 Task: Look for space in South San Francisco, United States from 10th July, 2023 to 25th July, 2023 for 3 adults, 1 child in price range Rs.15000 to Rs.25000. Place can be shared room with 2 bedrooms having 3 beds and 2 bathrooms. Property type can be house, flat, guest house. Amenities needed are: wifi, TV, free parkinig on premises, gym, breakfast. Booking option can be shelf check-in. Required host language is English.
Action: Mouse pressed left at (455, 111)
Screenshot: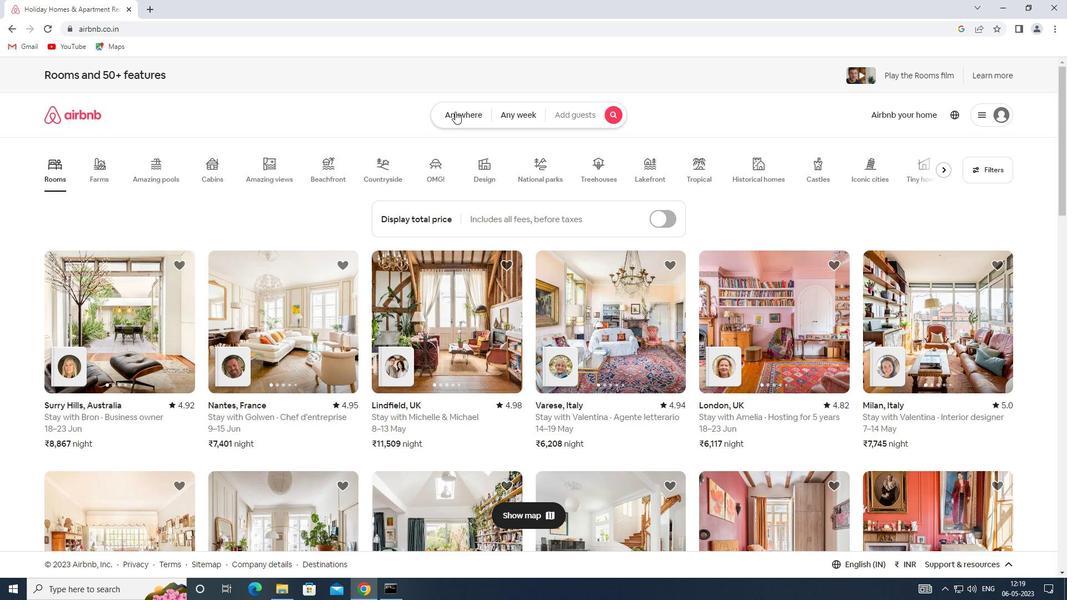 
Action: Mouse moved to (357, 155)
Screenshot: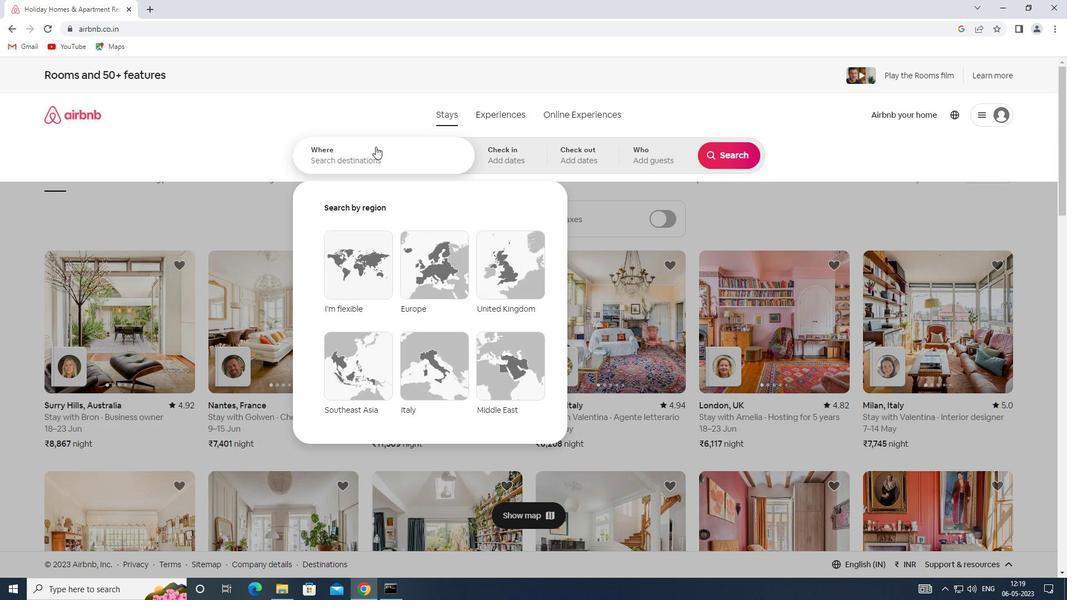 
Action: Mouse pressed left at (357, 155)
Screenshot: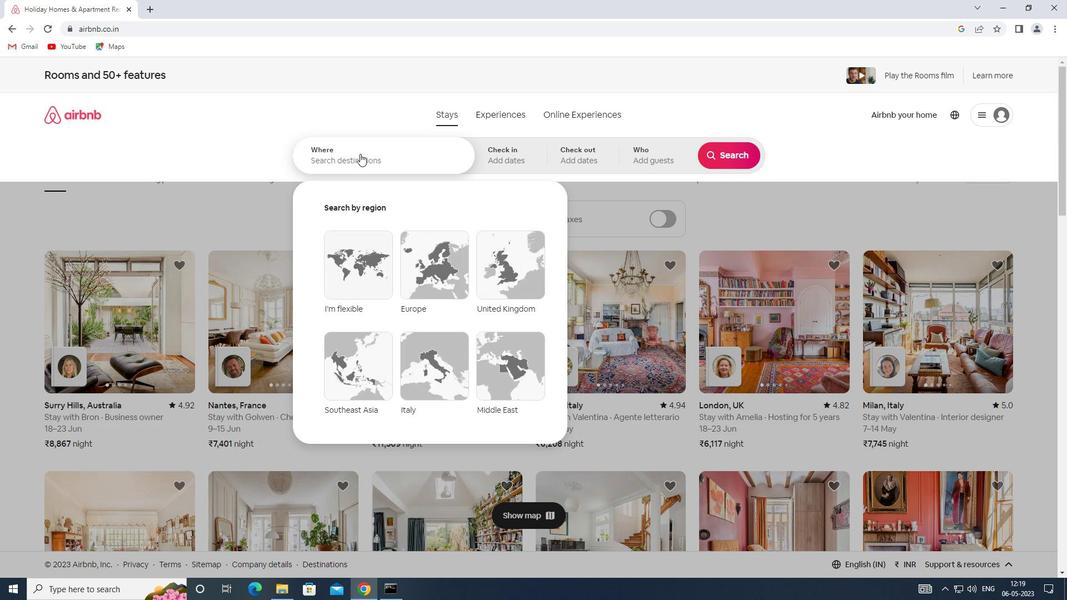 
Action: Key pressed <Key.shift>SPACE<Key.space>IN<Key.space><Key.shift>SOUTH<Key.space><Key.shift>SAN<Key.space><Key.shift>FRANCISCO,<Key.shift>UNITED<Key.space><Key.shift>STATES
Screenshot: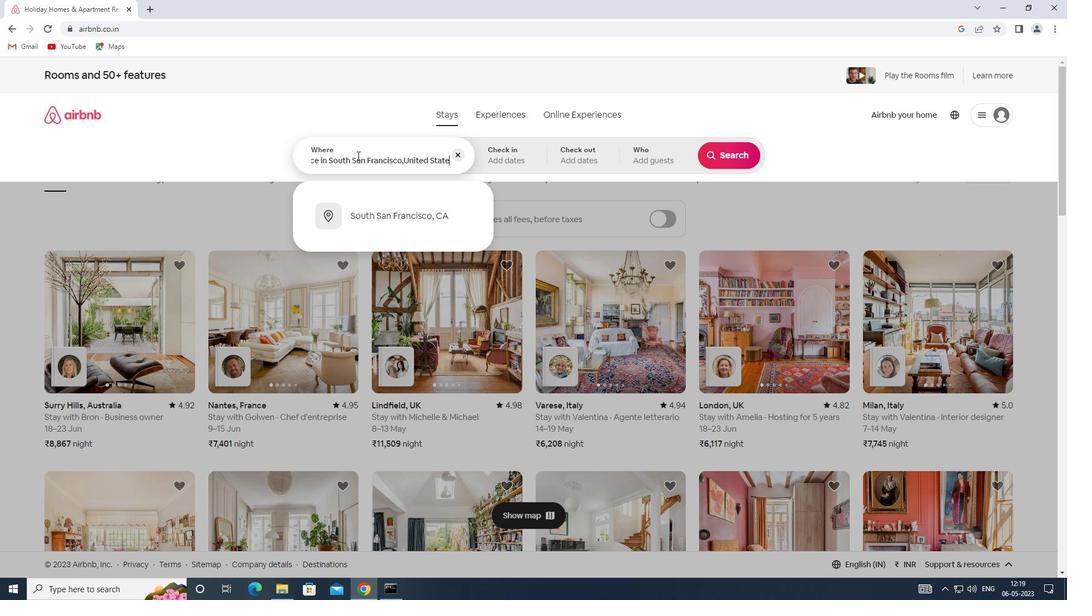 
Action: Mouse moved to (486, 151)
Screenshot: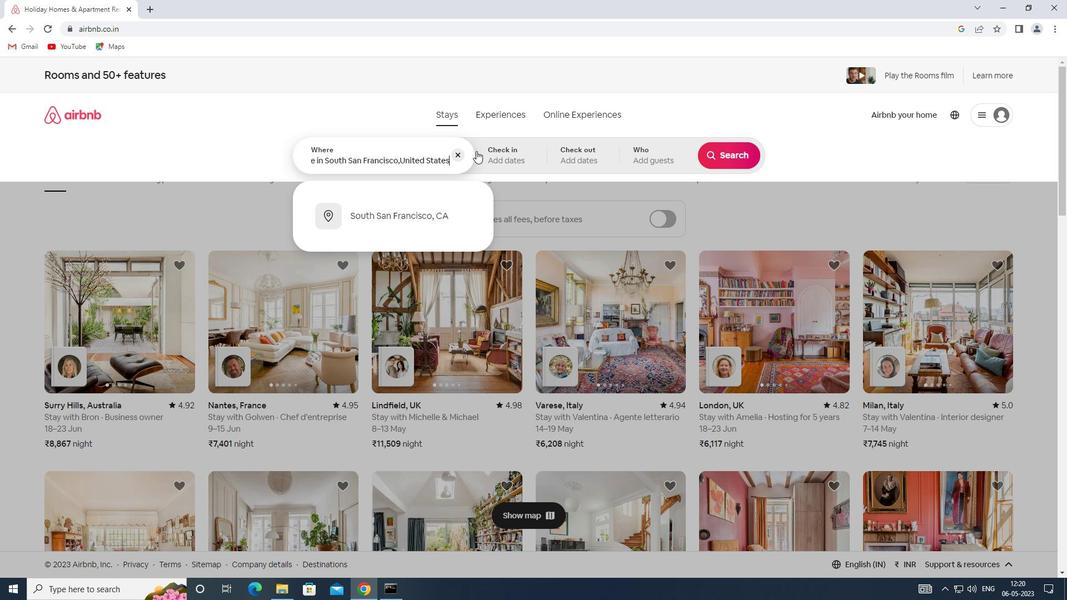 
Action: Mouse pressed left at (486, 151)
Screenshot: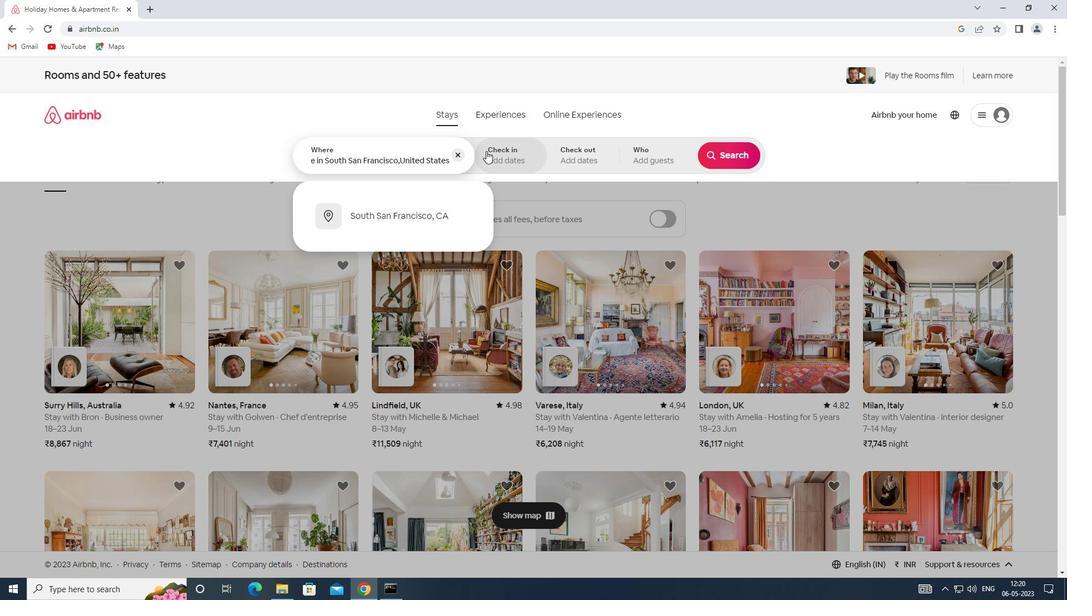 
Action: Mouse moved to (719, 246)
Screenshot: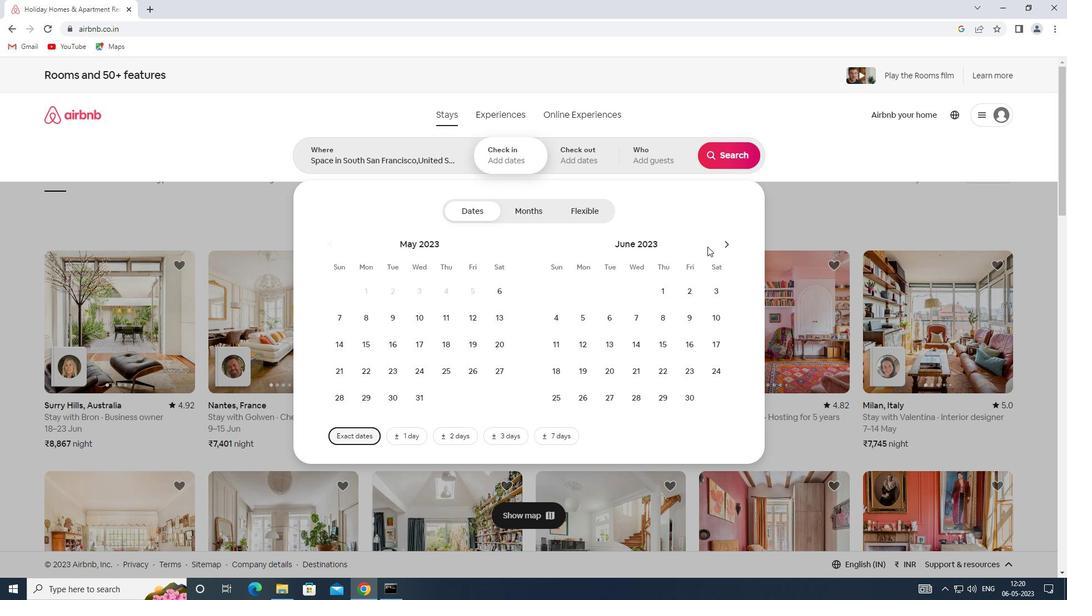 
Action: Mouse pressed left at (719, 246)
Screenshot: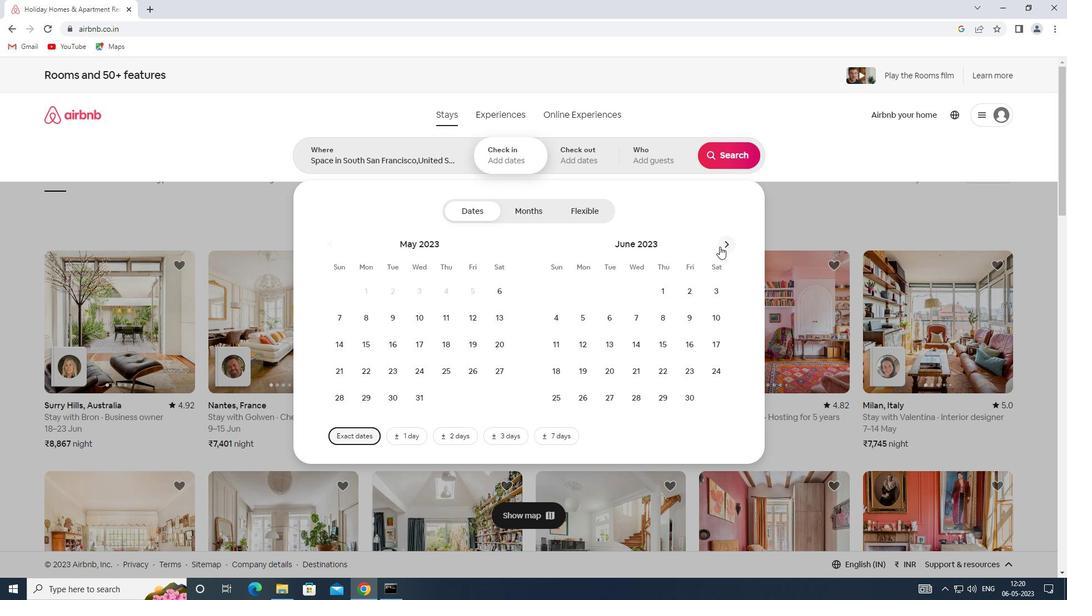 
Action: Mouse moved to (579, 345)
Screenshot: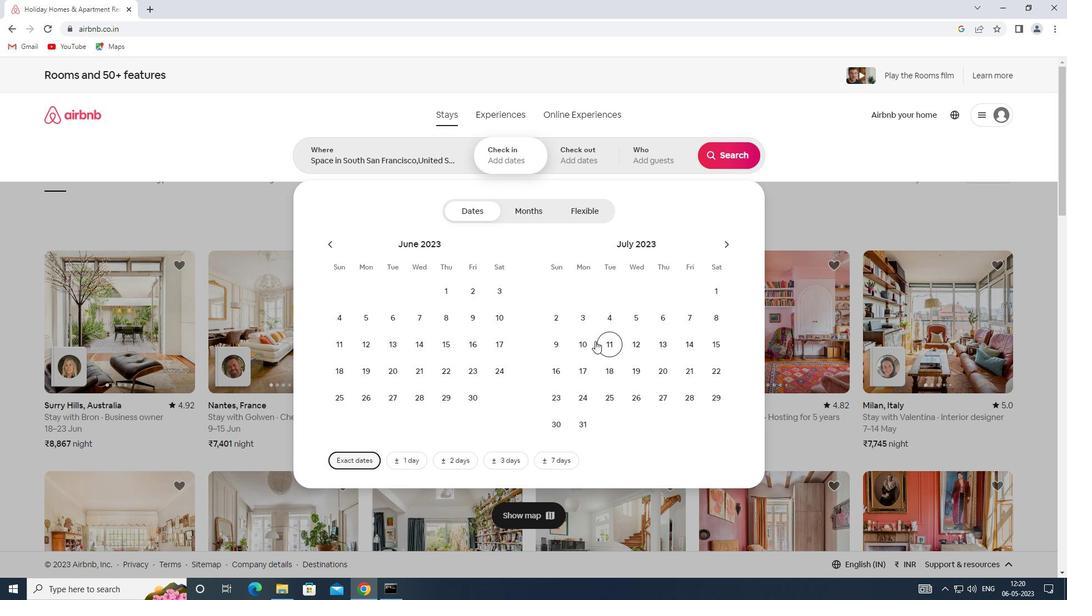 
Action: Mouse pressed left at (579, 345)
Screenshot: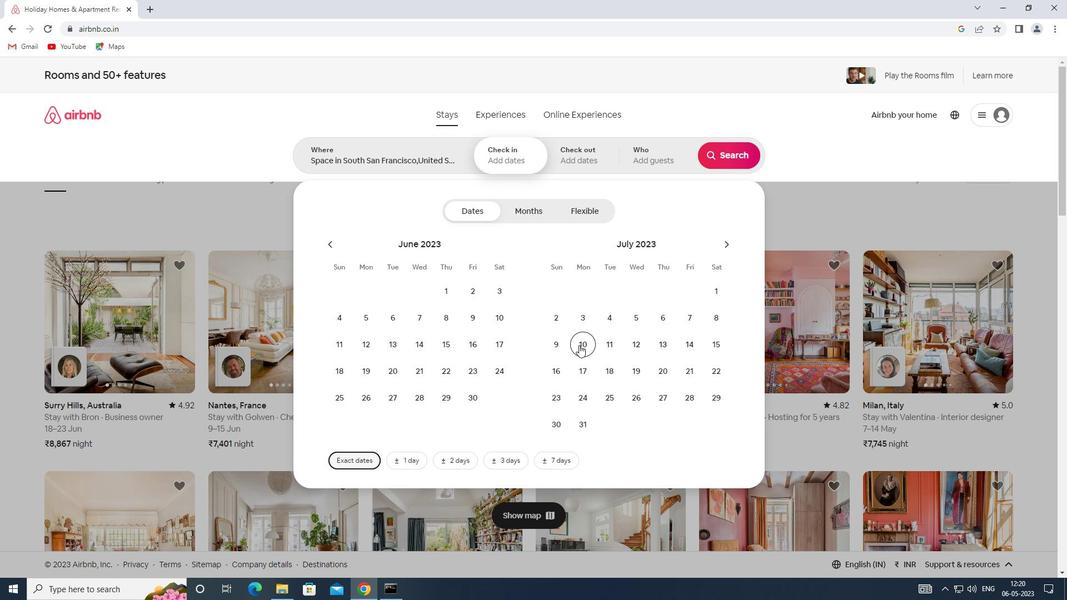 
Action: Mouse moved to (618, 394)
Screenshot: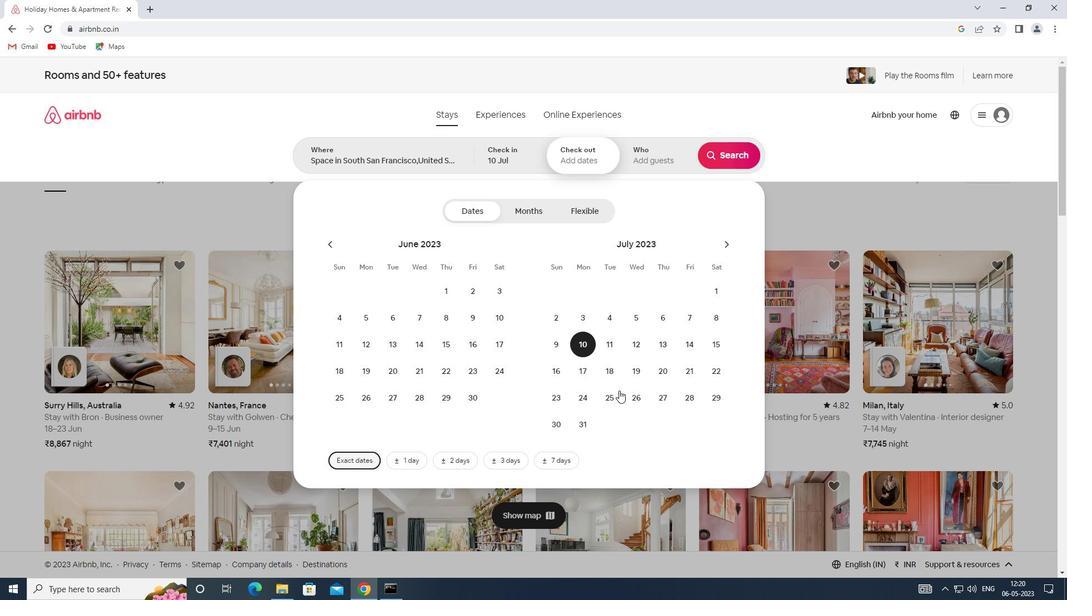 
Action: Mouse pressed left at (618, 394)
Screenshot: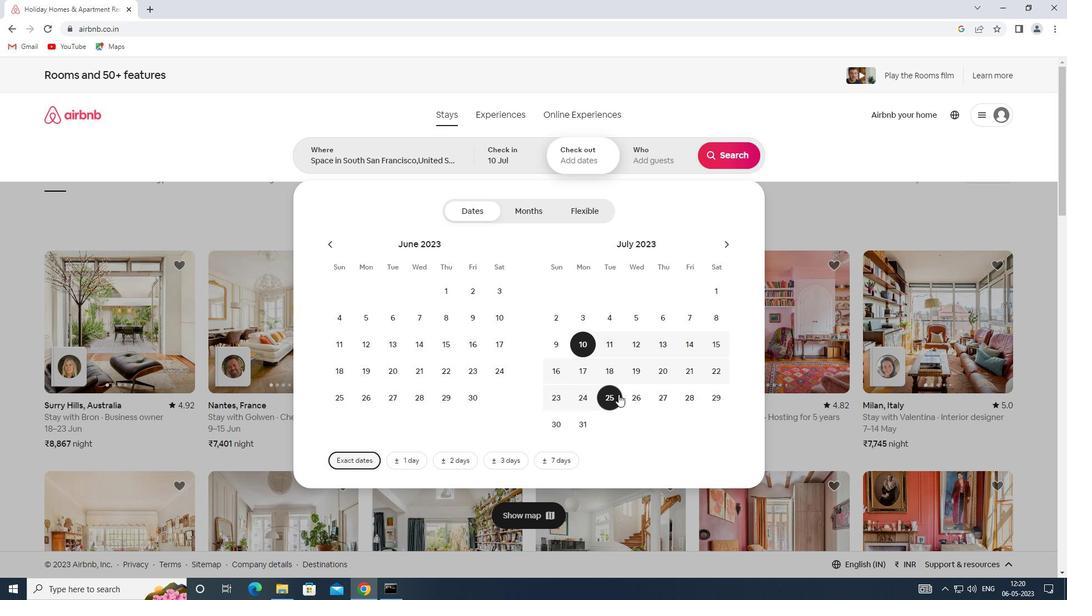 
Action: Mouse moved to (656, 156)
Screenshot: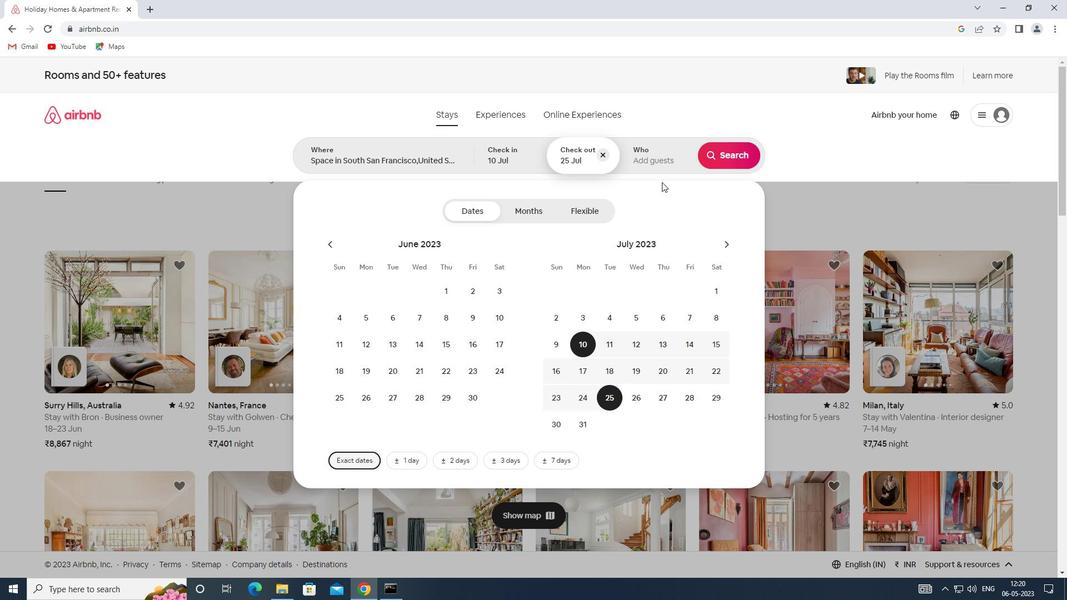 
Action: Mouse pressed left at (656, 156)
Screenshot: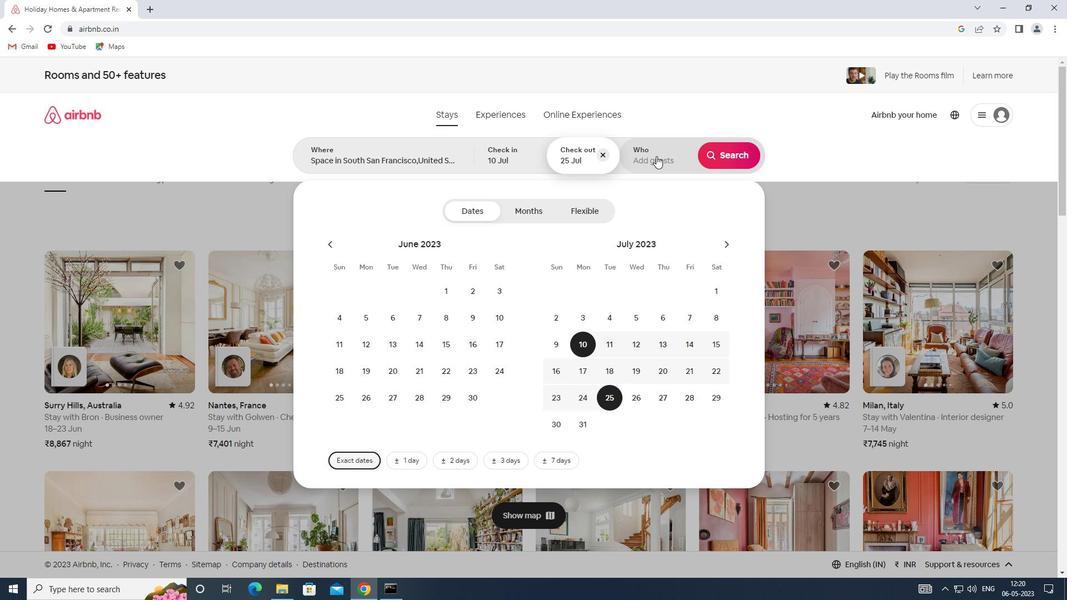 
Action: Mouse moved to (731, 209)
Screenshot: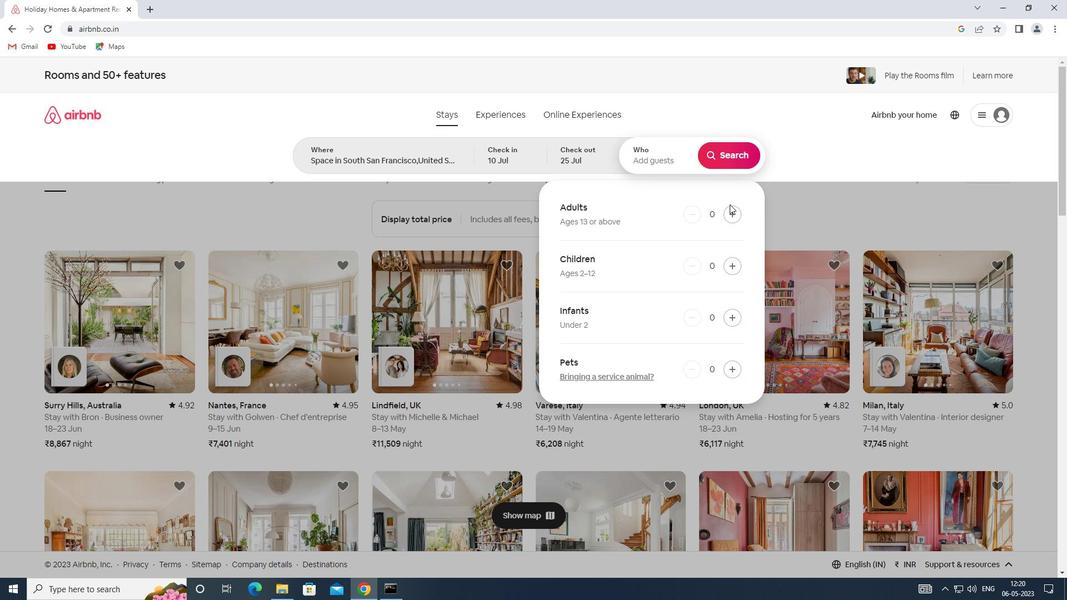 
Action: Mouse pressed left at (731, 209)
Screenshot: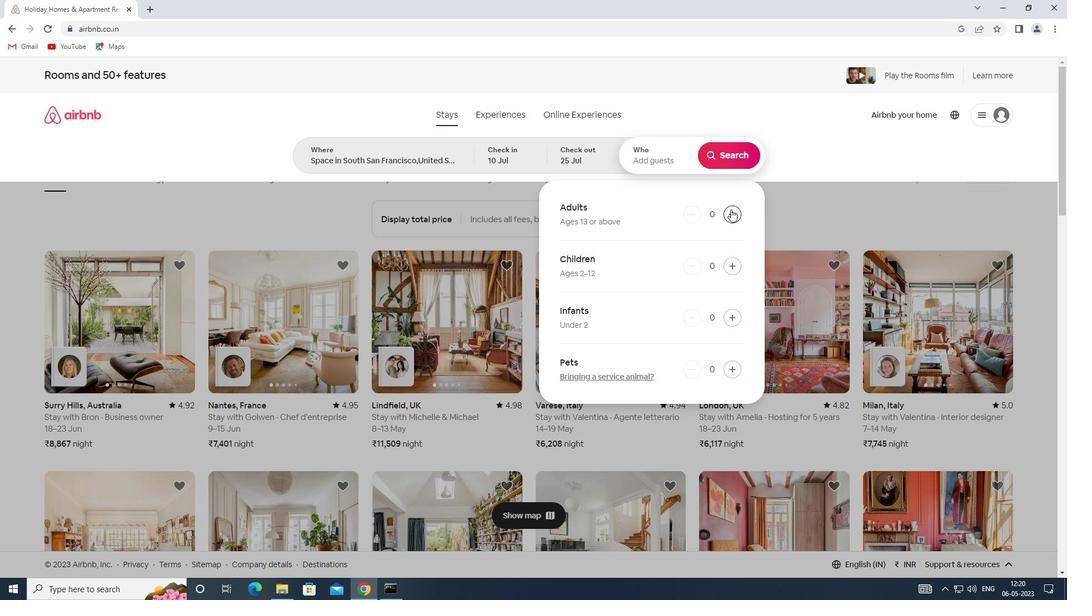 
Action: Mouse pressed left at (731, 209)
Screenshot: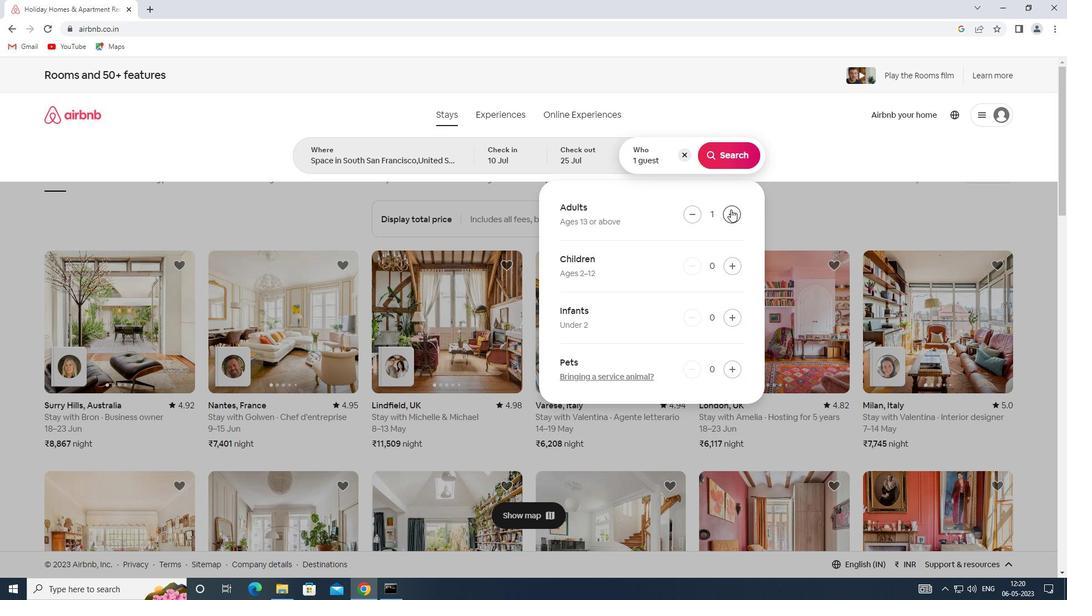 
Action: Mouse pressed left at (731, 209)
Screenshot: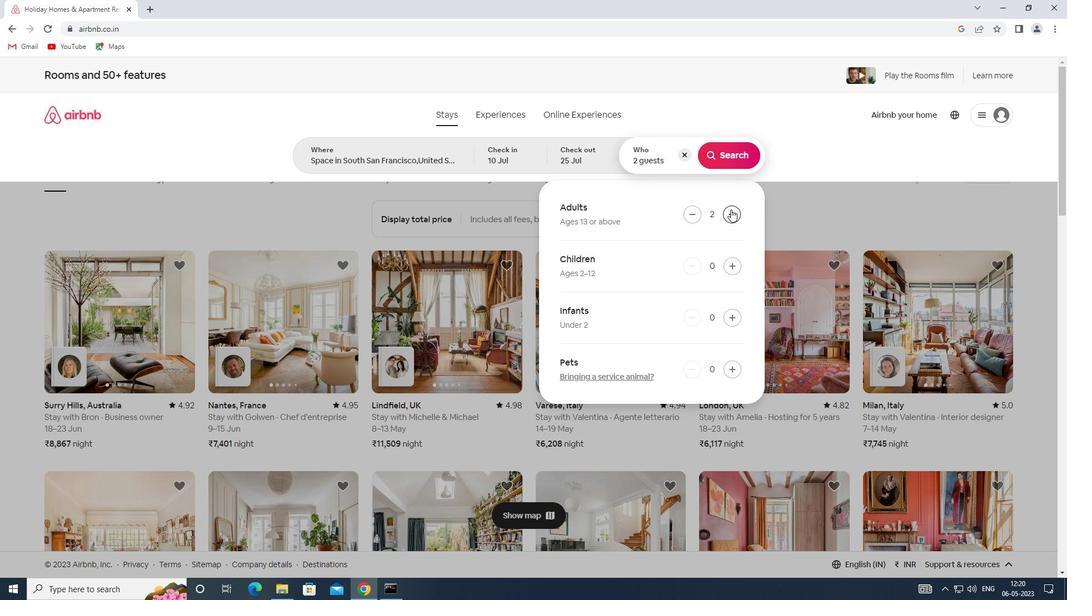 
Action: Mouse moved to (731, 266)
Screenshot: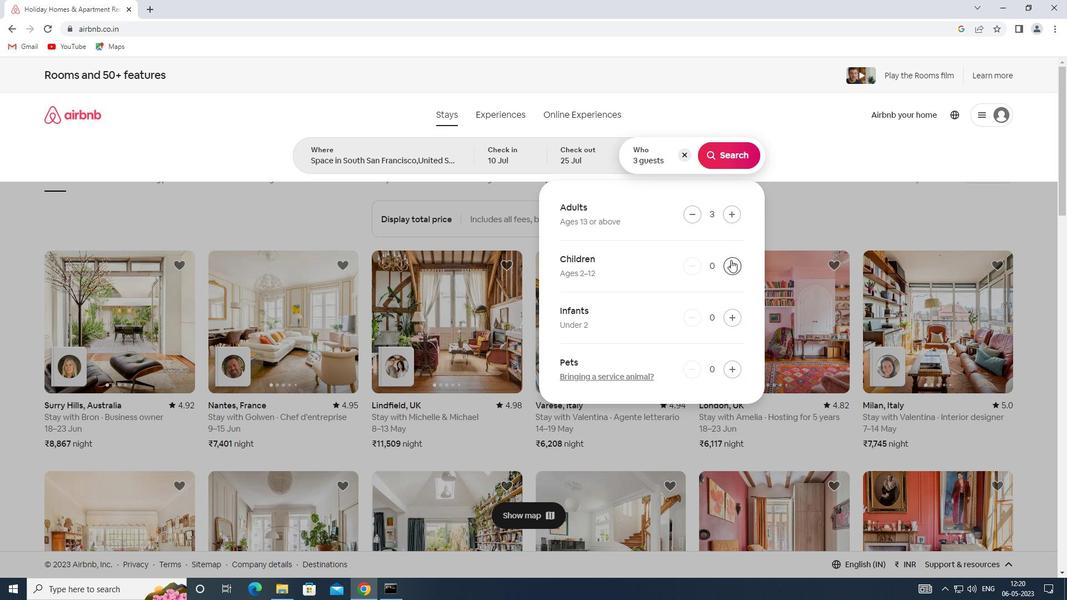 
Action: Mouse pressed left at (731, 266)
Screenshot: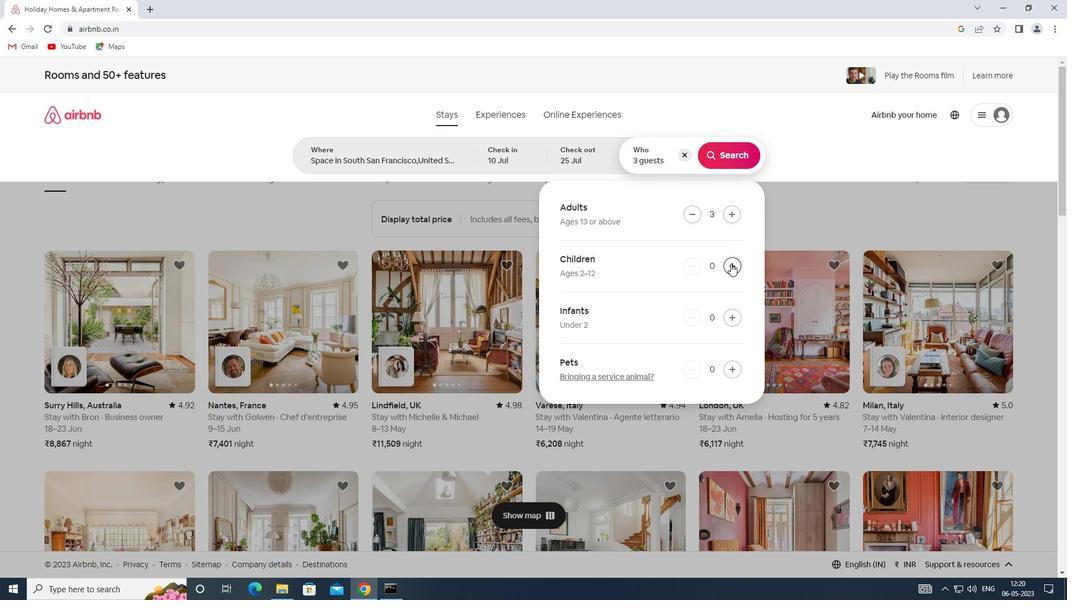 
Action: Mouse moved to (733, 155)
Screenshot: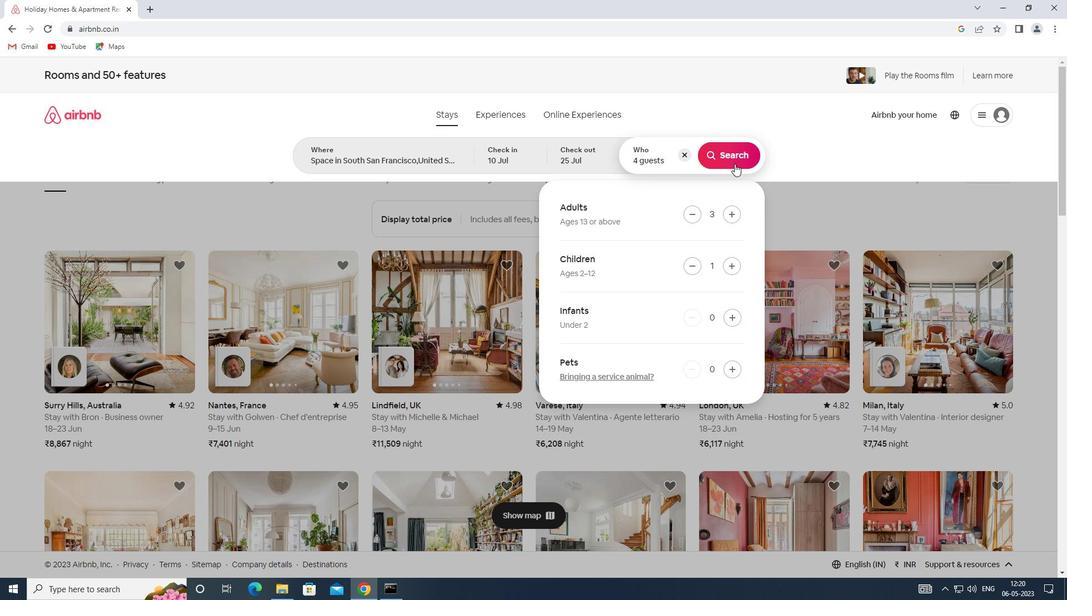 
Action: Mouse pressed left at (733, 155)
Screenshot: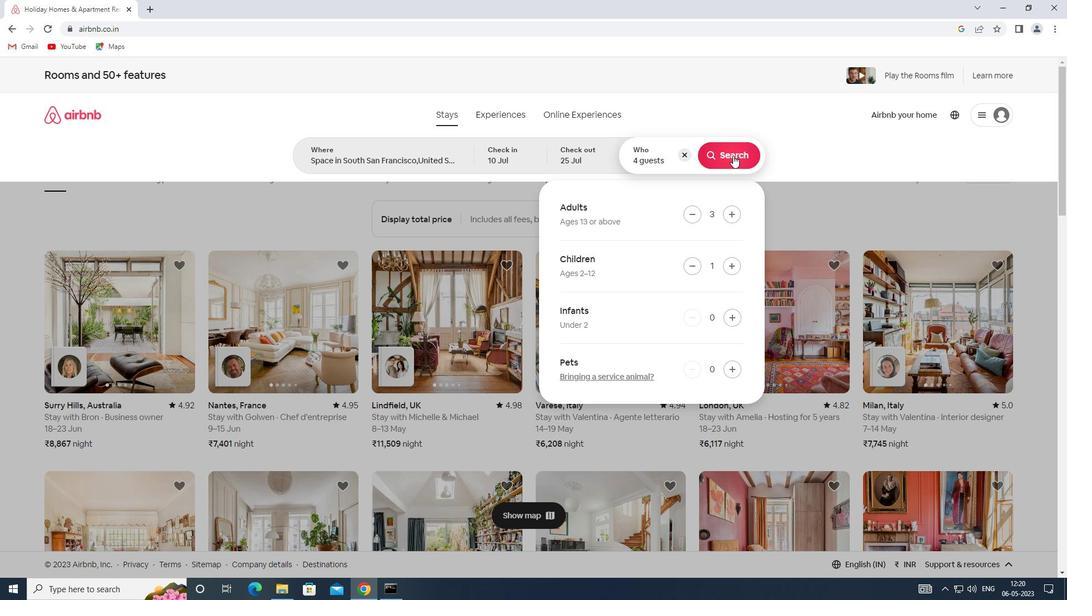 
Action: Mouse moved to (1015, 118)
Screenshot: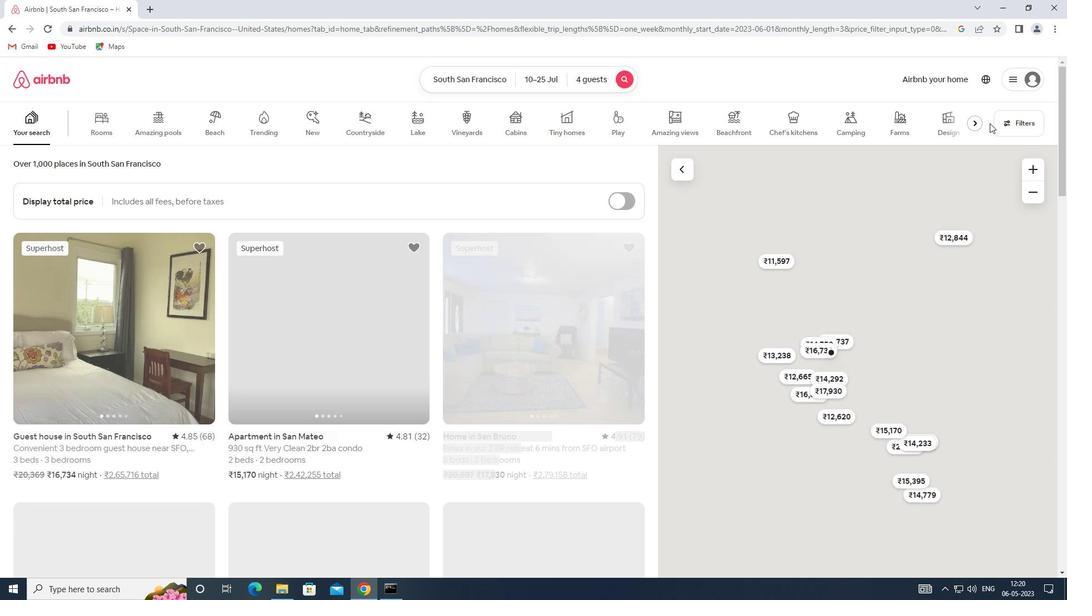 
Action: Mouse pressed left at (1015, 118)
Screenshot: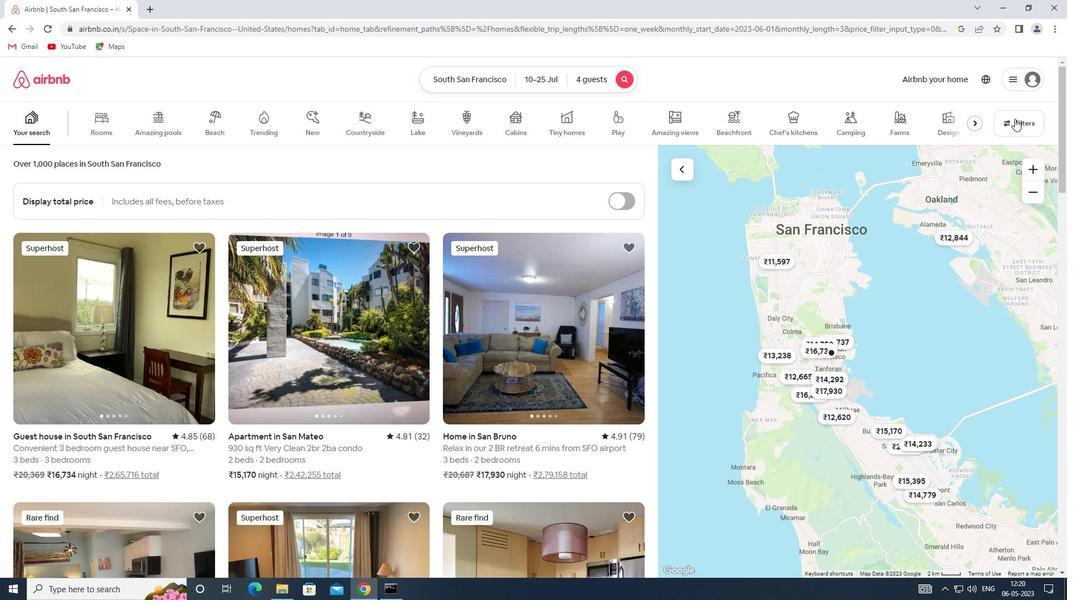 
Action: Mouse moved to (393, 395)
Screenshot: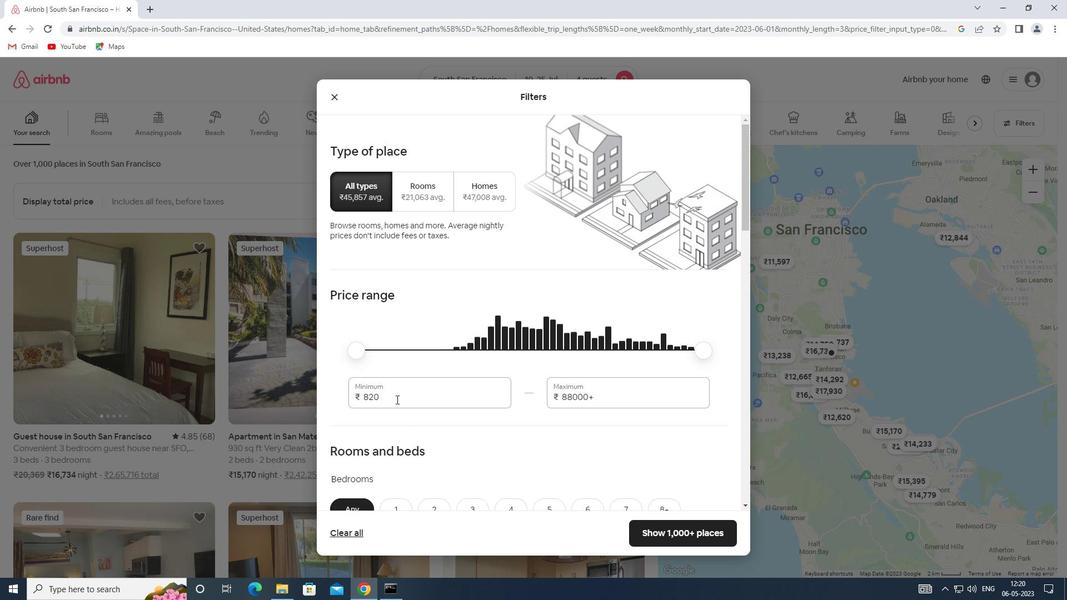 
Action: Mouse pressed left at (393, 395)
Screenshot: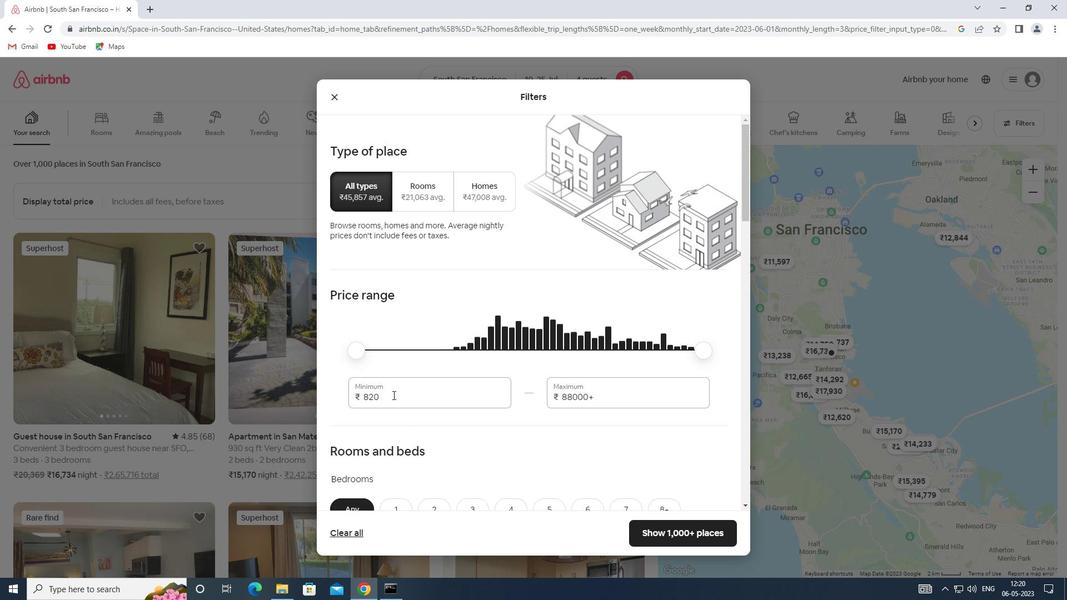 
Action: Mouse moved to (386, 398)
Screenshot: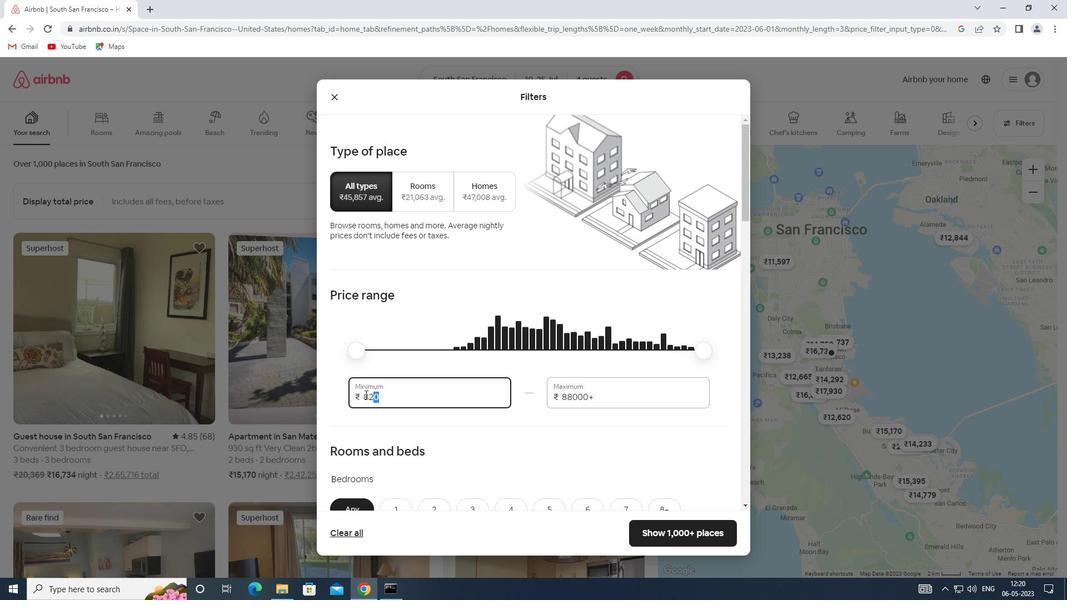 
Action: Mouse pressed left at (386, 398)
Screenshot: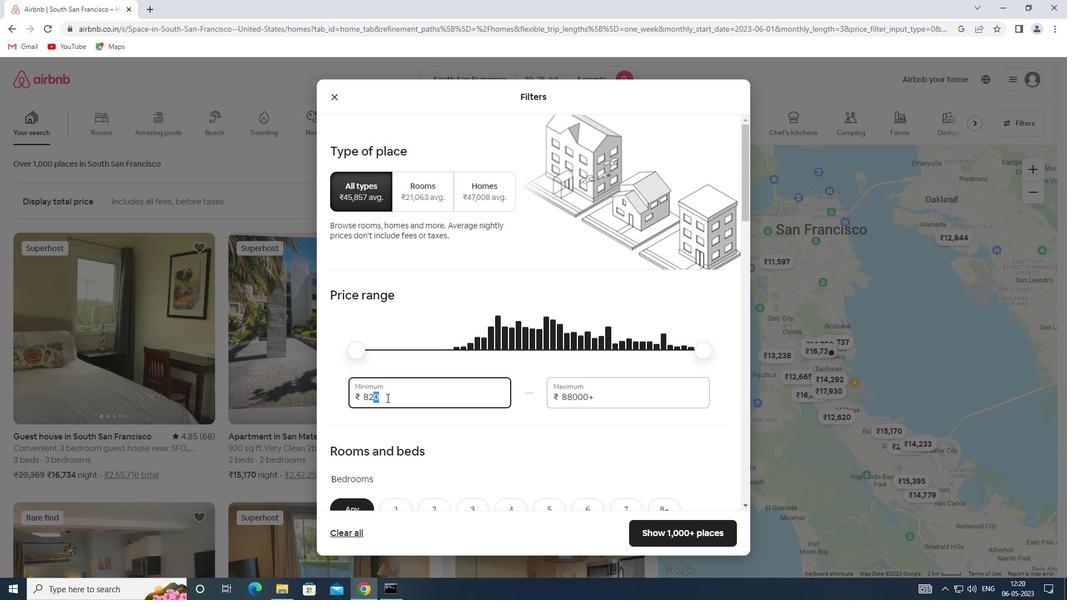 
Action: Mouse moved to (385, 396)
Screenshot: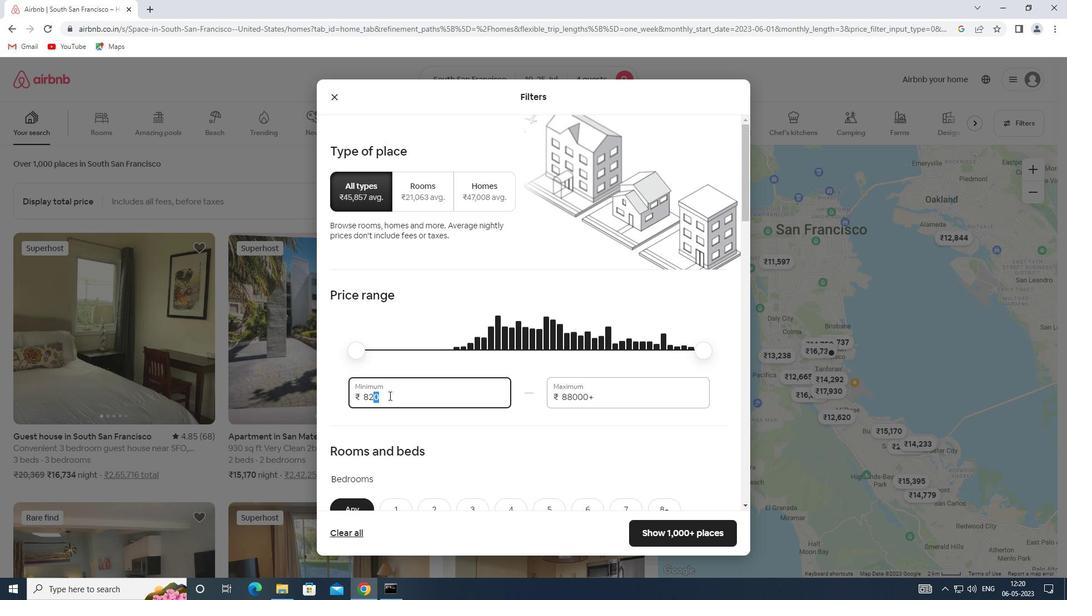 
Action: Mouse pressed left at (385, 396)
Screenshot: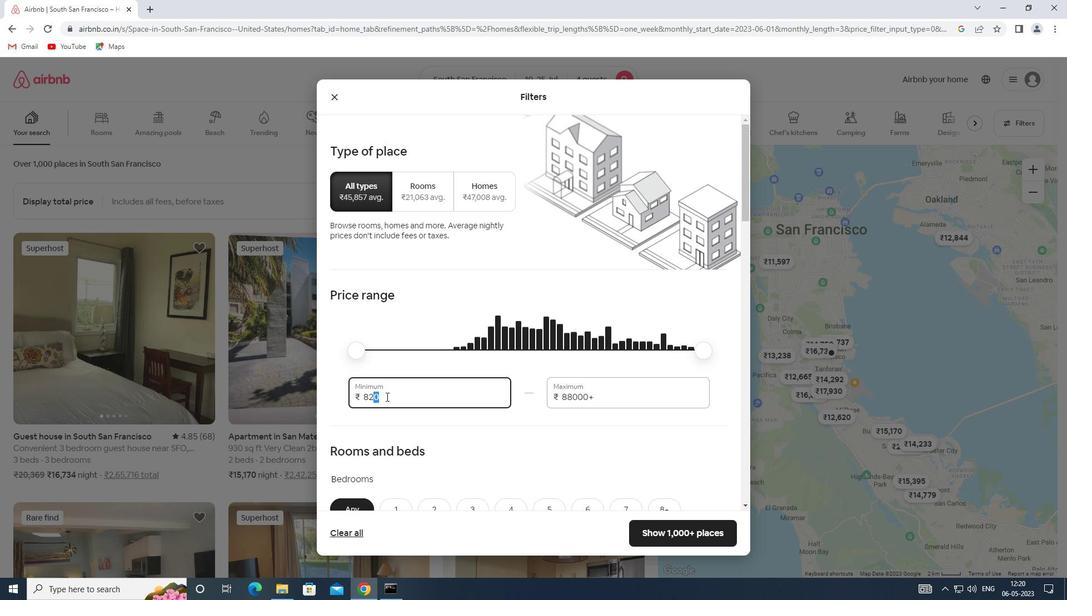 
Action: Mouse moved to (381, 397)
Screenshot: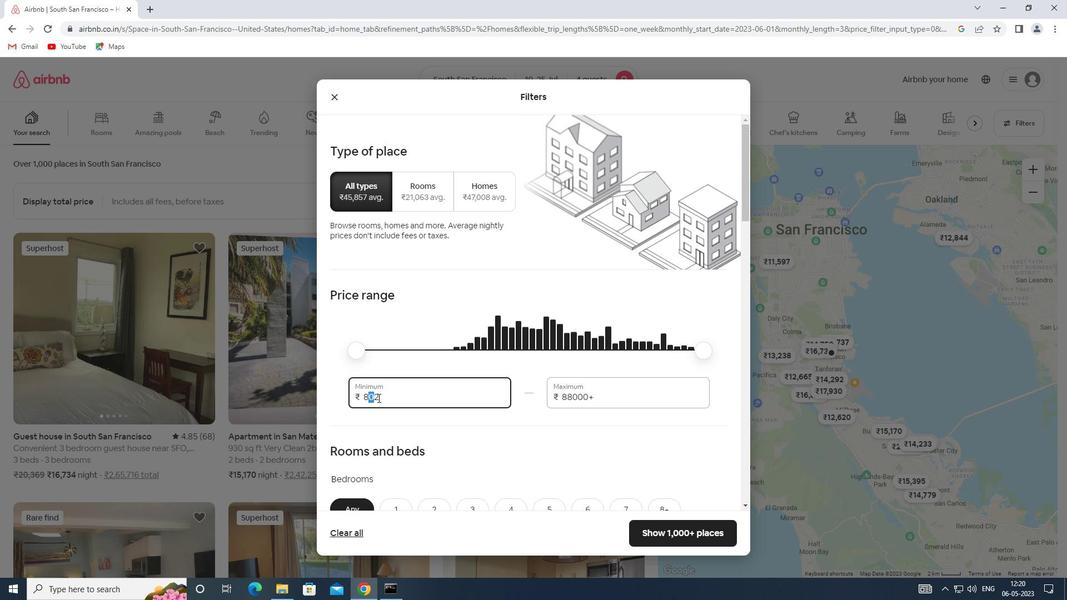 
Action: Mouse pressed left at (381, 397)
Screenshot: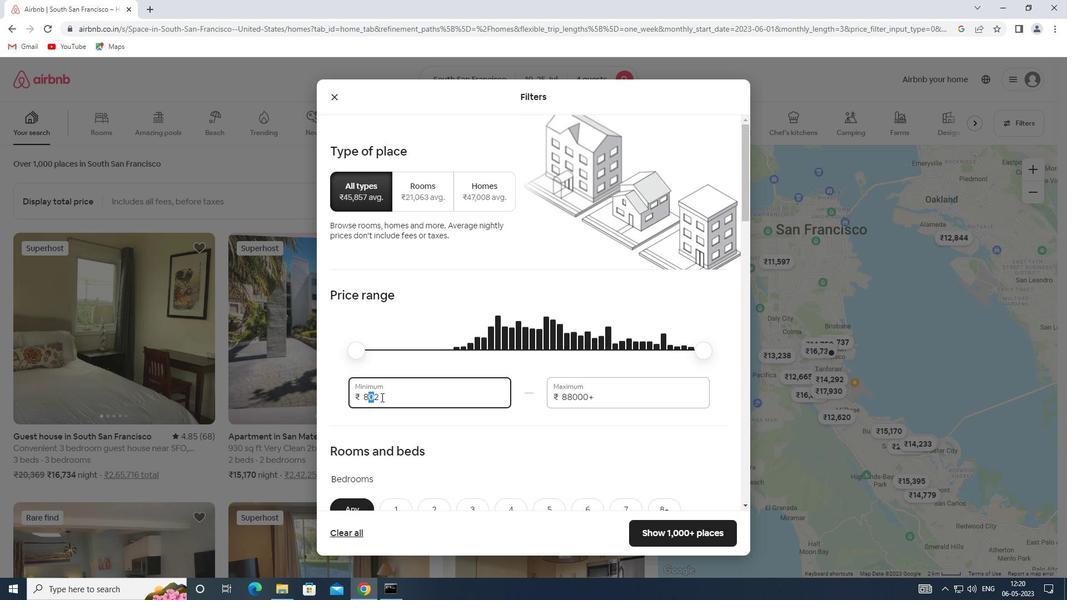 
Action: Mouse moved to (363, 396)
Screenshot: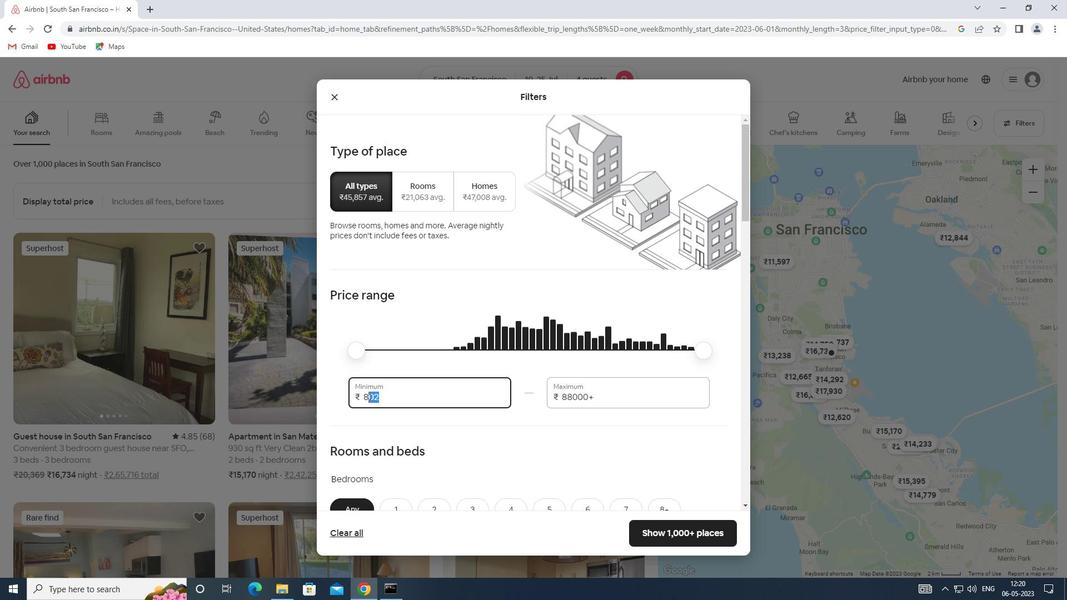 
Action: Key pressed 15000
Screenshot: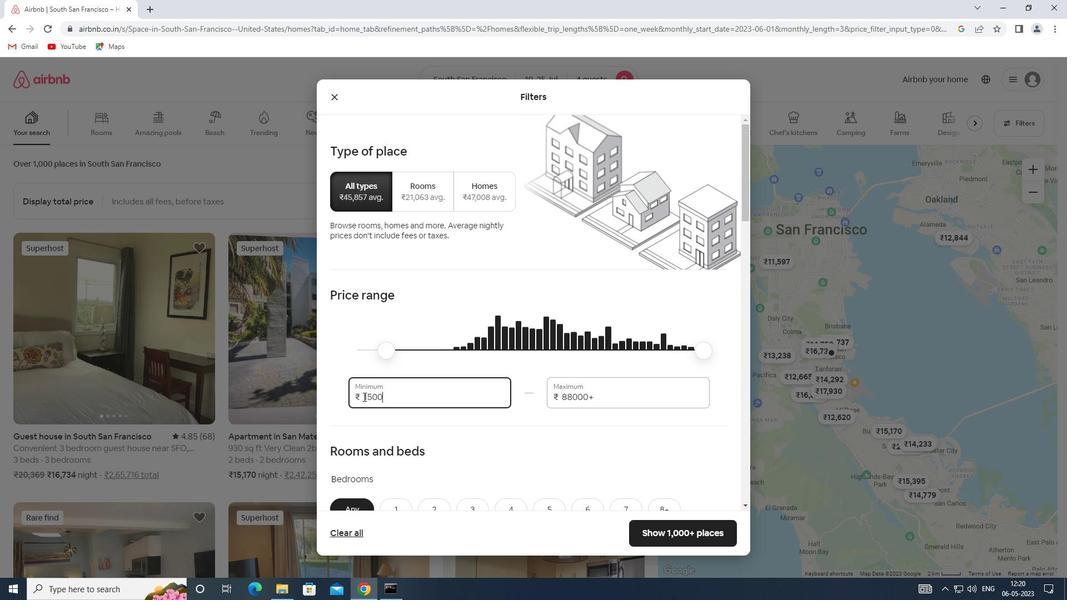 
Action: Mouse moved to (593, 395)
Screenshot: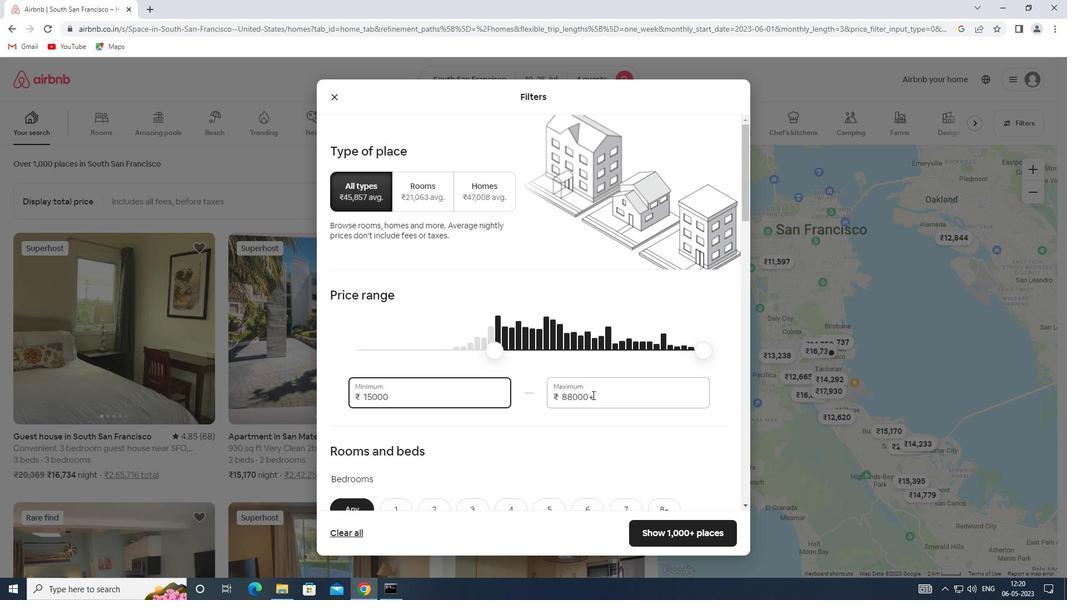 
Action: Mouse pressed left at (593, 395)
Screenshot: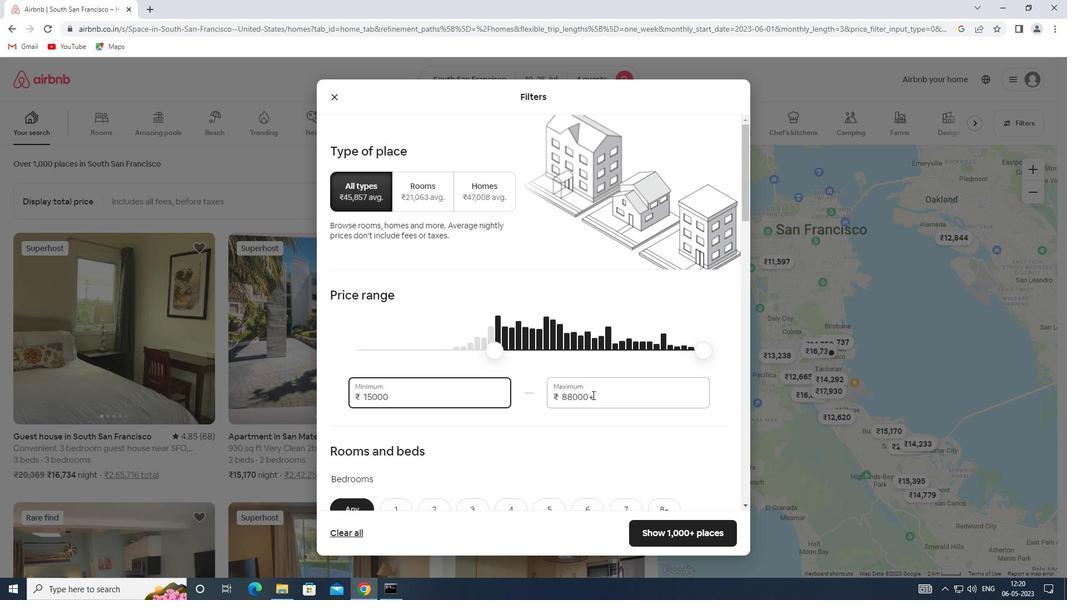 
Action: Mouse moved to (538, 396)
Screenshot: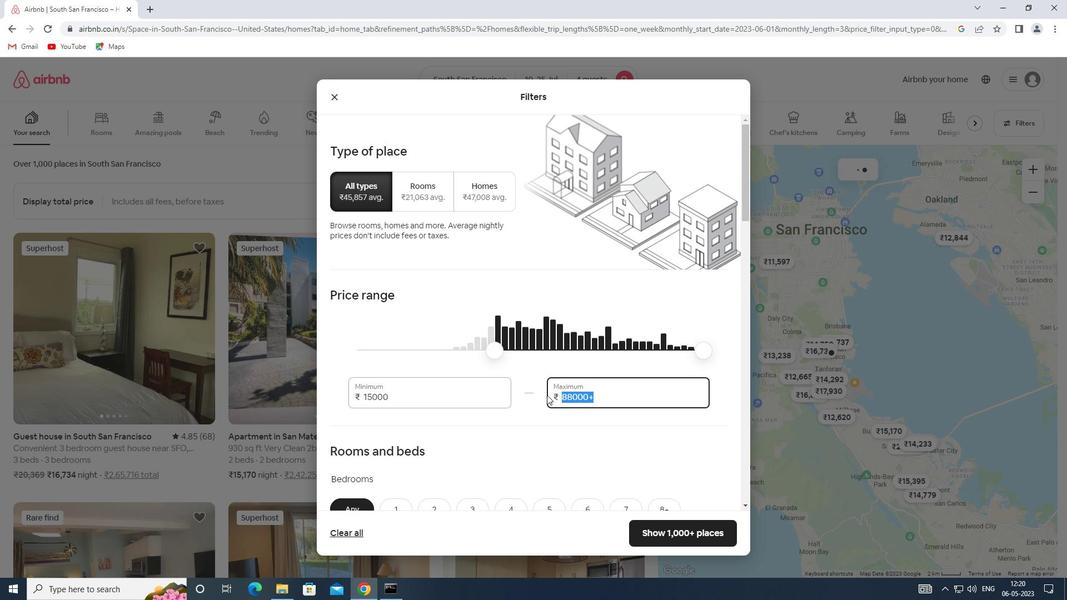 
Action: Key pressed 25000
Screenshot: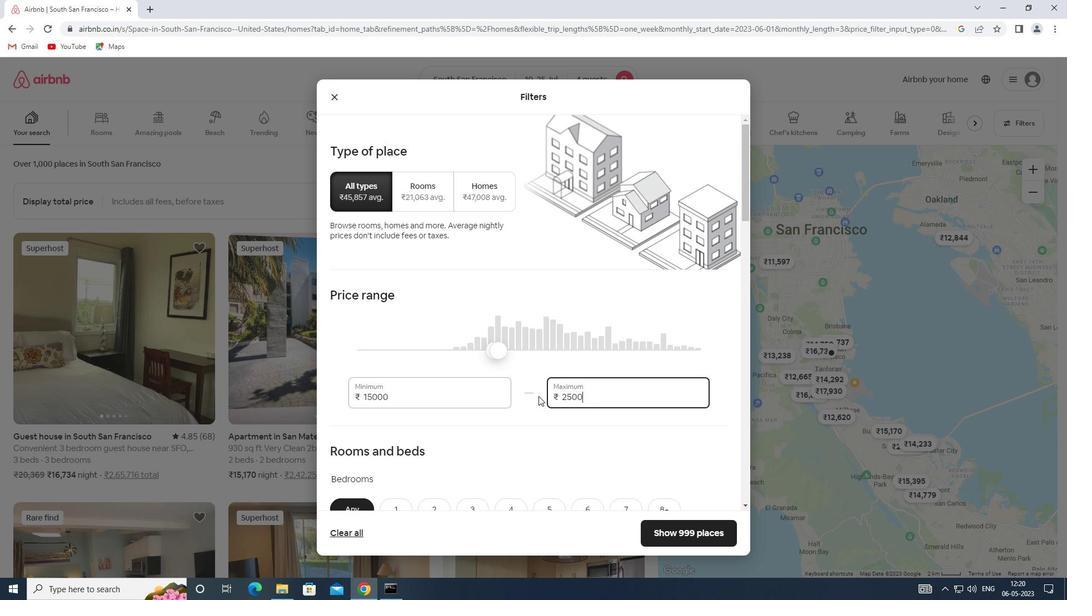 
Action: Mouse moved to (538, 396)
Screenshot: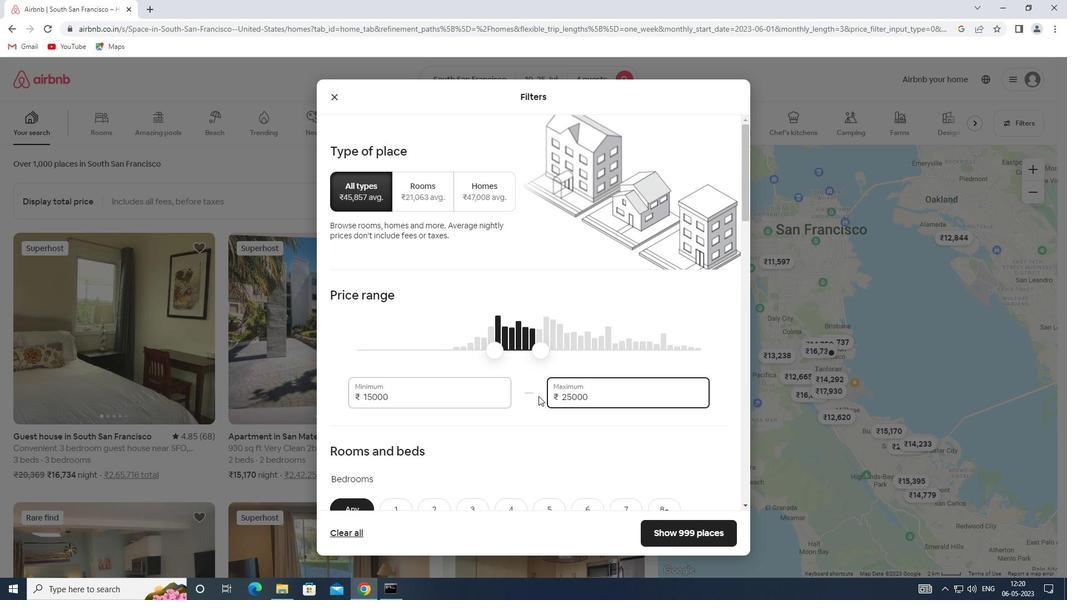 
Action: Mouse scrolled (538, 395) with delta (0, 0)
Screenshot: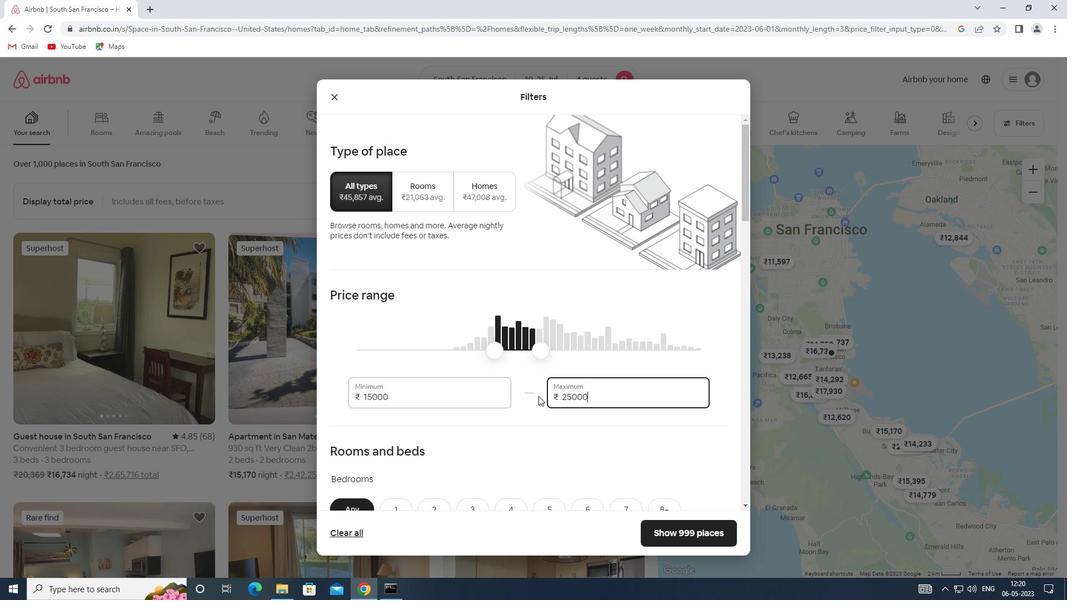 
Action: Mouse scrolled (538, 395) with delta (0, 0)
Screenshot: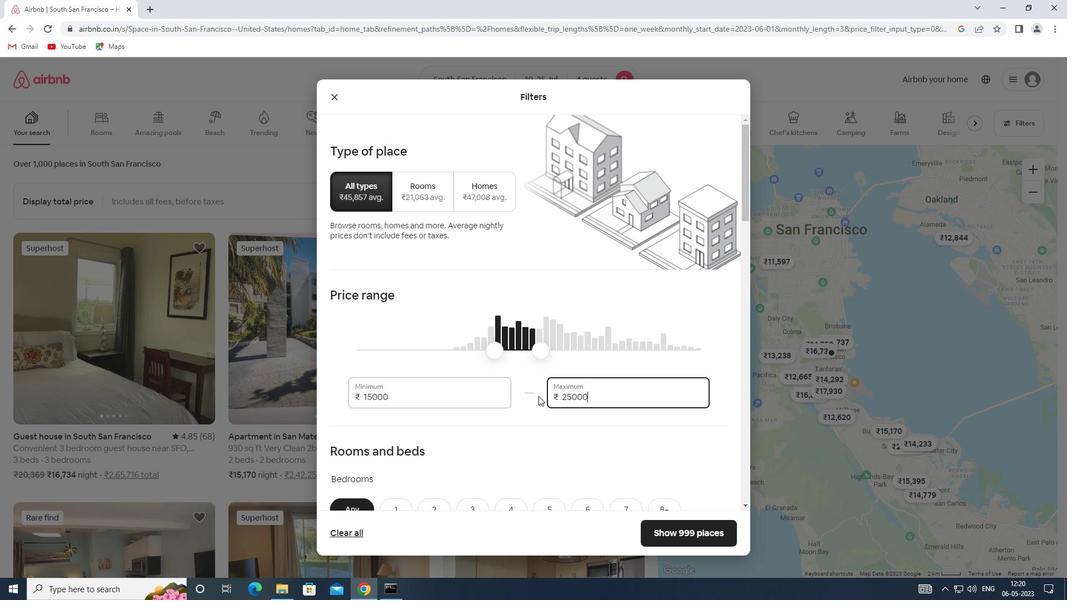 
Action: Mouse moved to (423, 396)
Screenshot: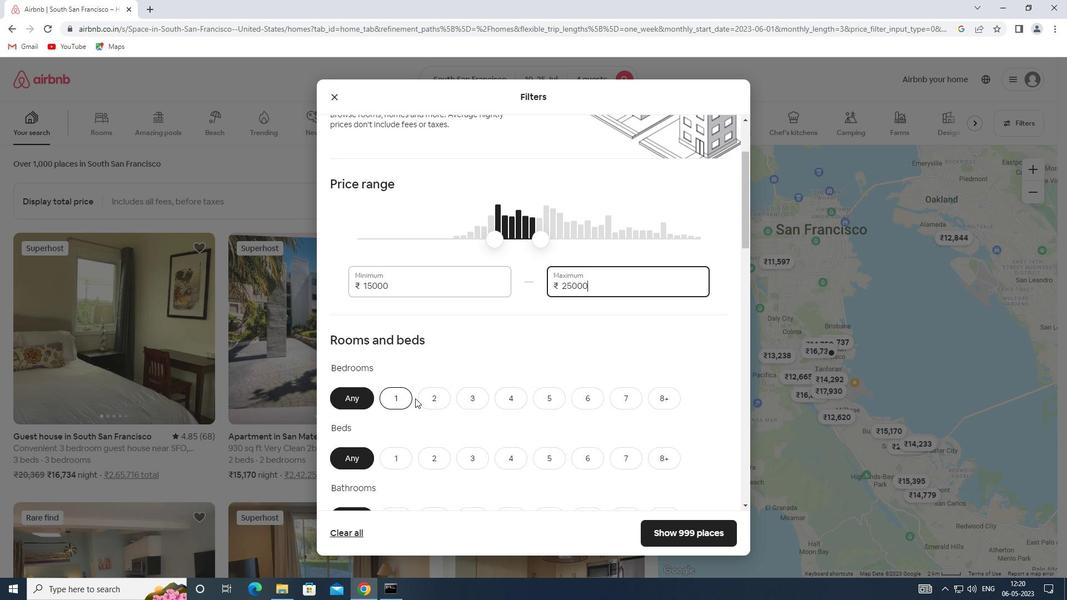 
Action: Mouse pressed left at (423, 396)
Screenshot: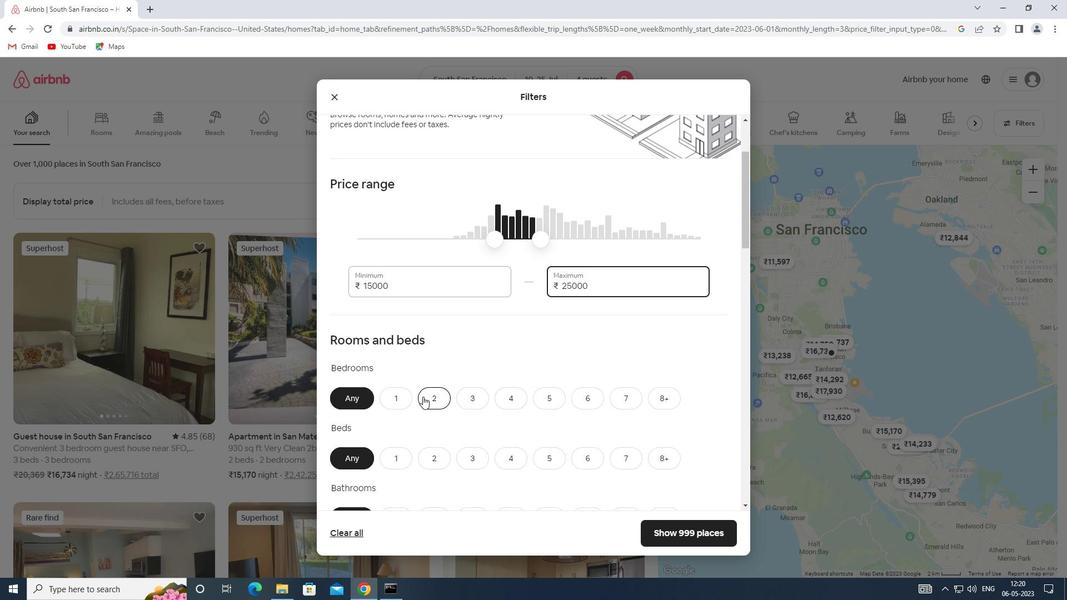 
Action: Mouse moved to (466, 454)
Screenshot: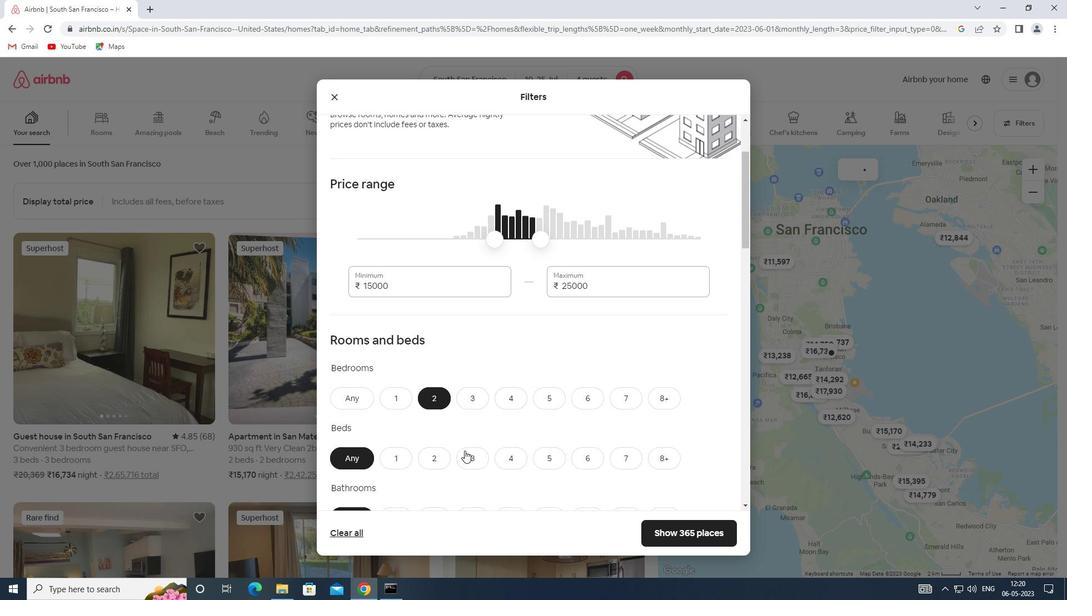 
Action: Mouse pressed left at (466, 454)
Screenshot: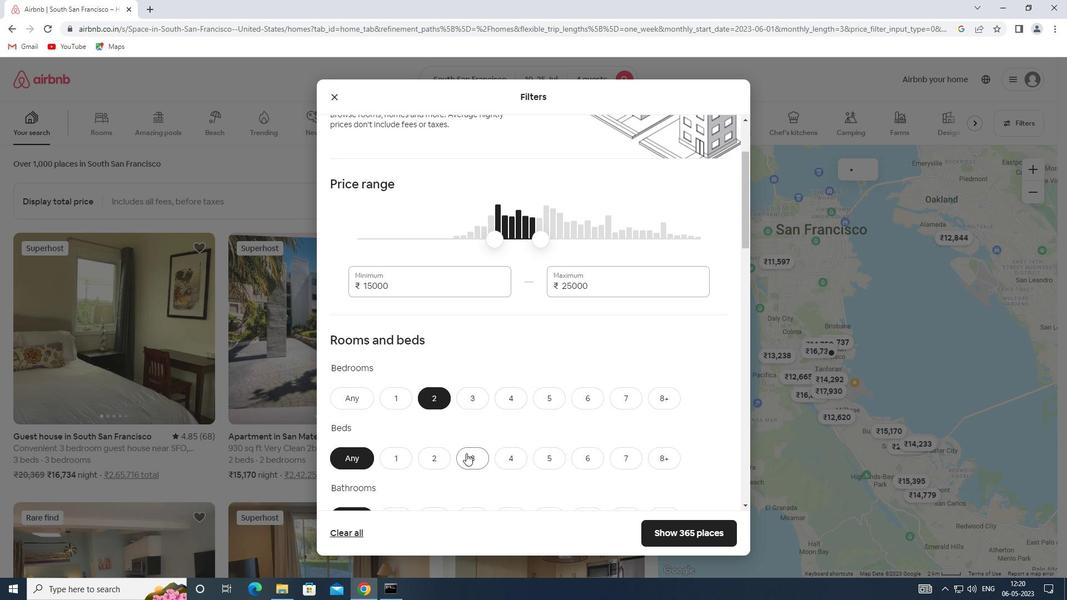 
Action: Mouse moved to (466, 454)
Screenshot: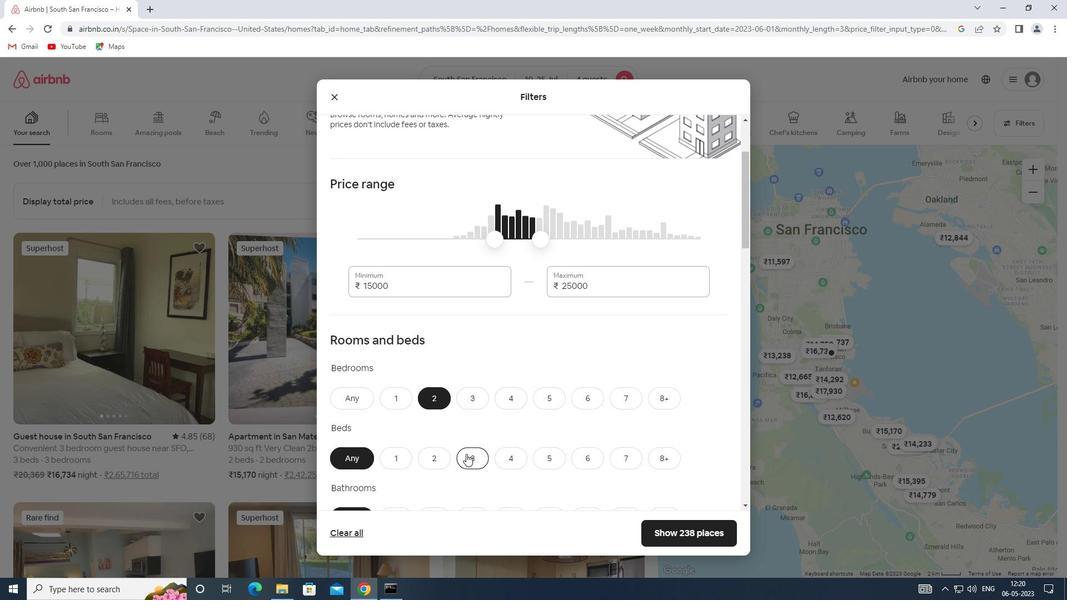 
Action: Mouse scrolled (466, 453) with delta (0, 0)
Screenshot: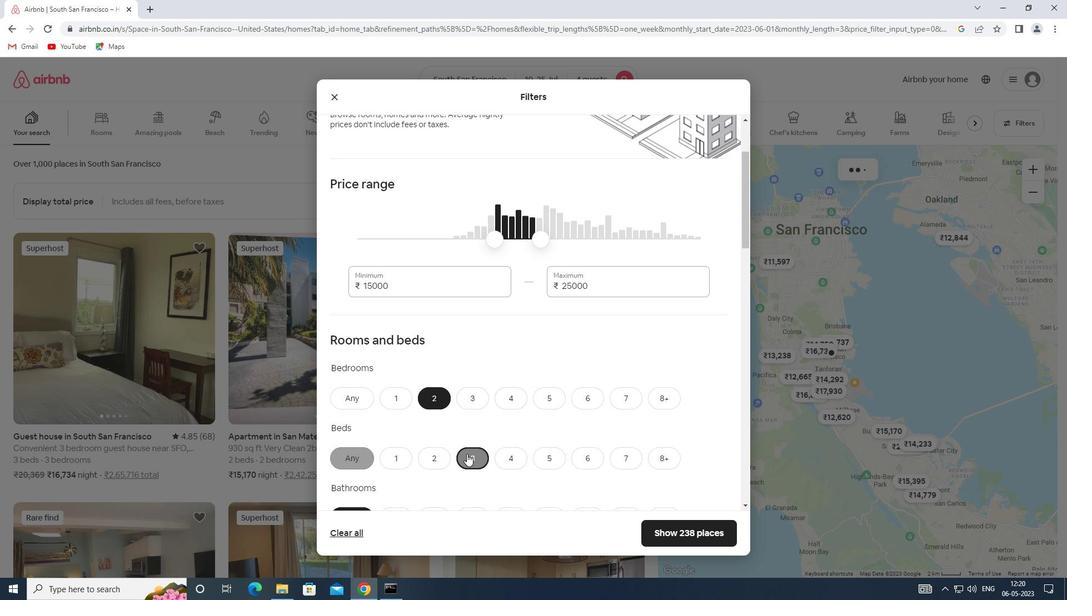 
Action: Mouse scrolled (466, 453) with delta (0, 0)
Screenshot: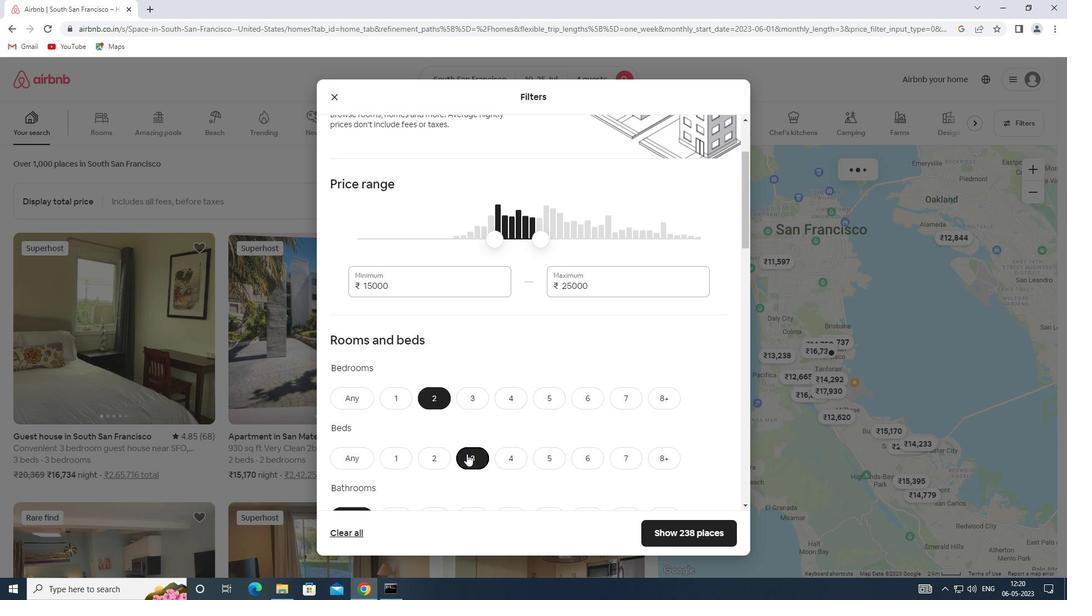 
Action: Mouse scrolled (466, 453) with delta (0, 0)
Screenshot: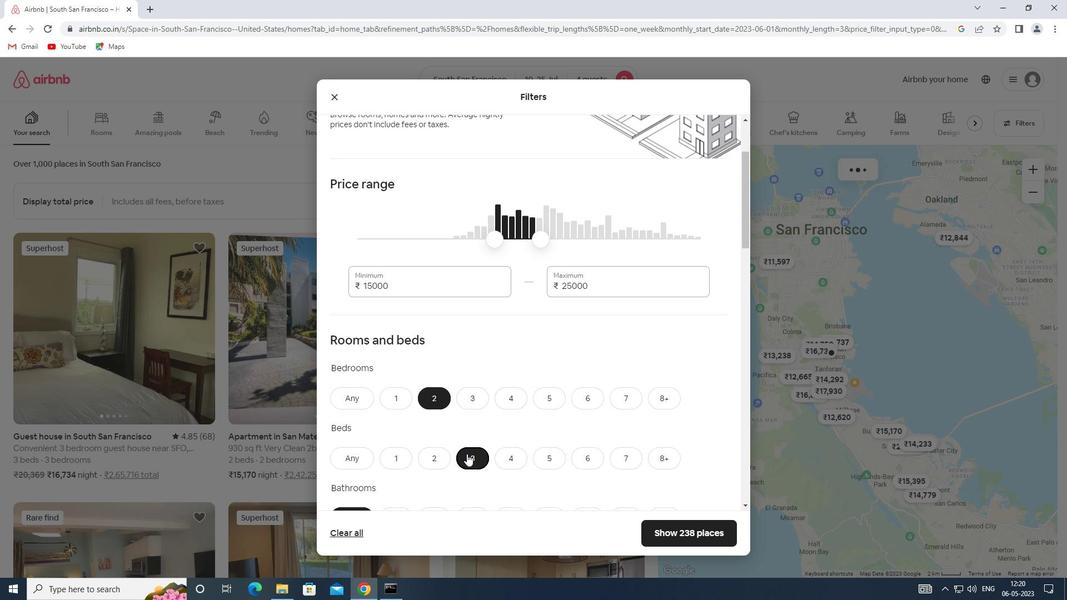 
Action: Mouse moved to (466, 454)
Screenshot: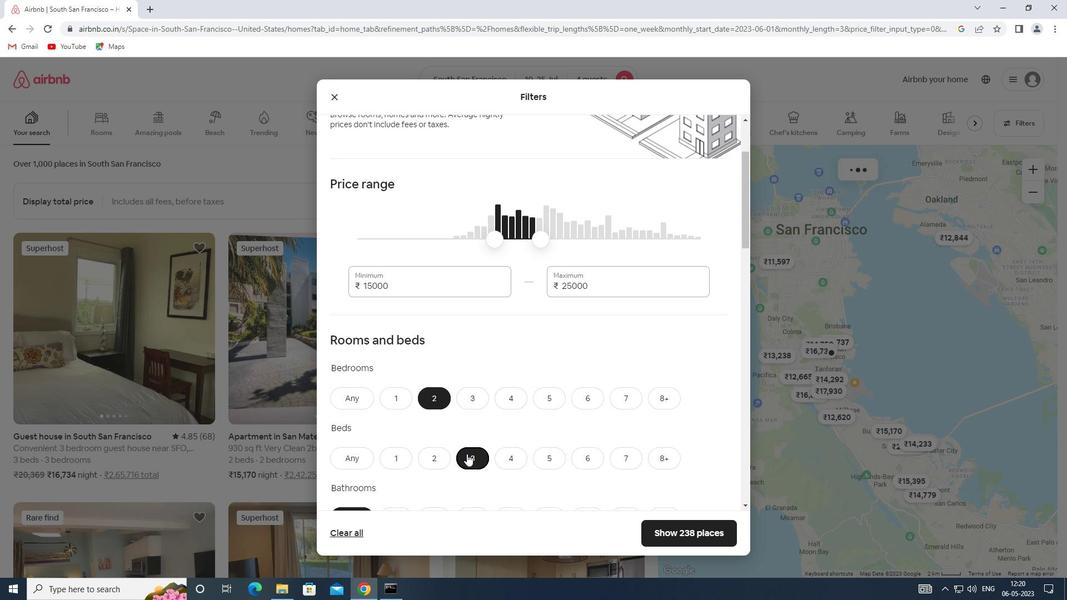 
Action: Mouse scrolled (466, 453) with delta (0, 0)
Screenshot: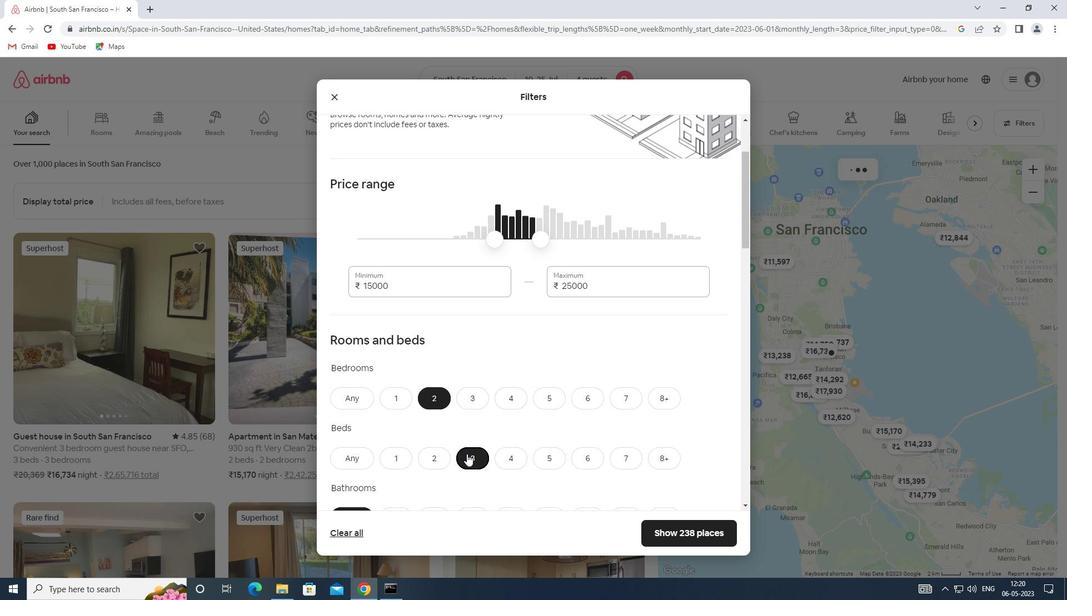 
Action: Mouse moved to (434, 292)
Screenshot: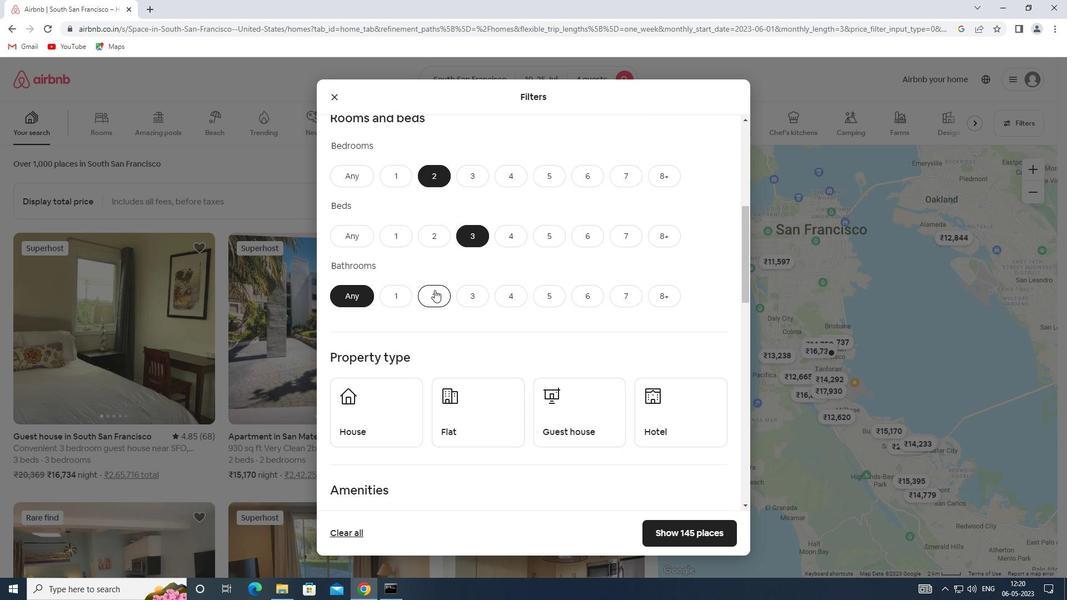 
Action: Mouse pressed left at (434, 292)
Screenshot: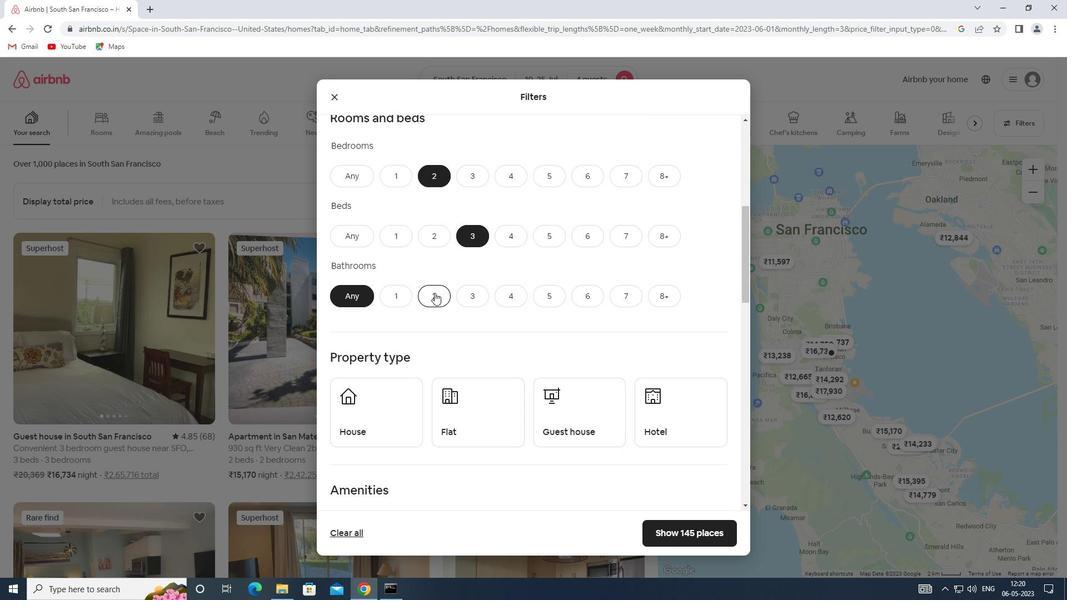 
Action: Mouse scrolled (434, 292) with delta (0, 0)
Screenshot: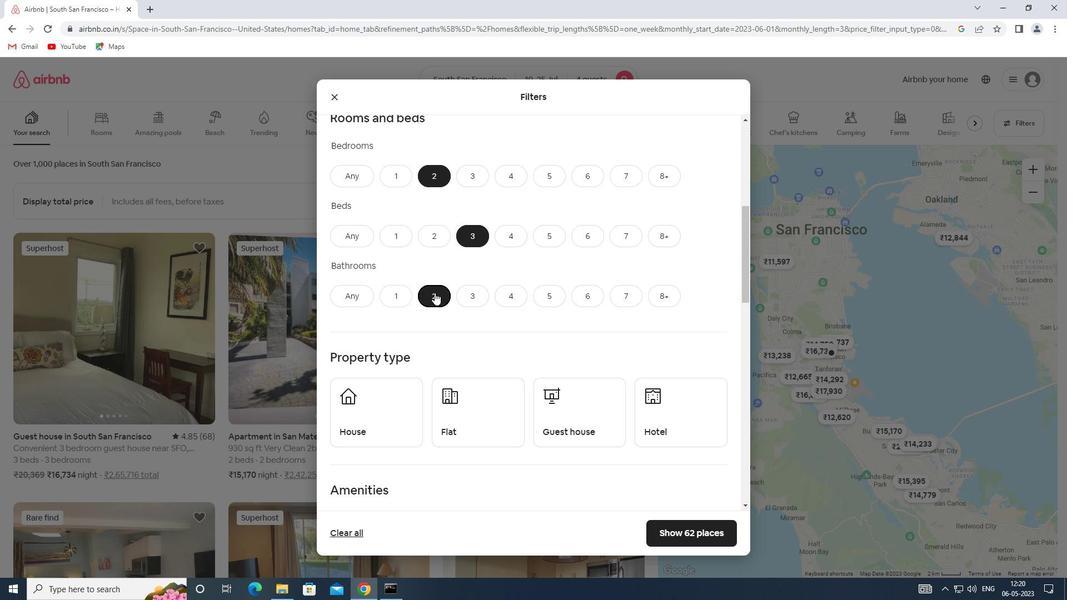 
Action: Mouse moved to (383, 351)
Screenshot: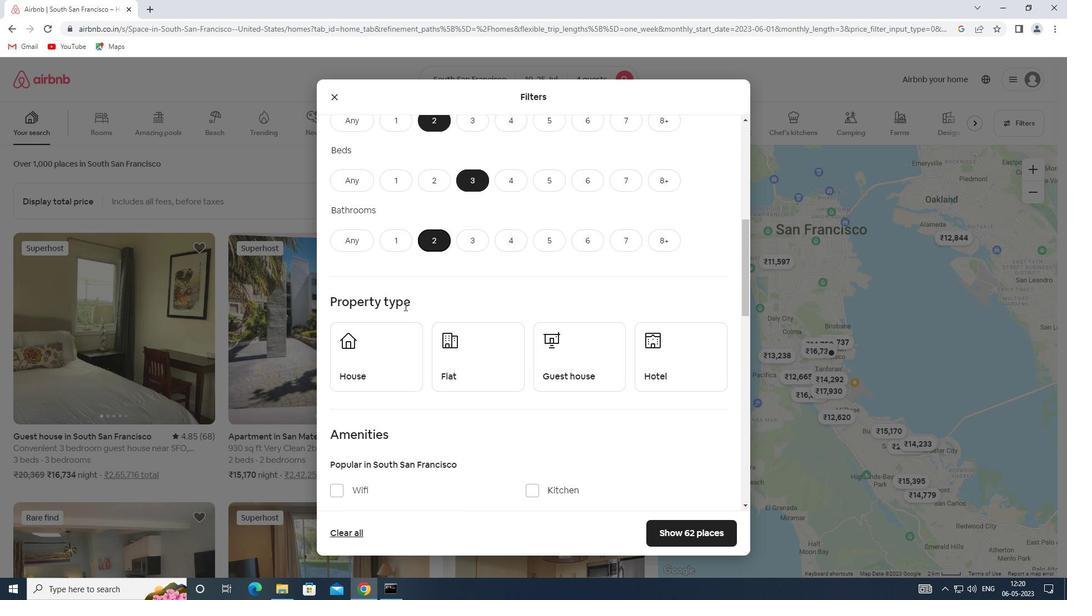 
Action: Mouse pressed left at (383, 351)
Screenshot: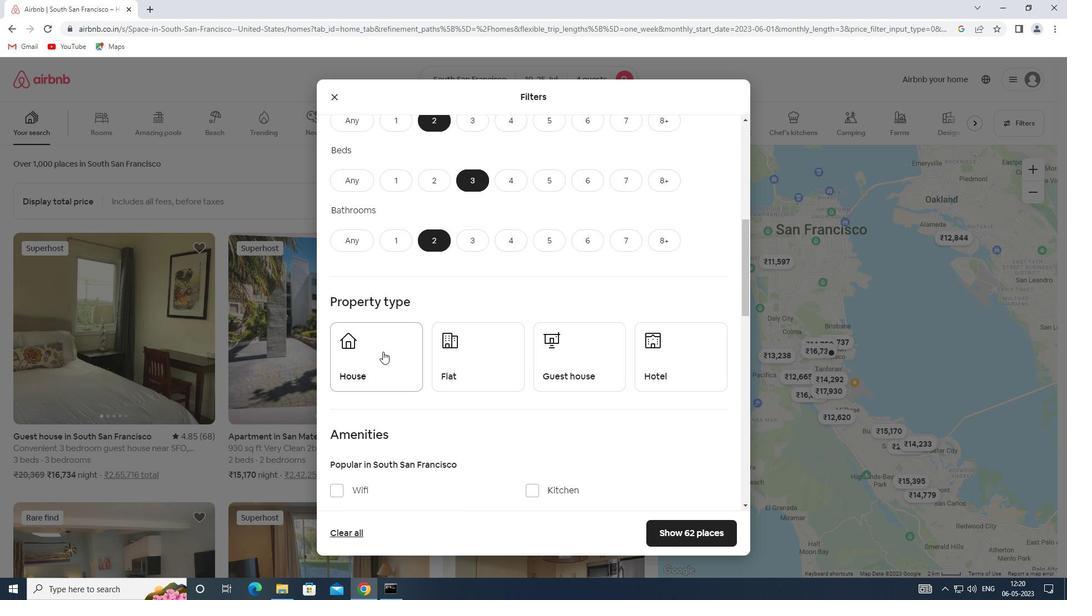 
Action: Mouse moved to (442, 355)
Screenshot: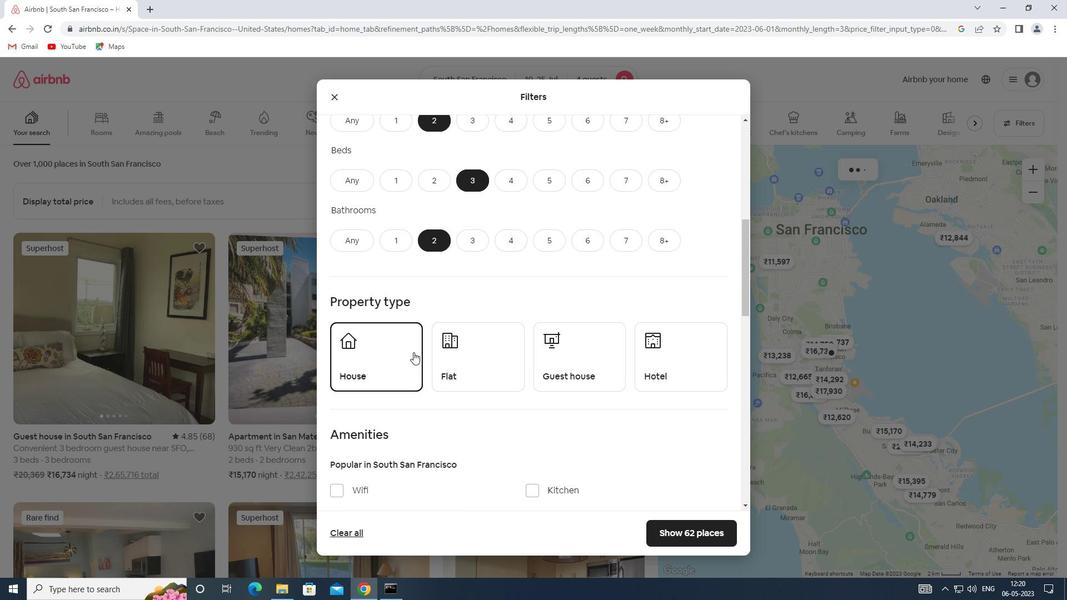 
Action: Mouse pressed left at (442, 355)
Screenshot: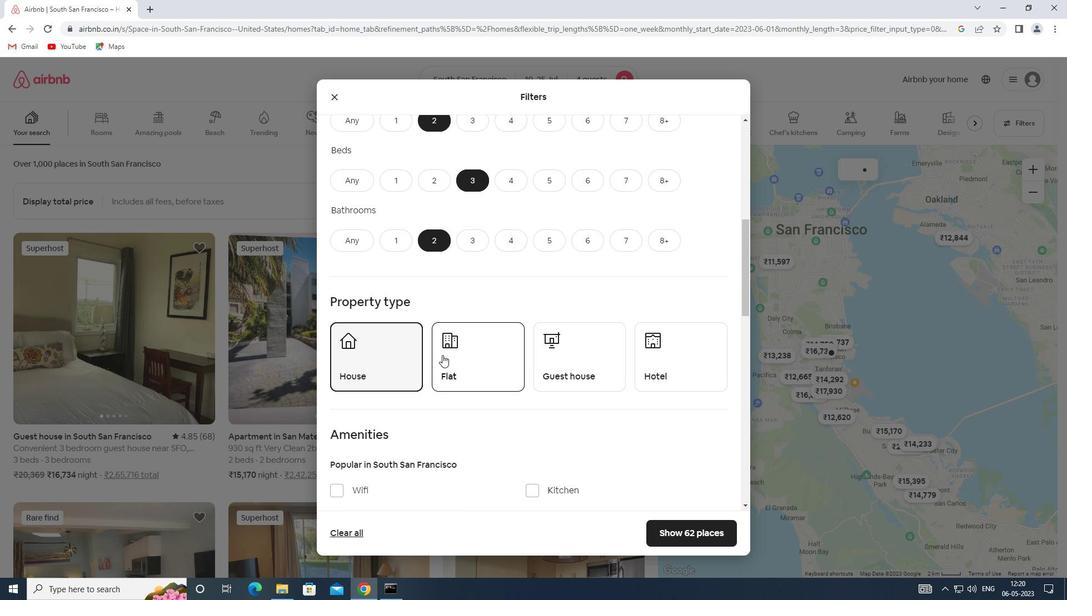 
Action: Mouse moved to (569, 367)
Screenshot: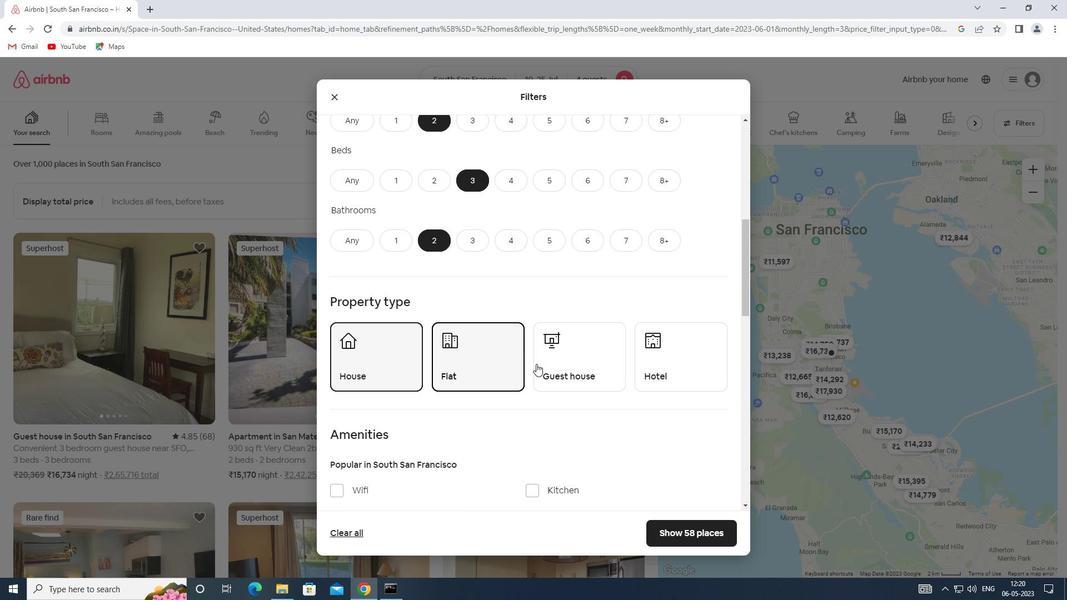 
Action: Mouse pressed left at (569, 367)
Screenshot: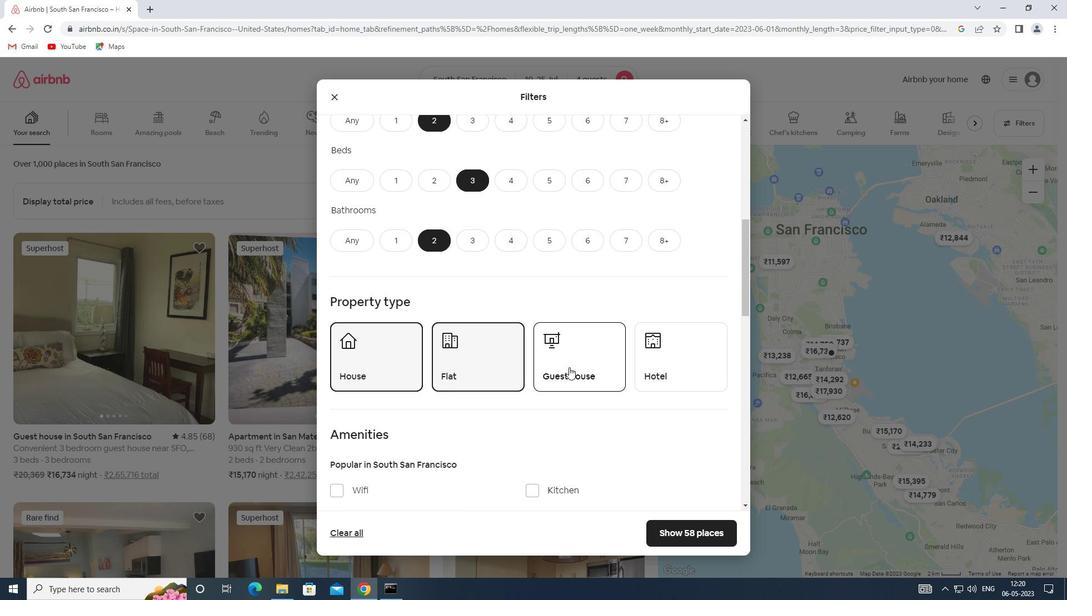 
Action: Mouse moved to (569, 368)
Screenshot: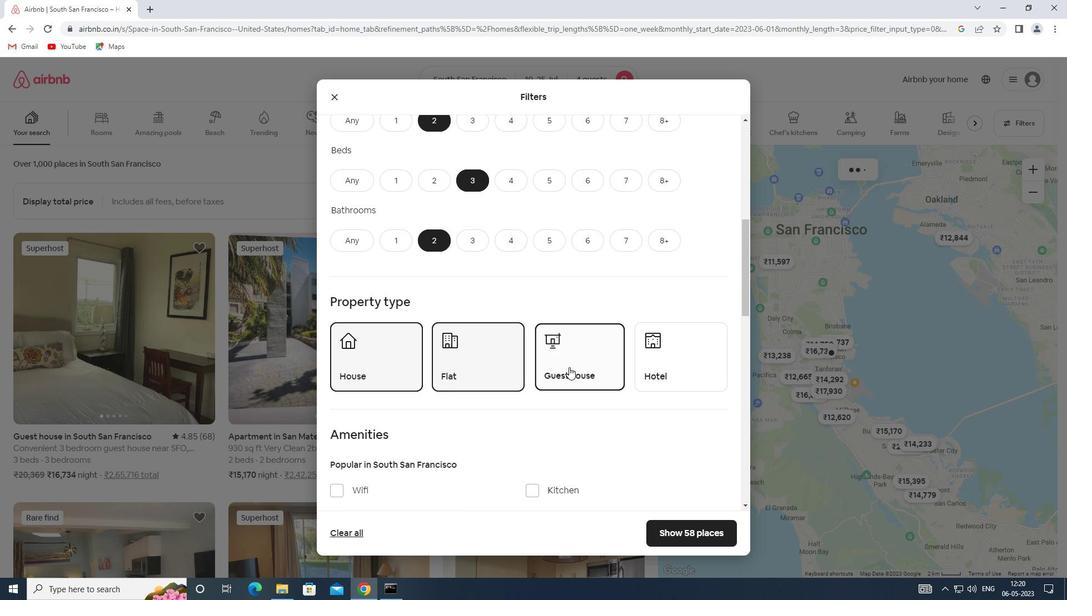
Action: Mouse scrolled (569, 367) with delta (0, 0)
Screenshot: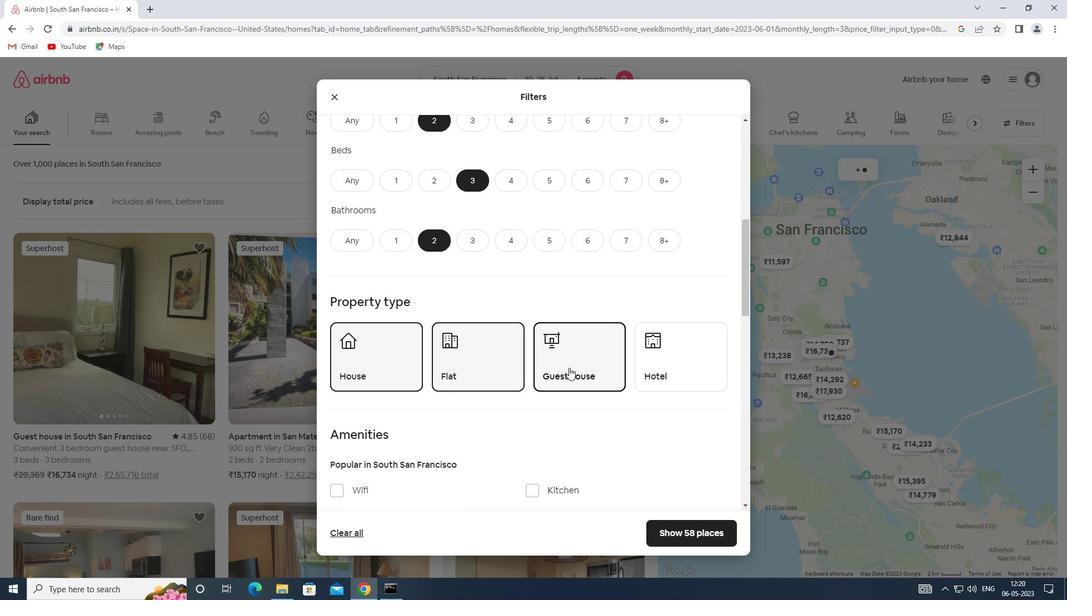 
Action: Mouse scrolled (569, 367) with delta (0, 0)
Screenshot: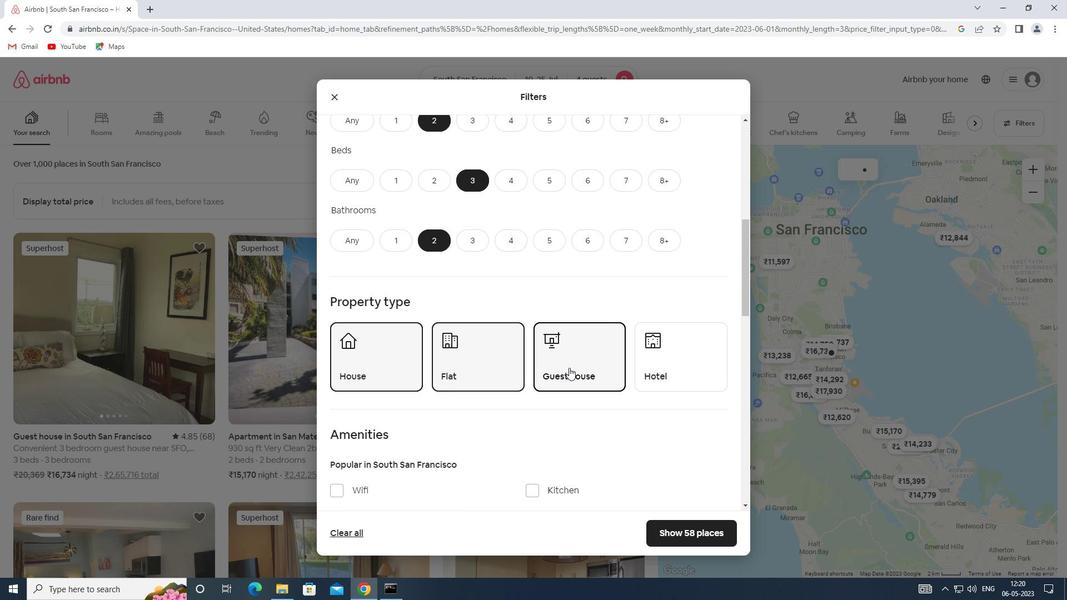
Action: Mouse scrolled (569, 367) with delta (0, 0)
Screenshot: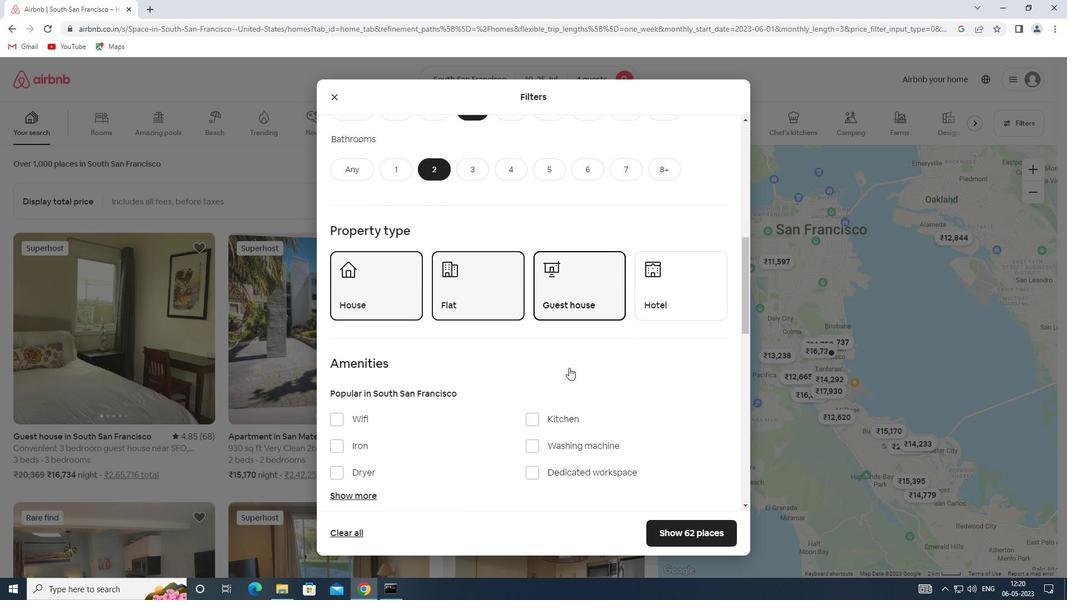 
Action: Mouse moved to (358, 327)
Screenshot: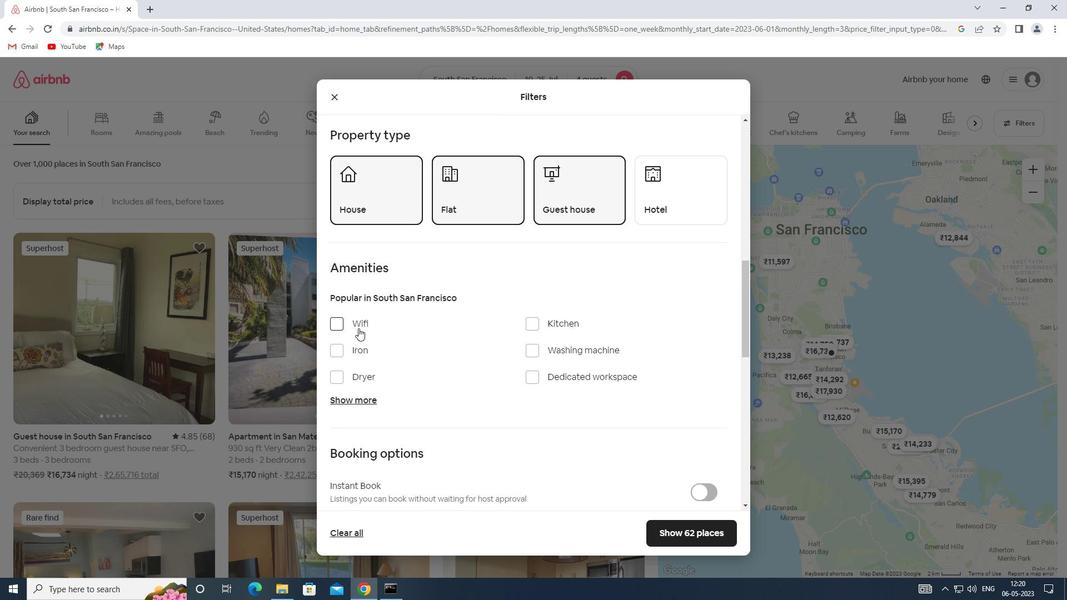 
Action: Mouse pressed left at (358, 327)
Screenshot: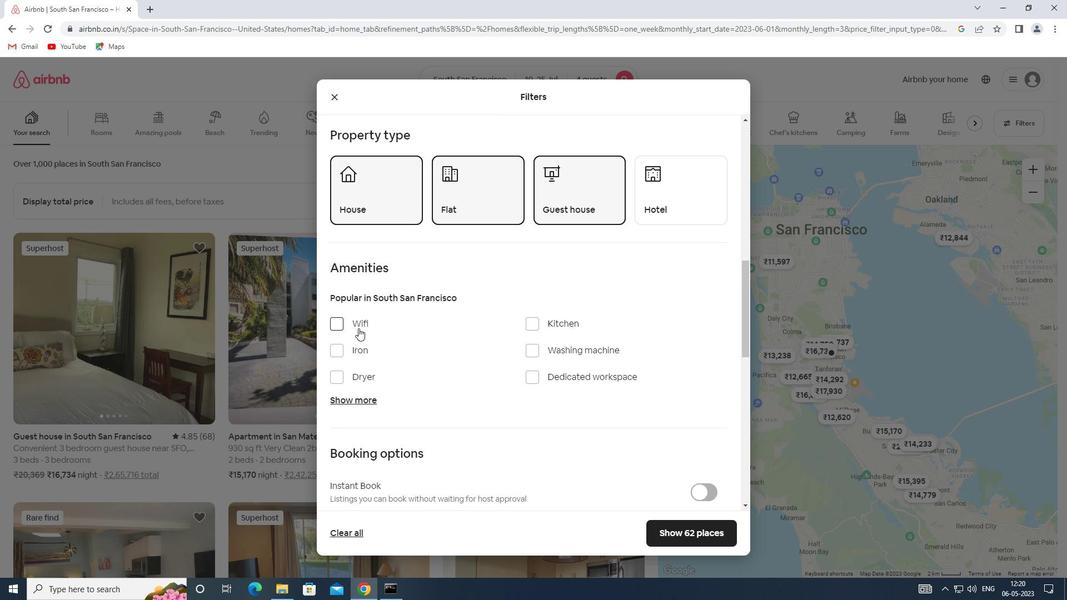 
Action: Mouse moved to (363, 395)
Screenshot: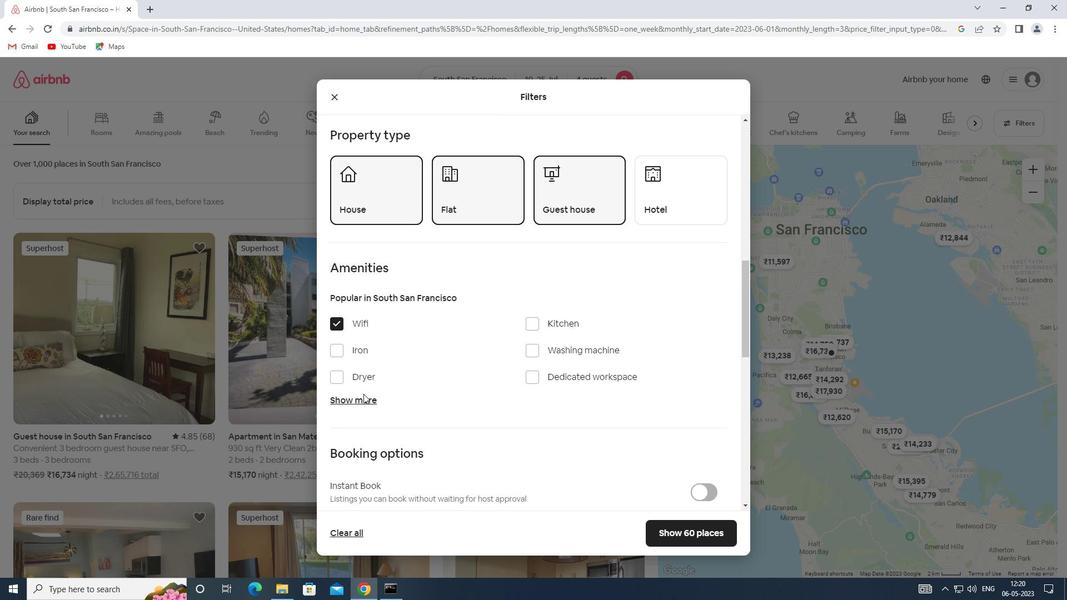 
Action: Mouse pressed left at (363, 395)
Screenshot: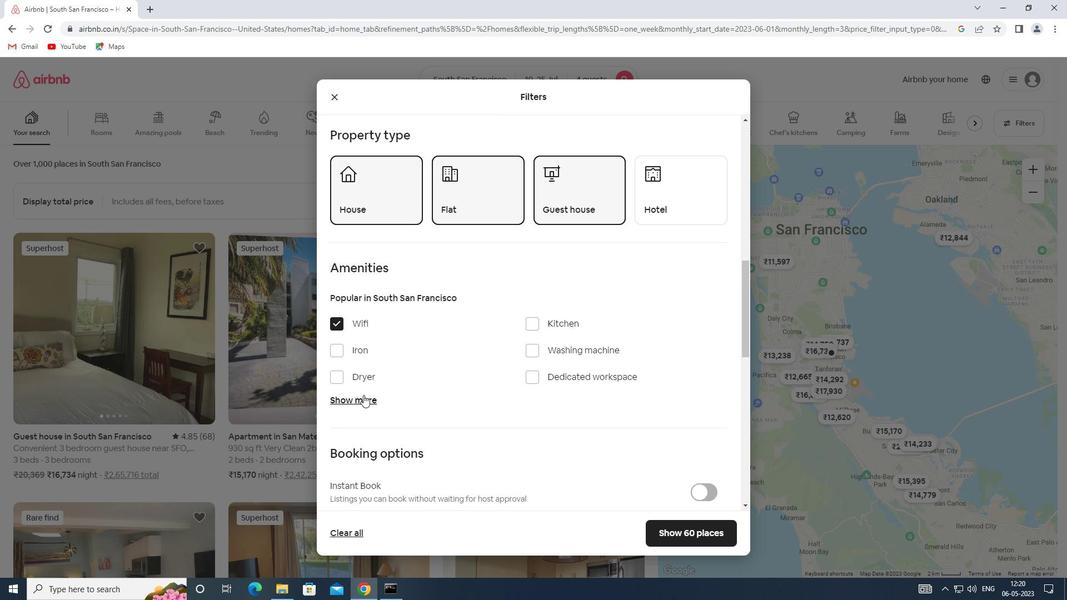 
Action: Mouse moved to (368, 393)
Screenshot: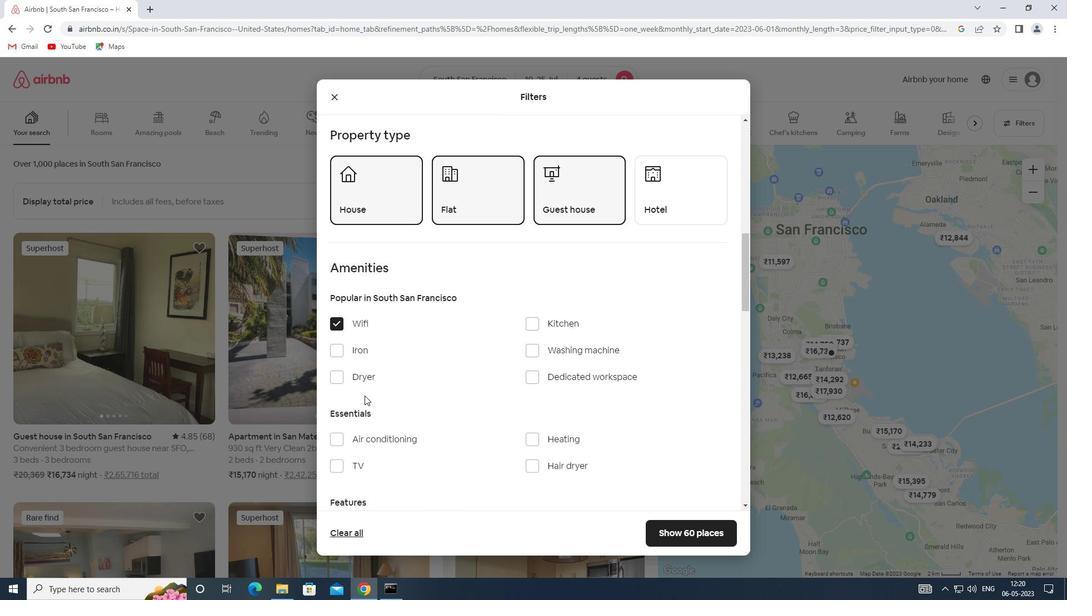 
Action: Mouse scrolled (368, 393) with delta (0, 0)
Screenshot: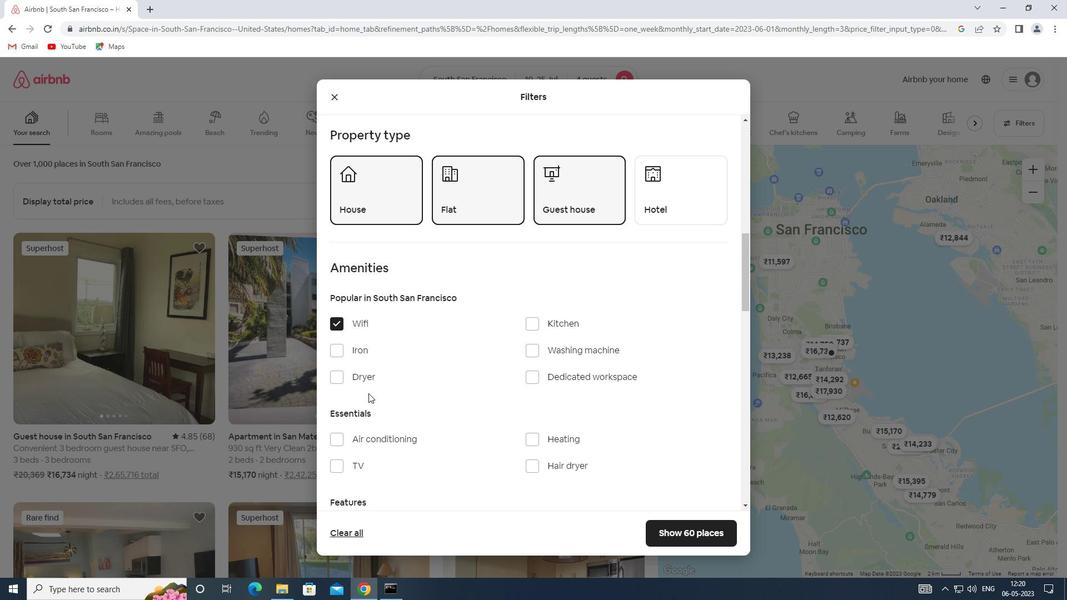 
Action: Mouse scrolled (368, 393) with delta (0, 0)
Screenshot: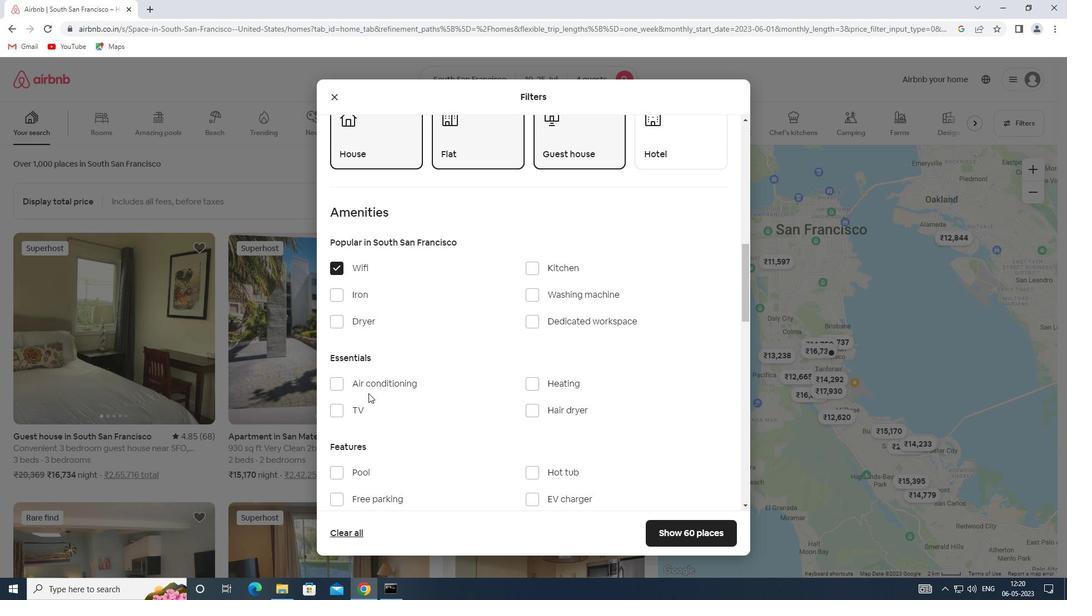 
Action: Mouse moved to (353, 359)
Screenshot: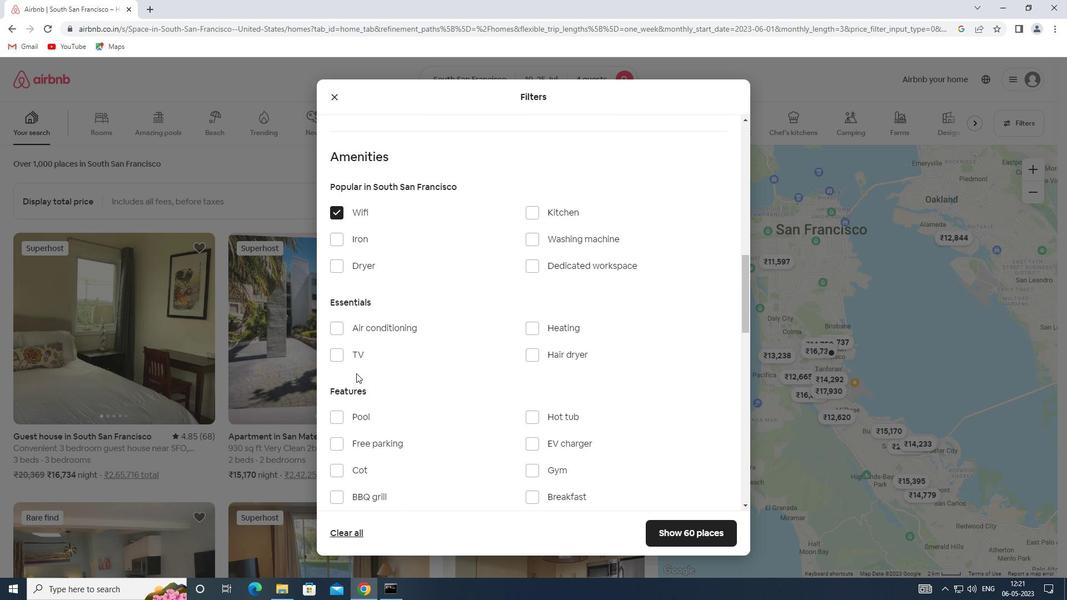 
Action: Mouse pressed left at (353, 359)
Screenshot: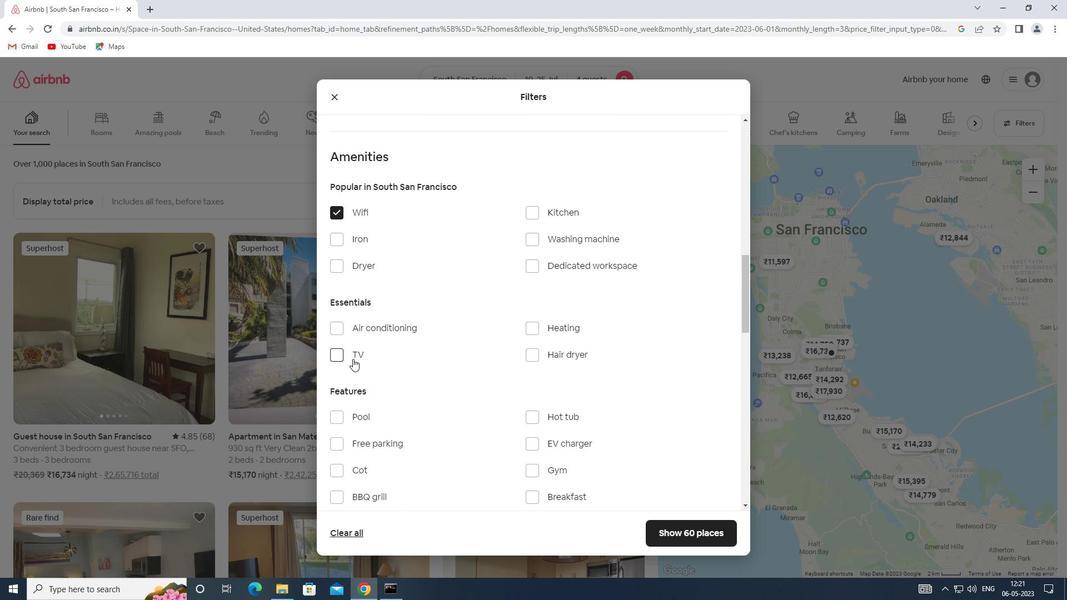 
Action: Mouse moved to (450, 271)
Screenshot: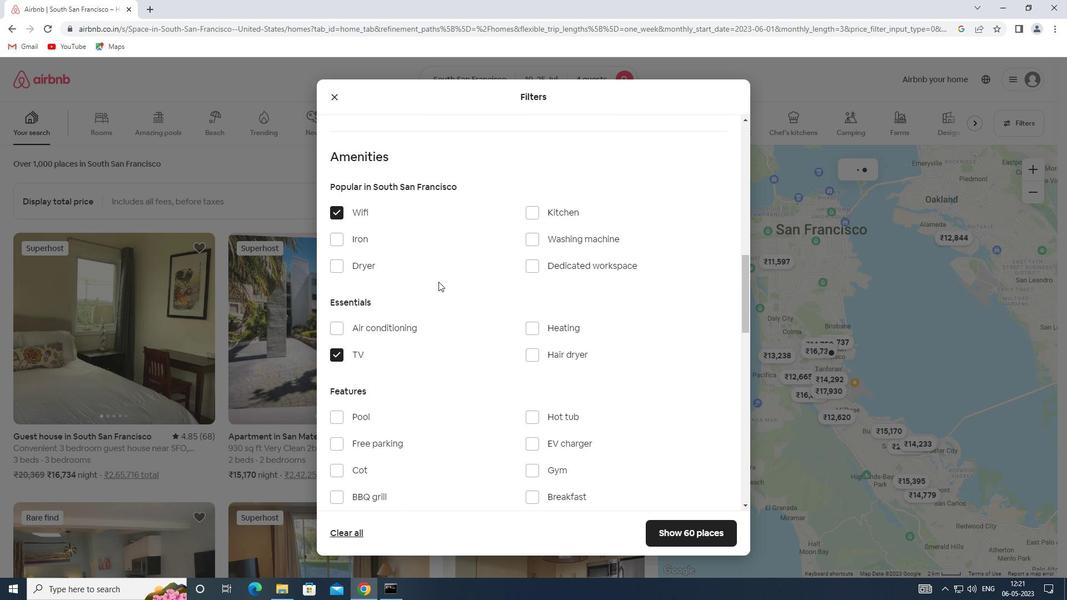 
Action: Mouse scrolled (450, 270) with delta (0, 0)
Screenshot: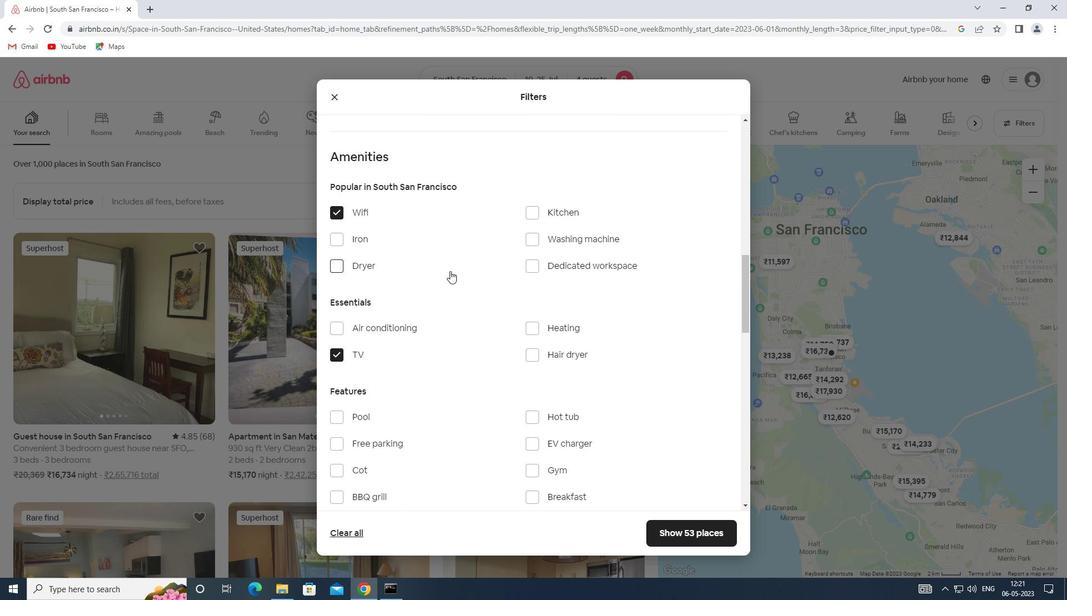 
Action: Mouse scrolled (450, 270) with delta (0, 0)
Screenshot: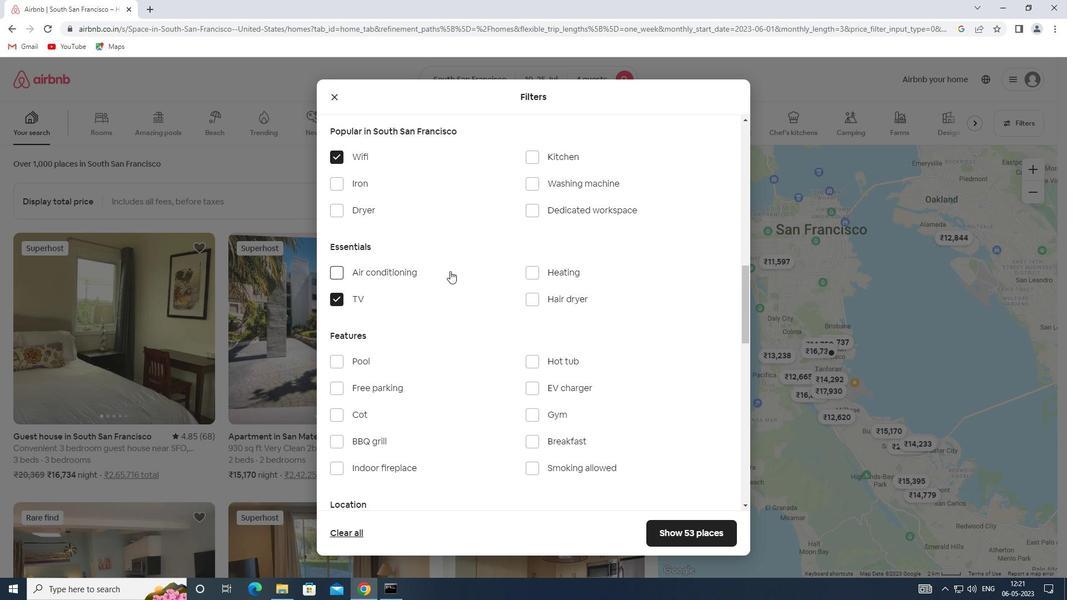 
Action: Mouse scrolled (450, 271) with delta (0, 0)
Screenshot: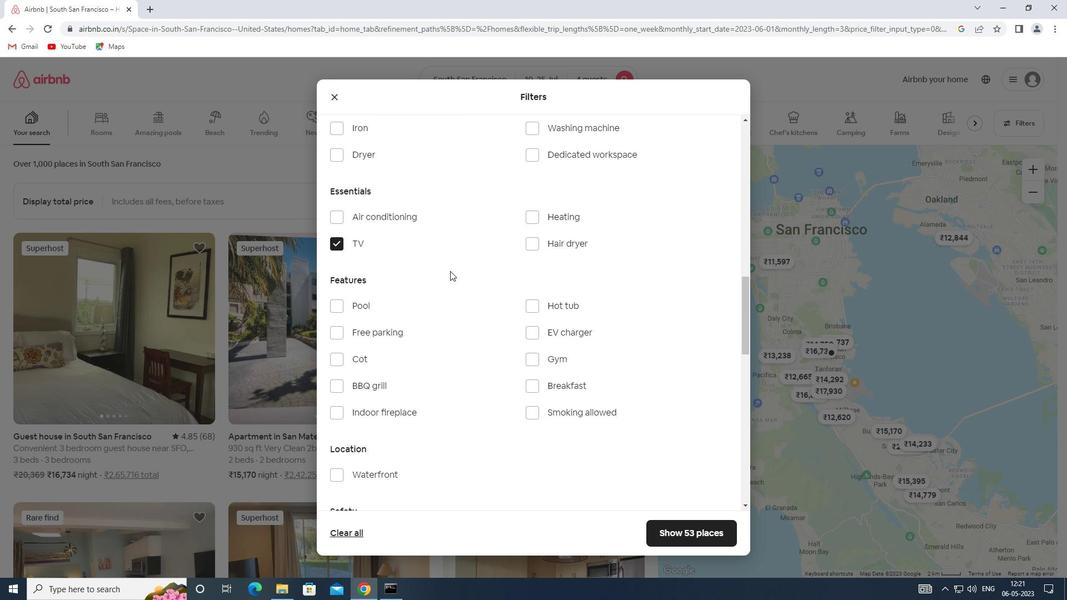 
Action: Mouse scrolled (450, 270) with delta (0, 0)
Screenshot: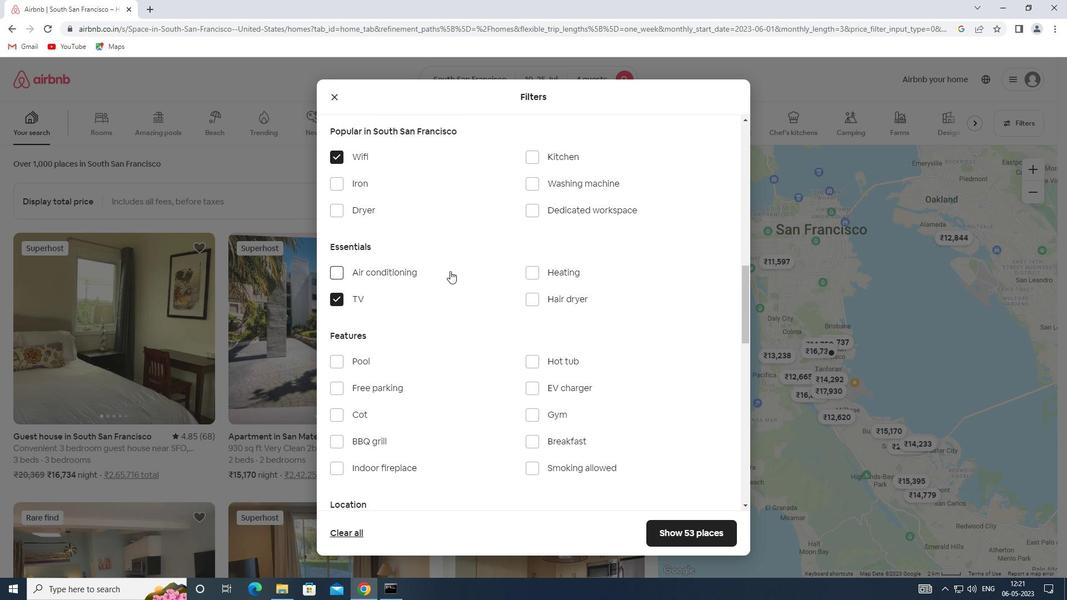 
Action: Mouse moved to (389, 327)
Screenshot: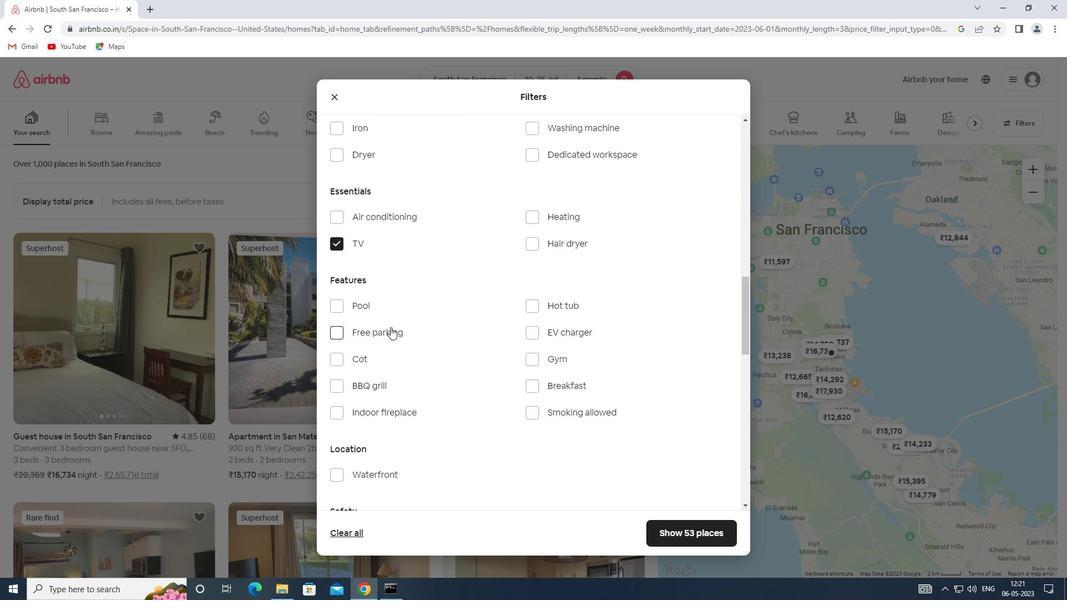 
Action: Mouse pressed left at (389, 327)
Screenshot: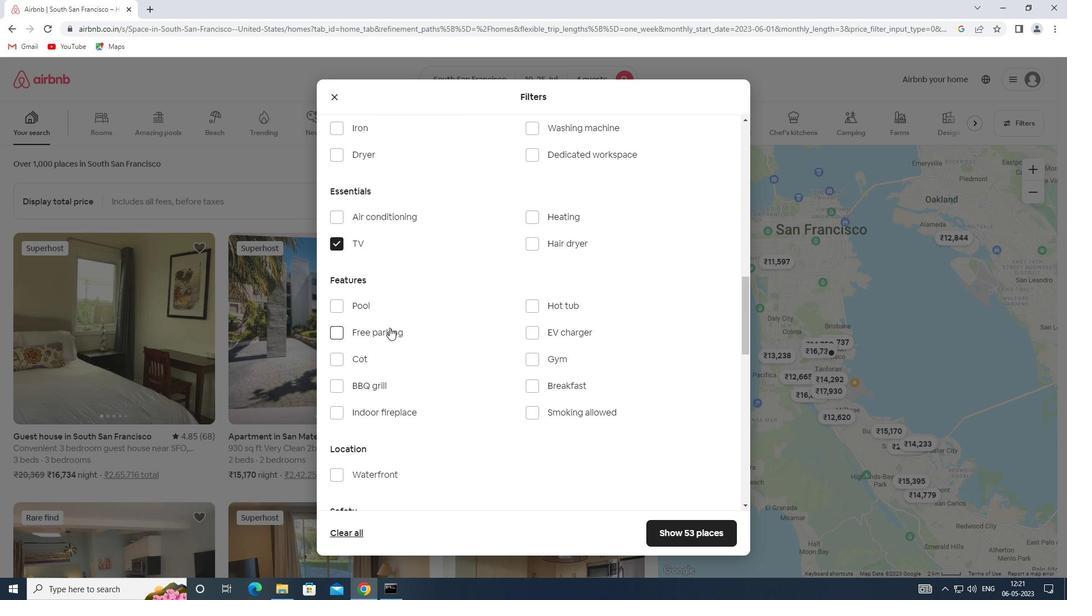 
Action: Mouse moved to (538, 359)
Screenshot: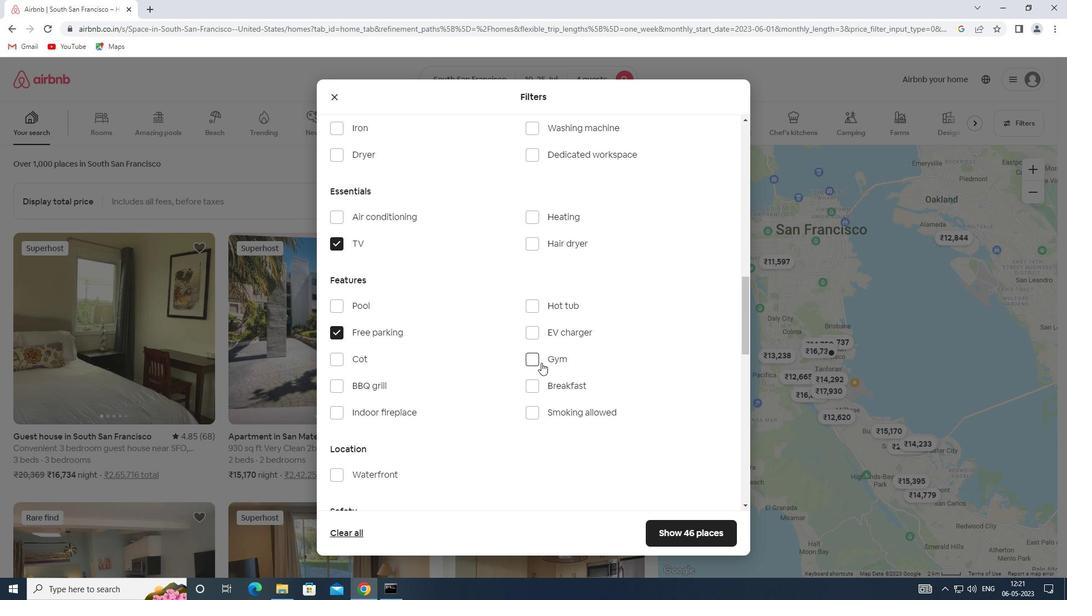 
Action: Mouse pressed left at (538, 359)
Screenshot: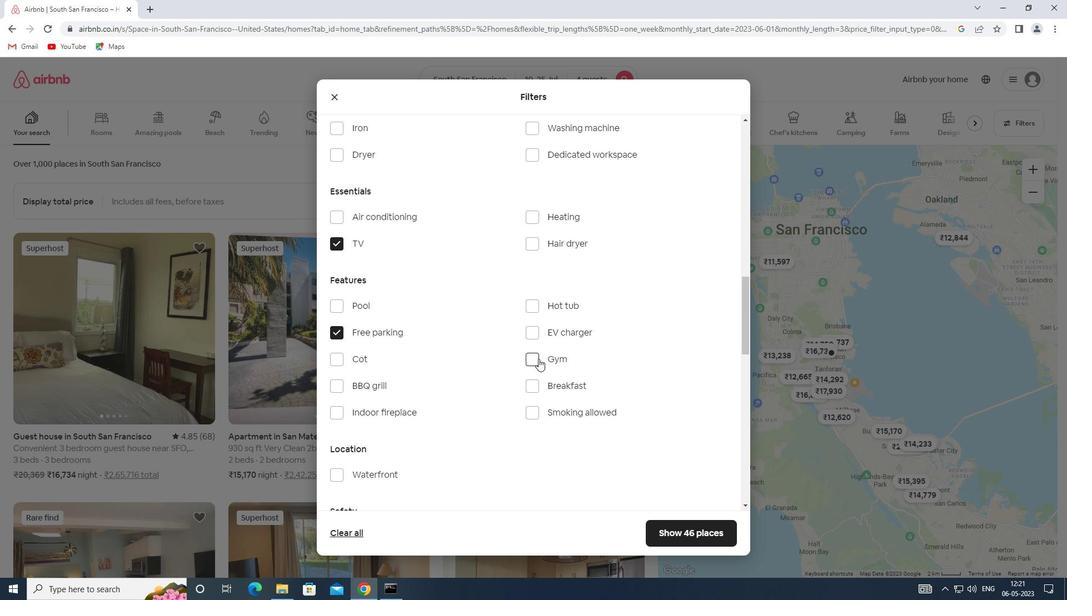 
Action: Mouse moved to (536, 386)
Screenshot: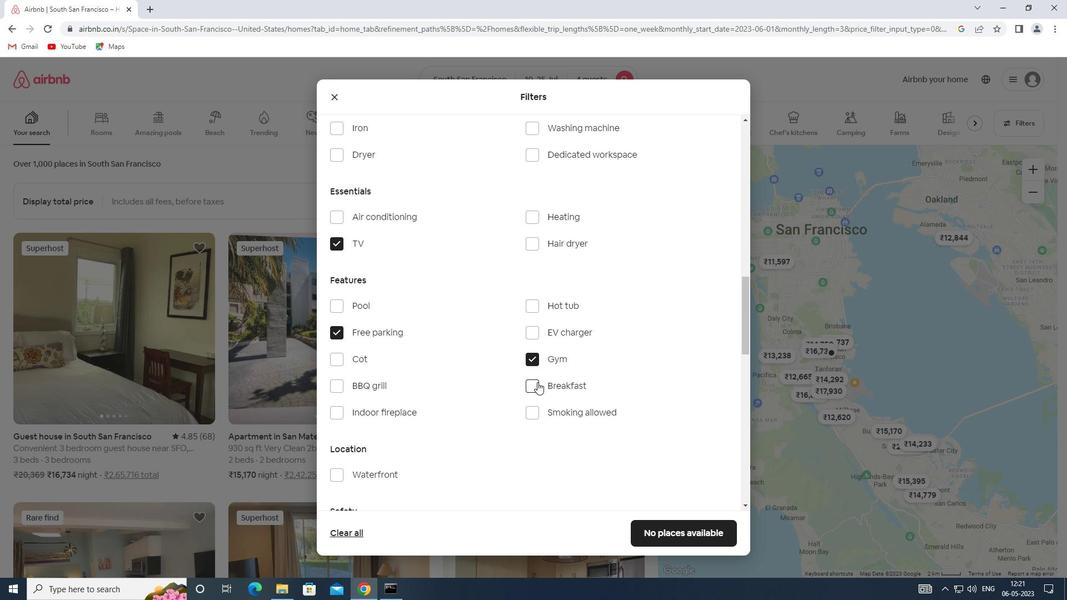 
Action: Mouse pressed left at (536, 386)
Screenshot: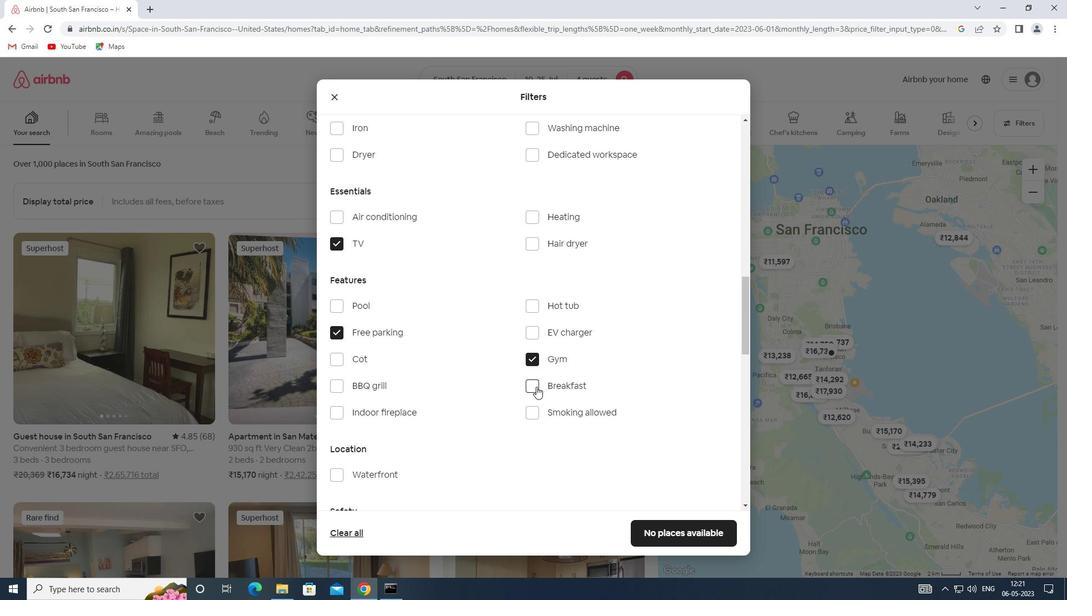 
Action: Mouse moved to (536, 387)
Screenshot: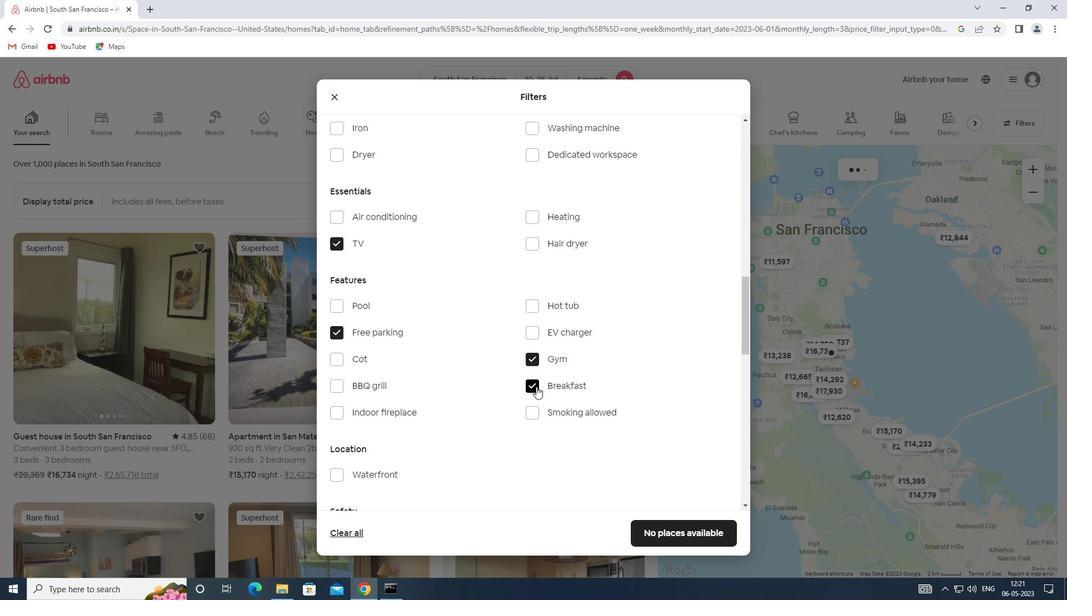 
Action: Mouse scrolled (536, 386) with delta (0, 0)
Screenshot: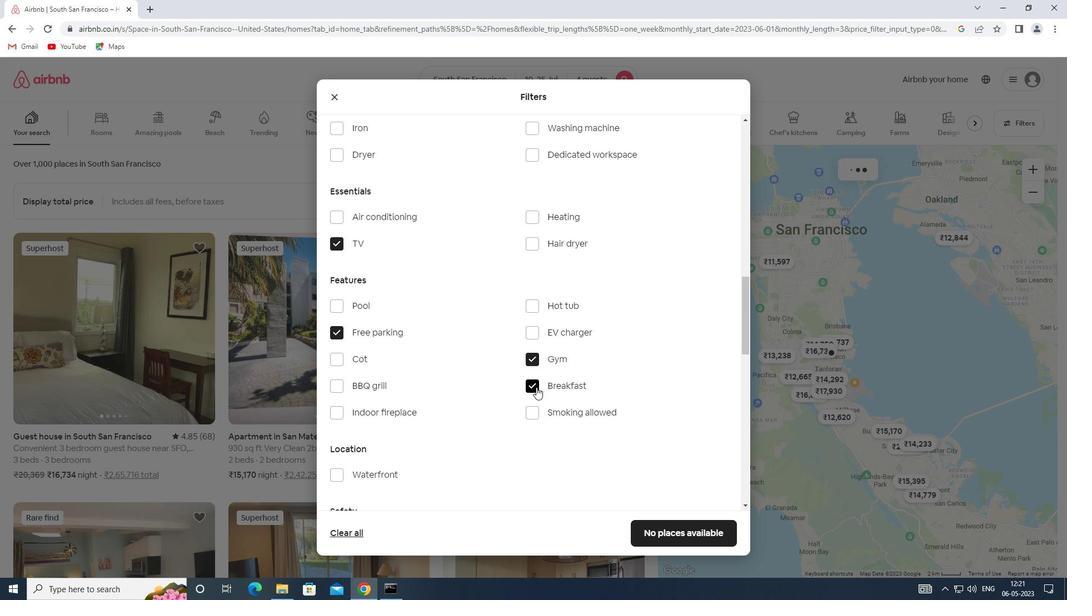 
Action: Mouse scrolled (536, 386) with delta (0, 0)
Screenshot: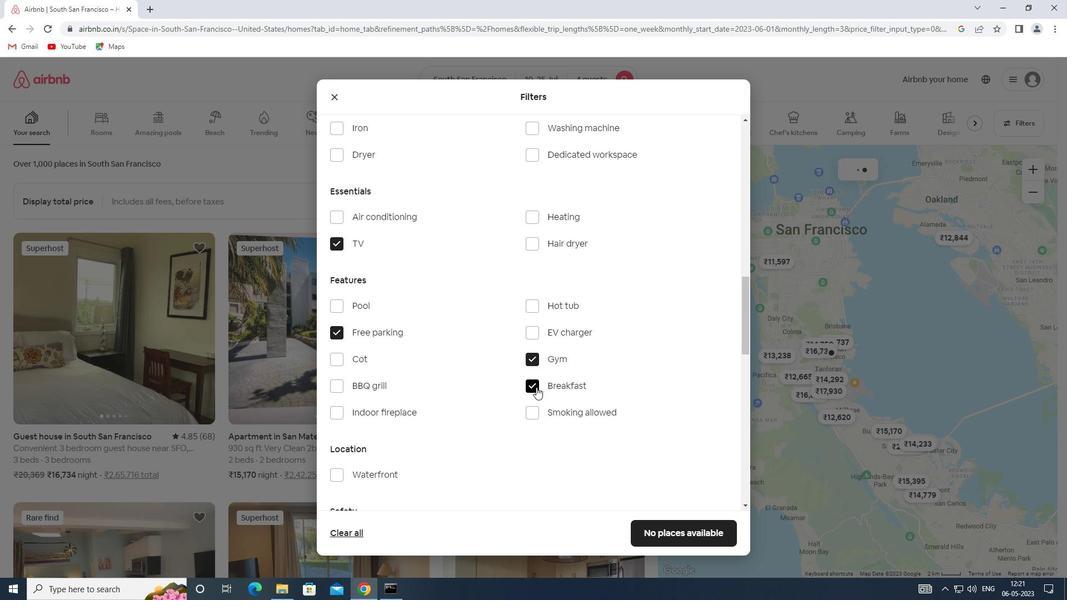 
Action: Mouse scrolled (536, 386) with delta (0, 0)
Screenshot: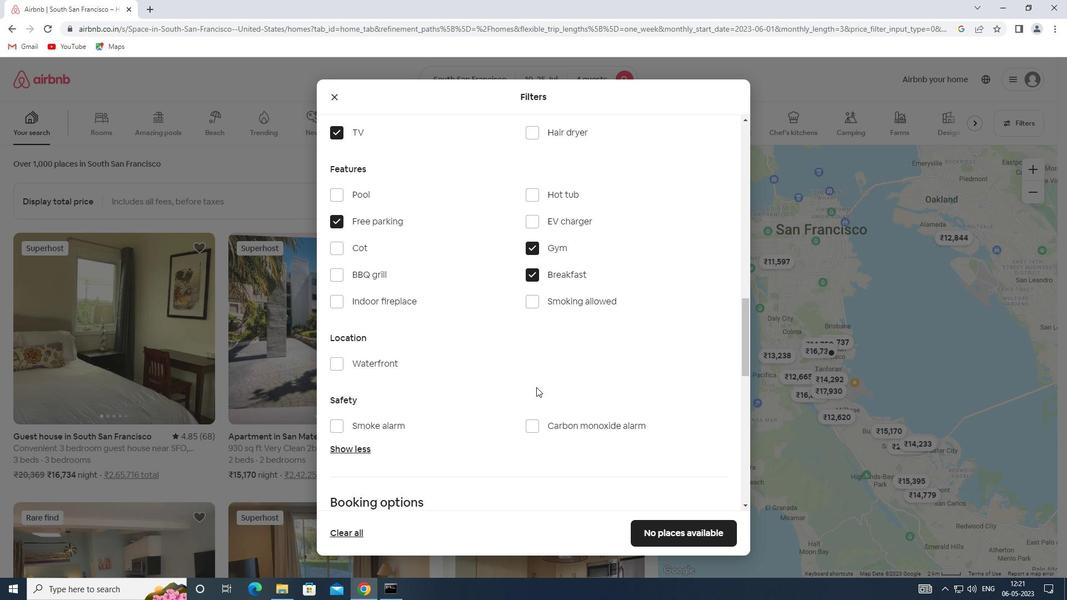 
Action: Mouse scrolled (536, 386) with delta (0, 0)
Screenshot: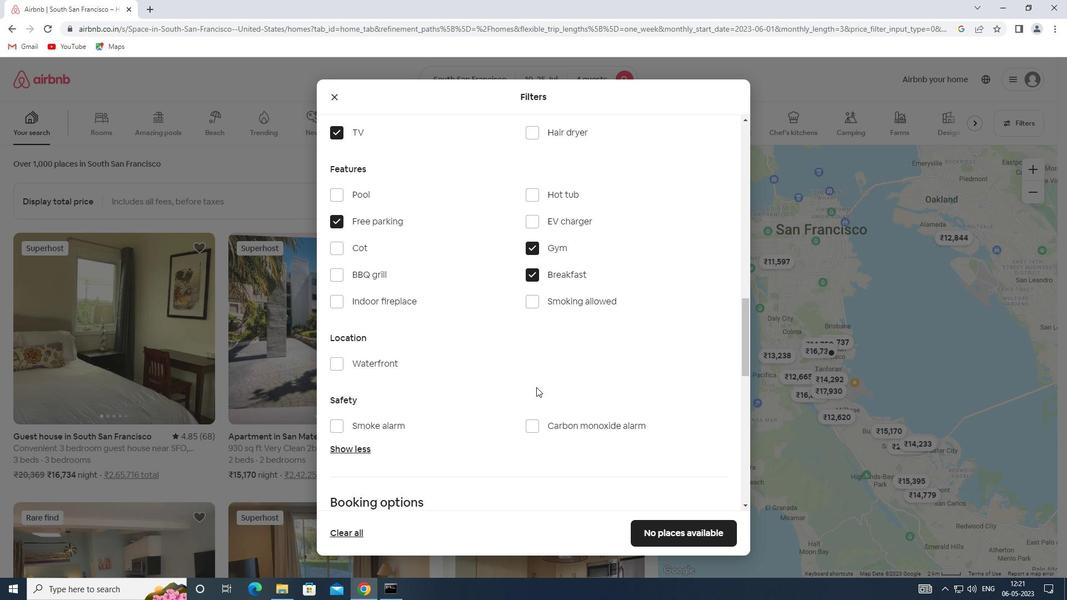 
Action: Mouse scrolled (536, 386) with delta (0, 0)
Screenshot: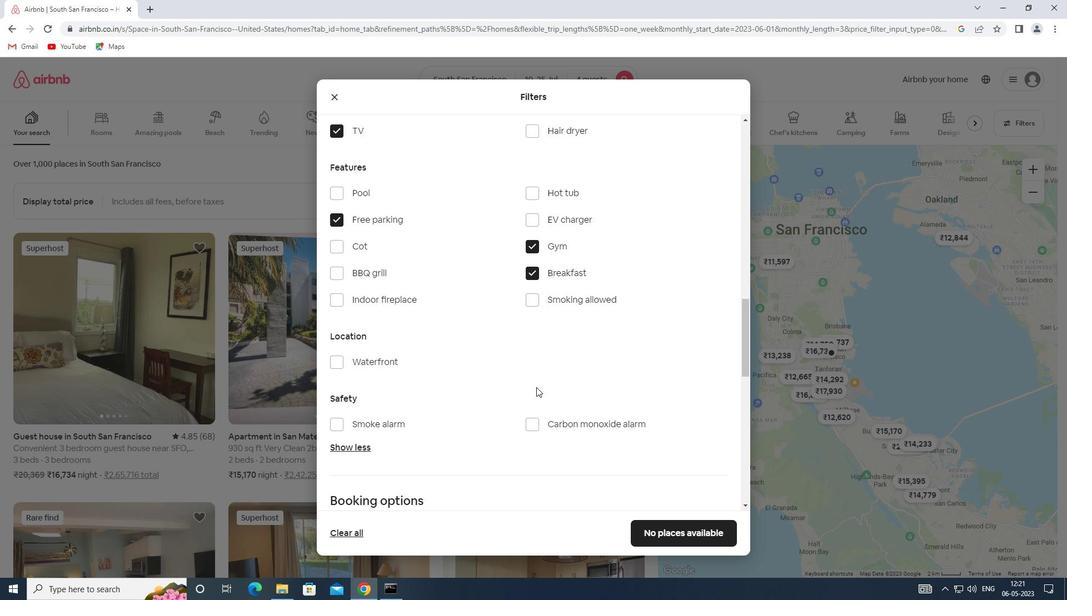 
Action: Mouse moved to (694, 411)
Screenshot: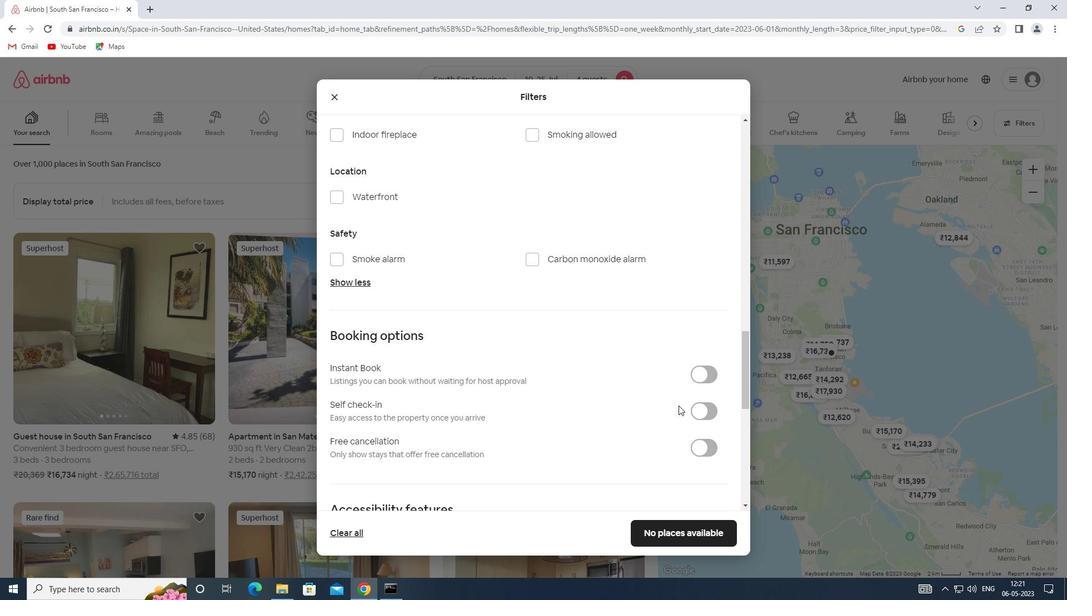 
Action: Mouse pressed left at (694, 411)
Screenshot: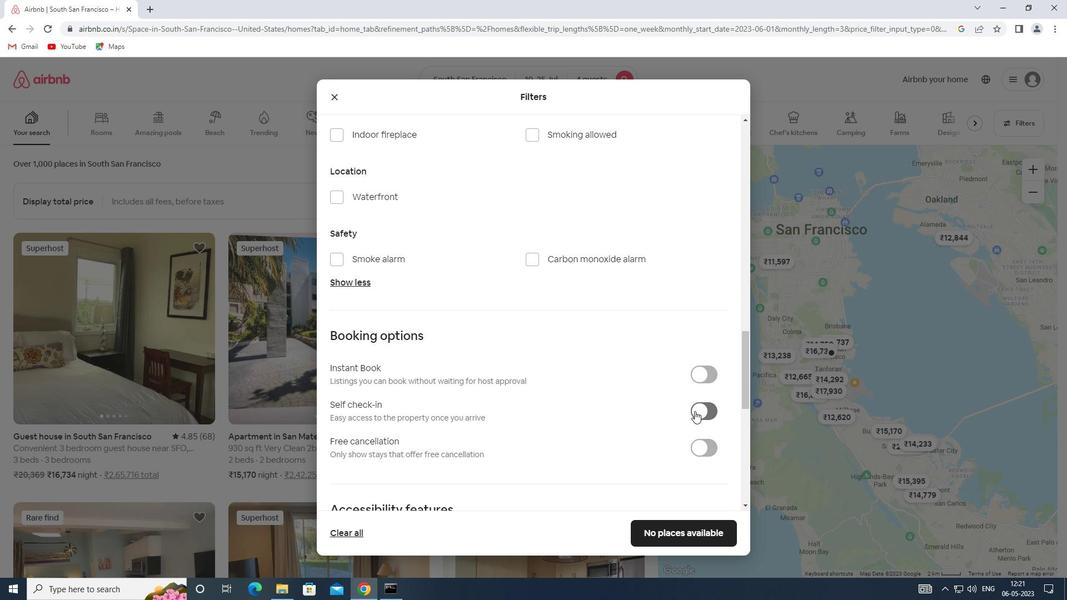 
Action: Mouse moved to (682, 416)
Screenshot: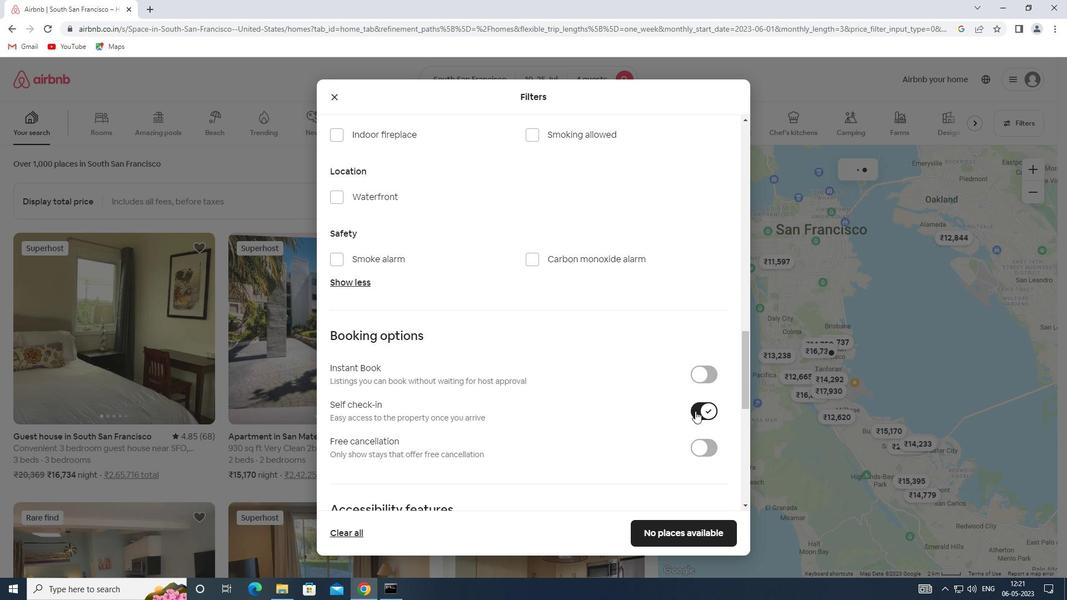 
Action: Mouse scrolled (682, 416) with delta (0, 0)
Screenshot: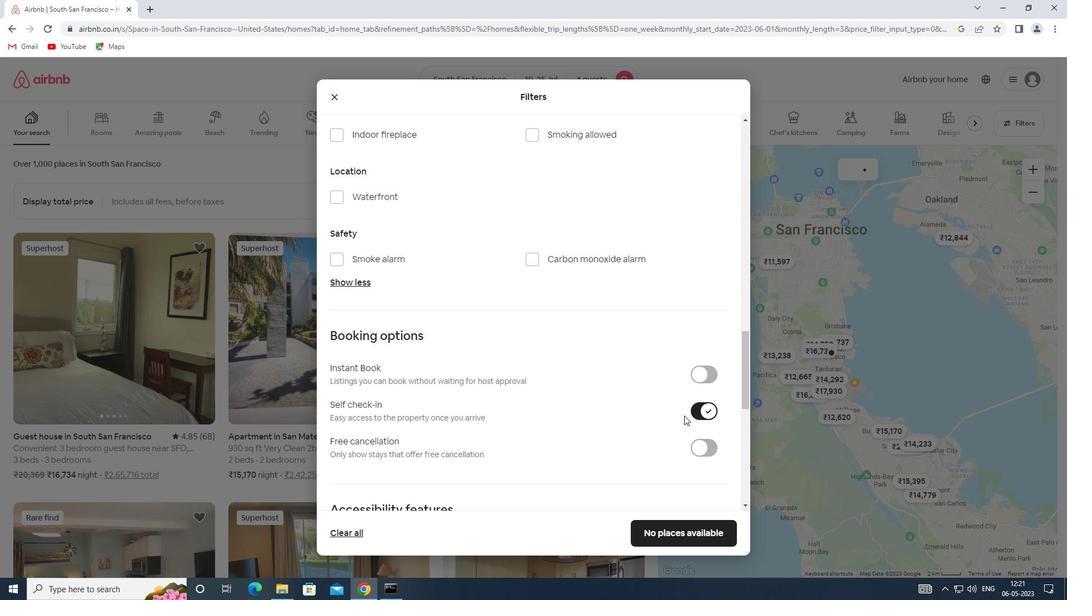 
Action: Mouse moved to (681, 417)
Screenshot: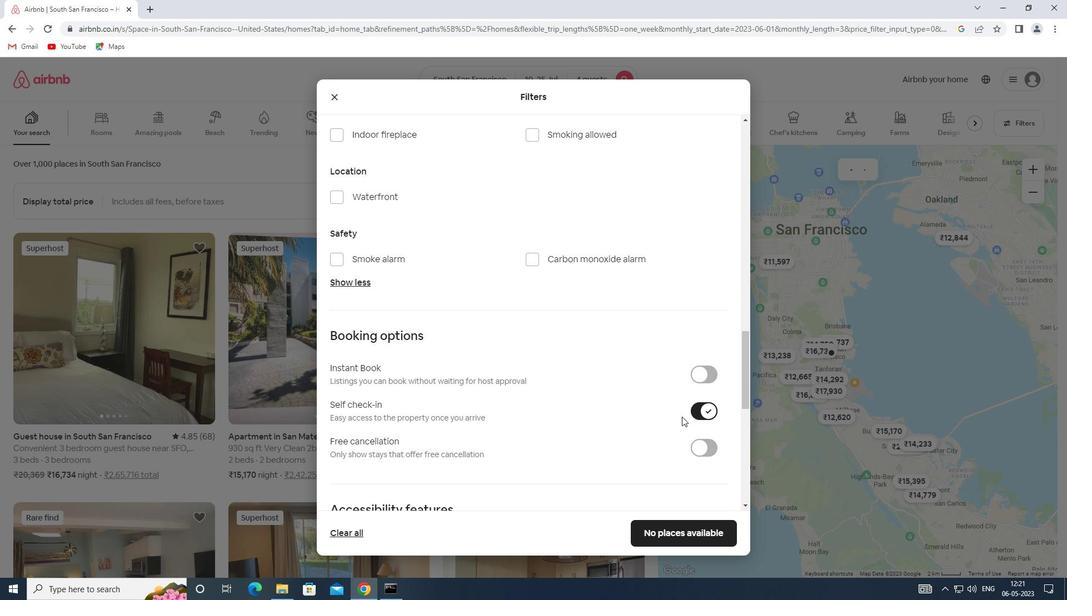 
Action: Mouse scrolled (681, 416) with delta (0, 0)
Screenshot: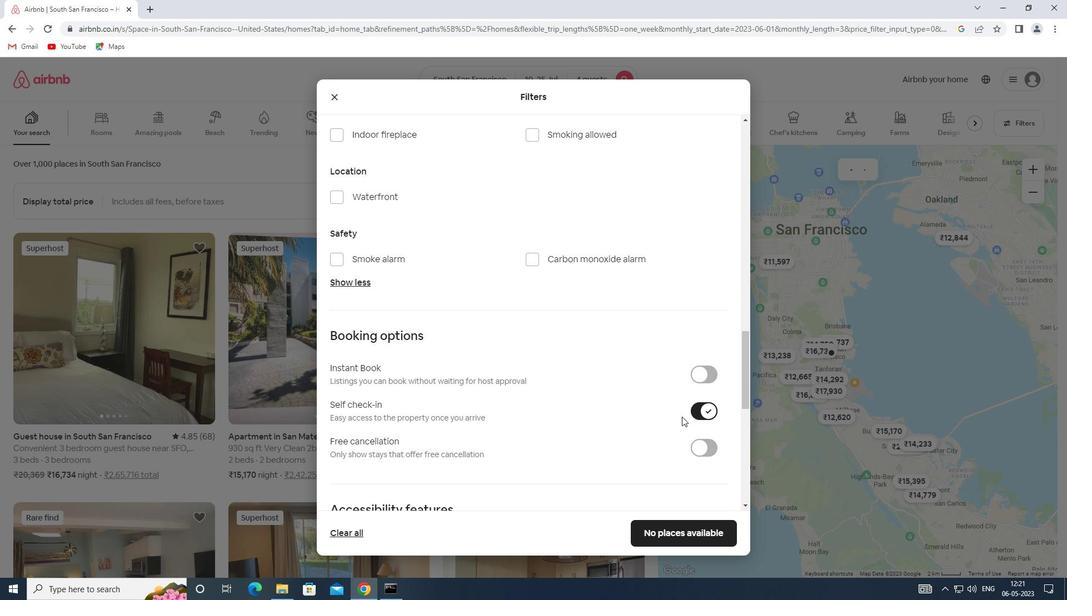 
Action: Mouse scrolled (681, 416) with delta (0, 0)
Screenshot: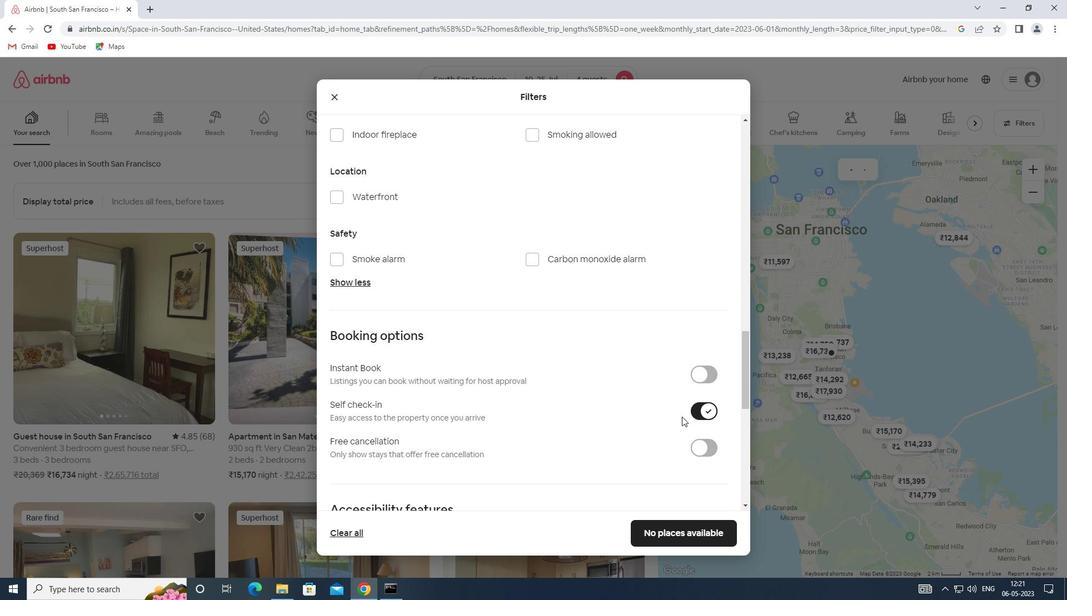 
Action: Mouse scrolled (681, 416) with delta (0, 0)
Screenshot: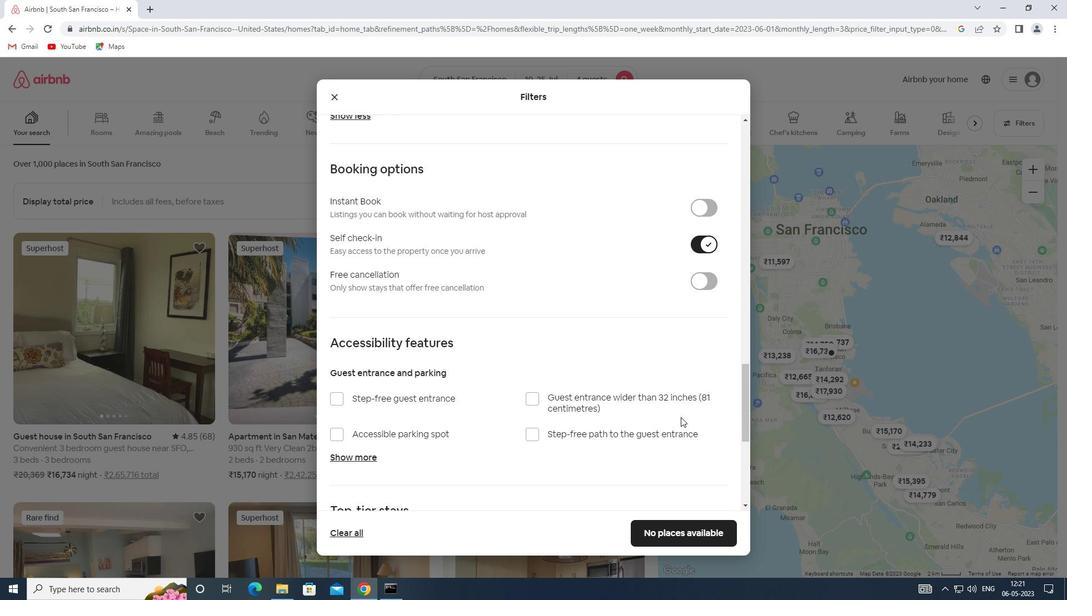 
Action: Mouse scrolled (681, 416) with delta (0, 0)
Screenshot: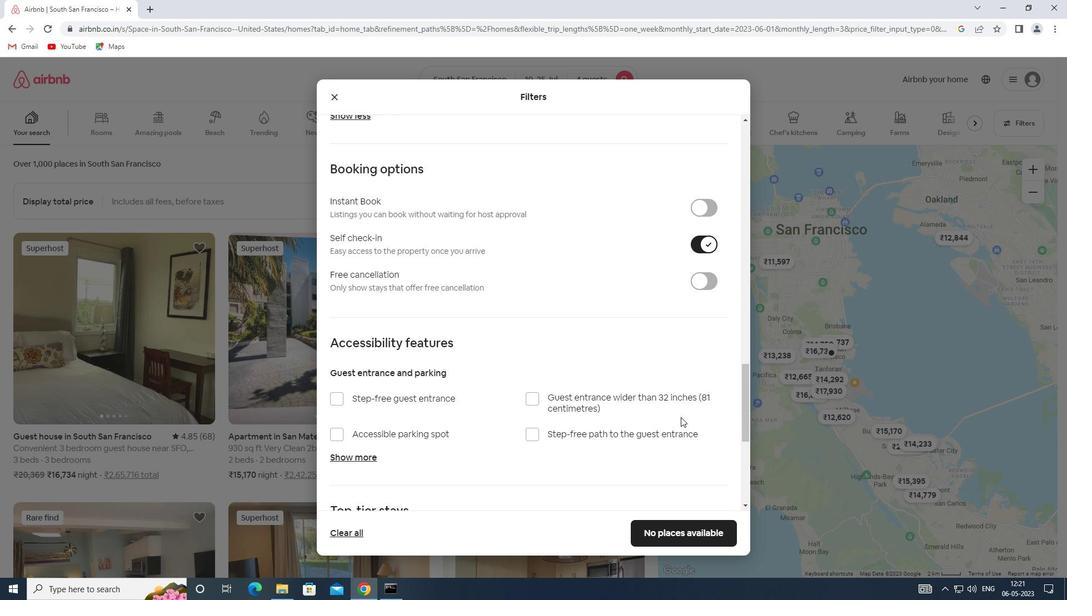 
Action: Mouse scrolled (681, 416) with delta (0, 0)
Screenshot: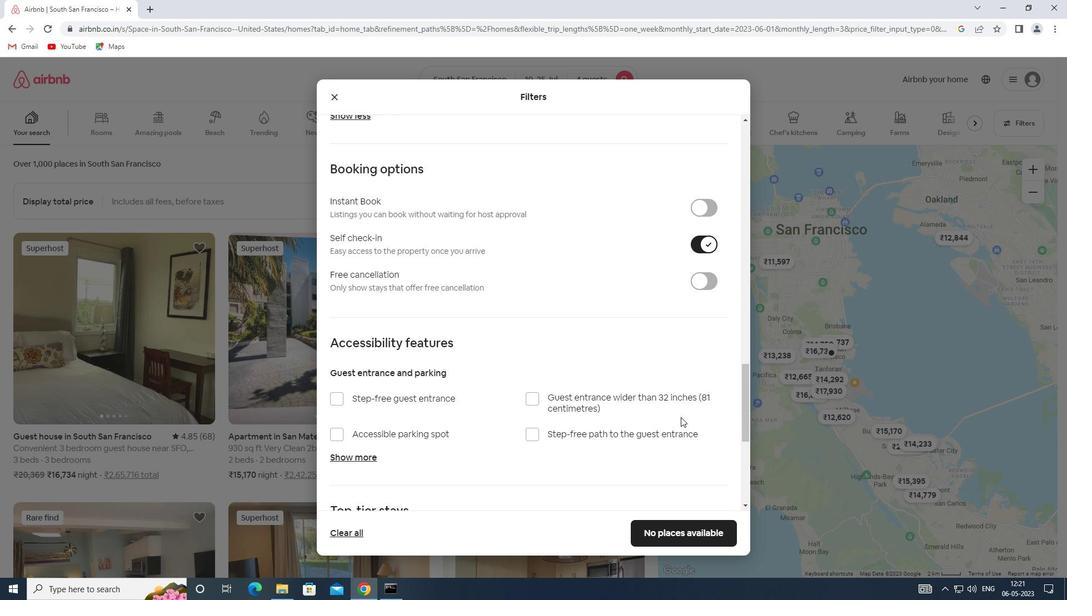 
Action: Mouse scrolled (681, 416) with delta (0, 0)
Screenshot: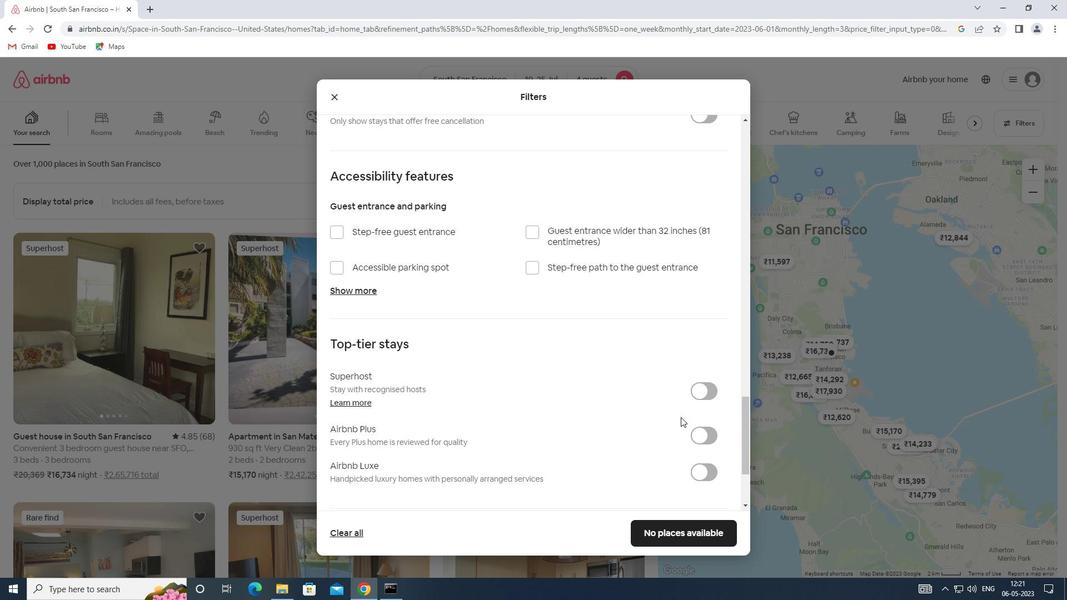 
Action: Mouse scrolled (681, 416) with delta (0, 0)
Screenshot: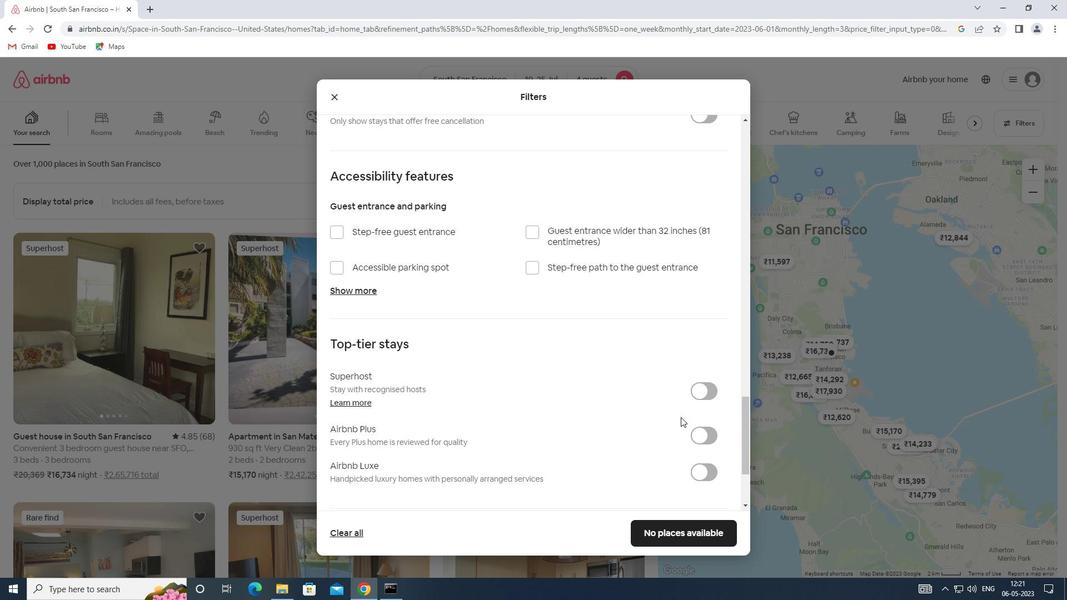 
Action: Mouse scrolled (681, 416) with delta (0, 0)
Screenshot: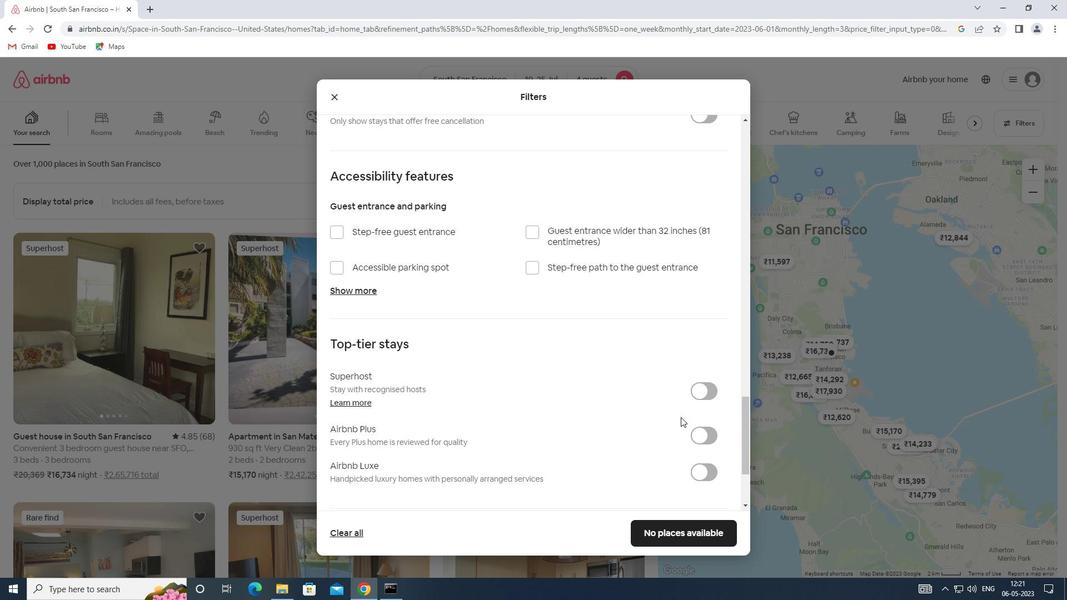 
Action: Mouse scrolled (681, 416) with delta (0, 0)
Screenshot: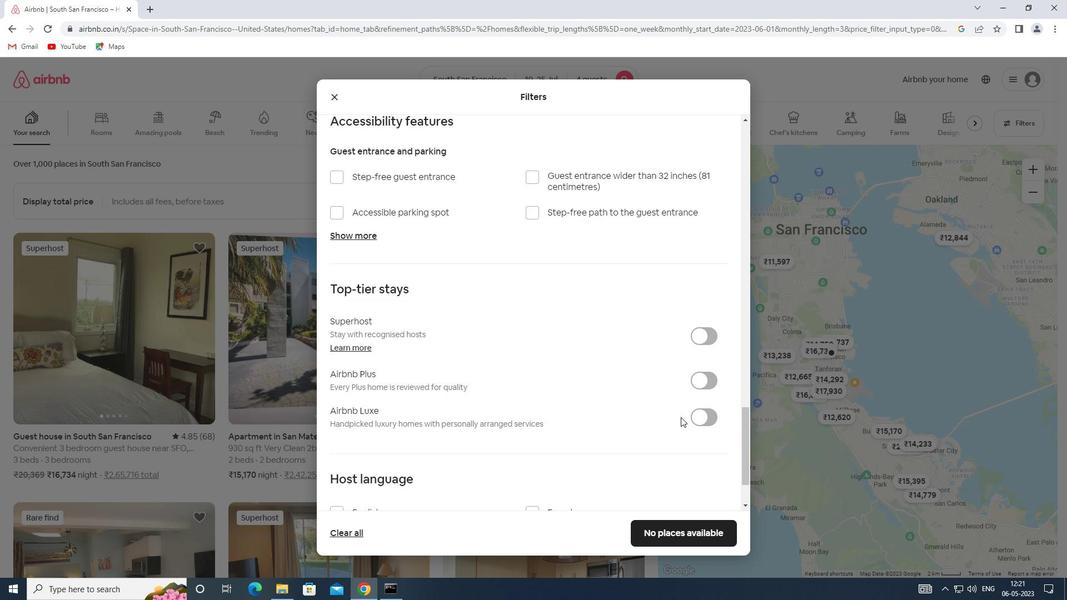 
Action: Mouse scrolled (681, 416) with delta (0, 0)
Screenshot: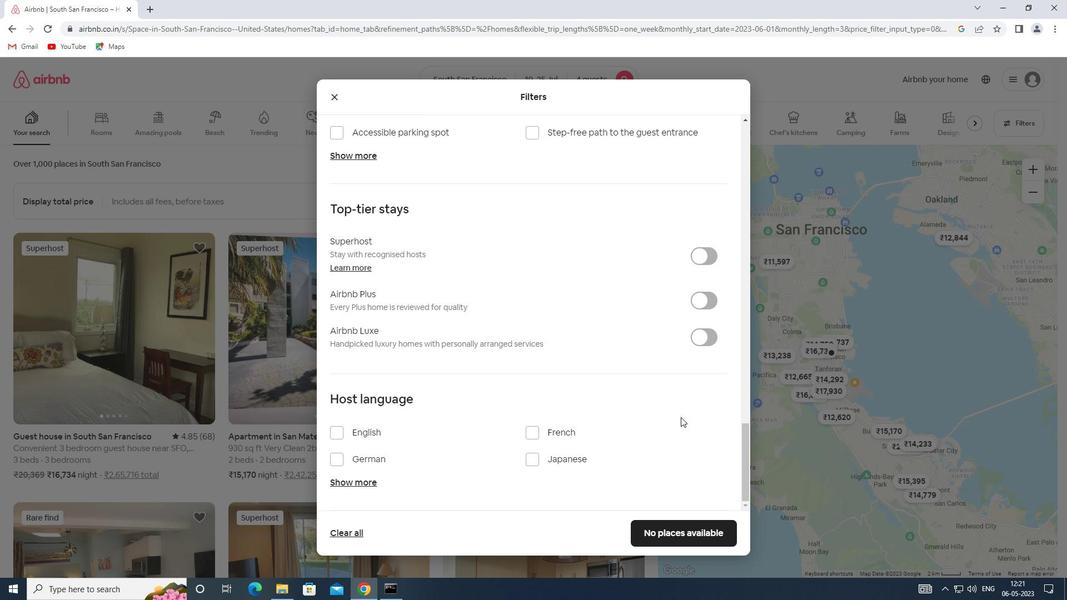 
Action: Mouse scrolled (681, 416) with delta (0, 0)
Screenshot: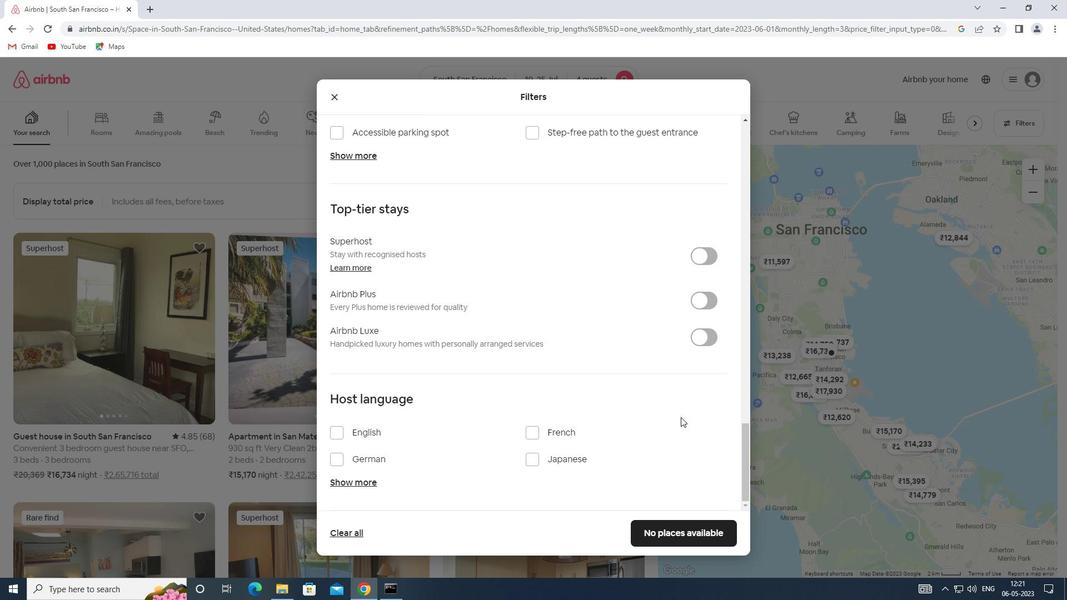 
Action: Mouse moved to (335, 436)
Screenshot: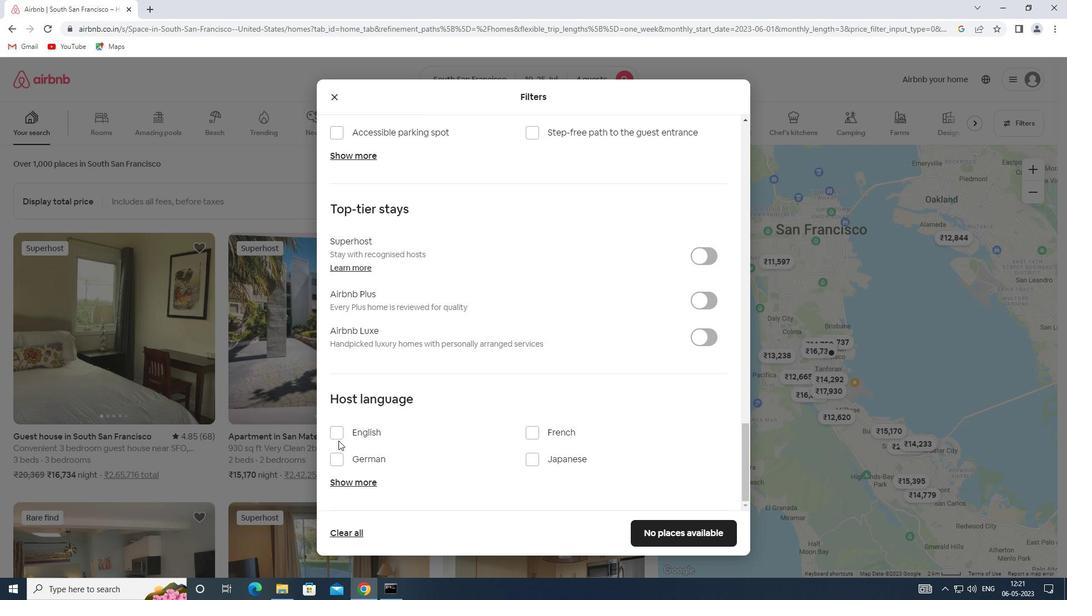 
Action: Mouse pressed left at (335, 436)
Screenshot: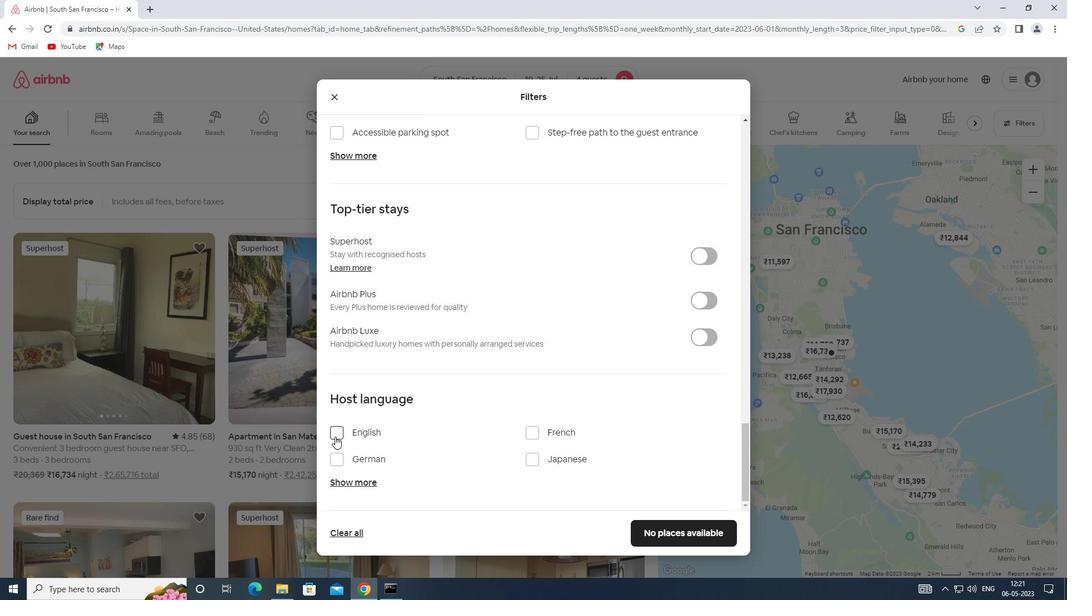 
Action: Mouse moved to (663, 531)
Screenshot: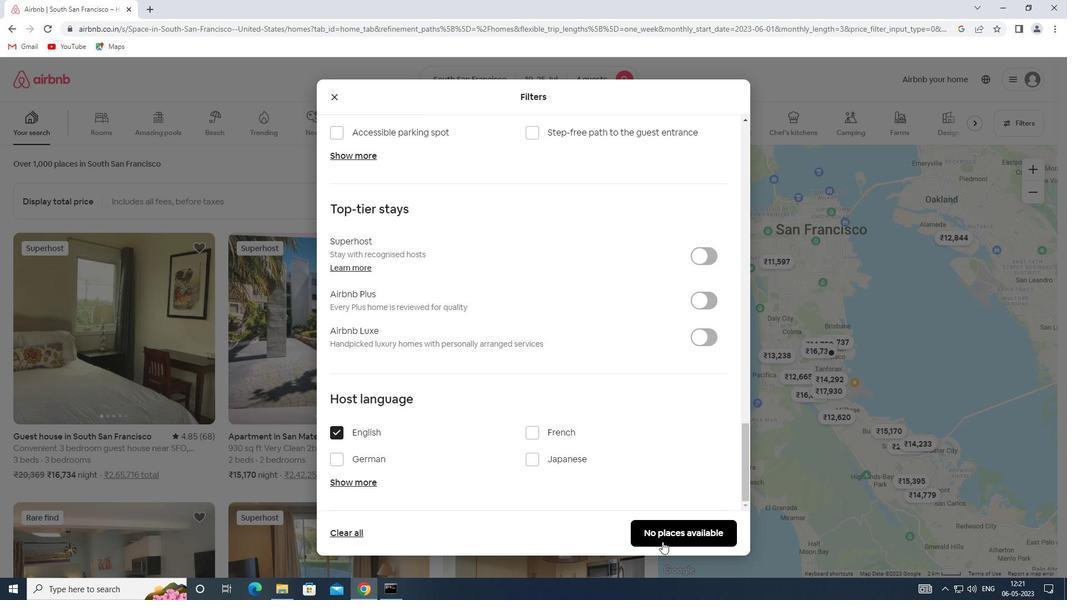 
Action: Mouse pressed left at (663, 531)
Screenshot: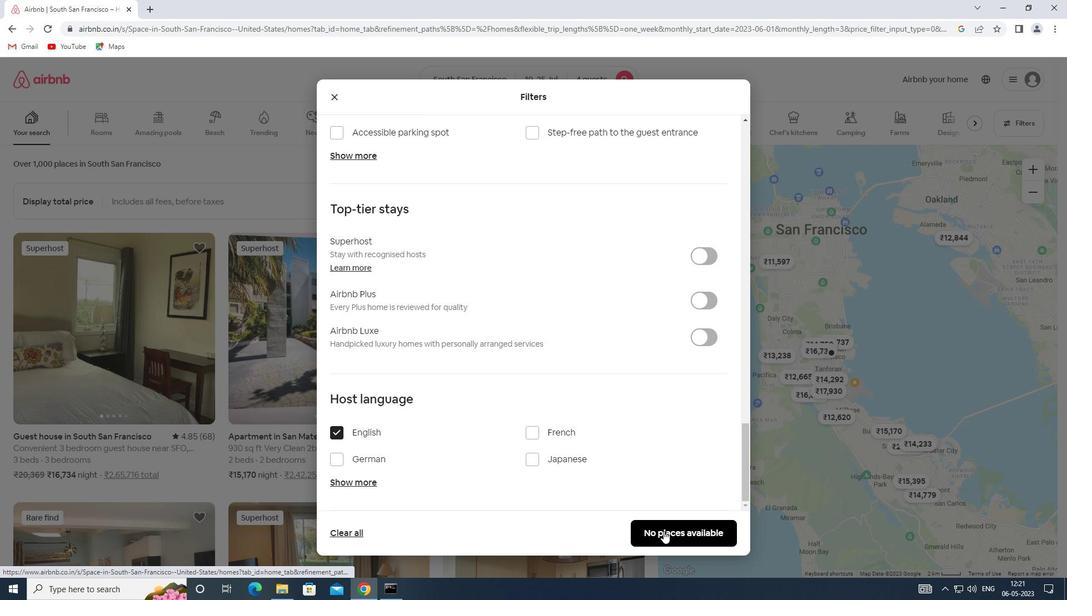 
Action: Mouse moved to (663, 531)
Screenshot: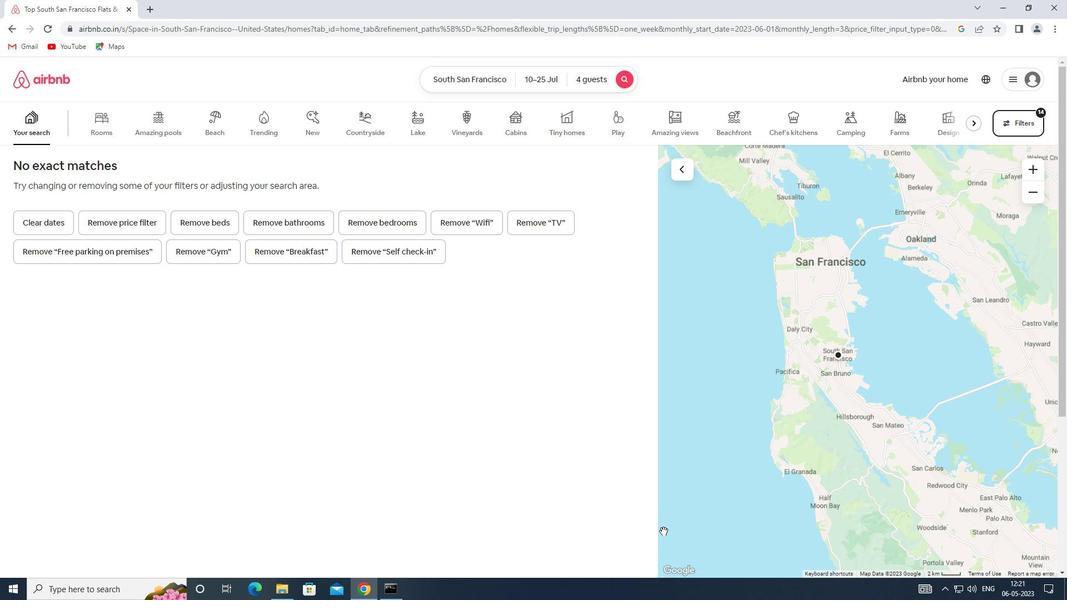 
